 Task: Compose an email with the signature Lauren Sanchez with the subject Feedback on a resume and the message Can you provide me with an update on the status of the project risks? from softage.9@softage.net to softage.4@softage.netSelect the entire message and remove all formatting, select the entire message Undo Send the email. Finally, move the email from Sent Items to the label Tools
Action: Mouse moved to (919, 57)
Screenshot: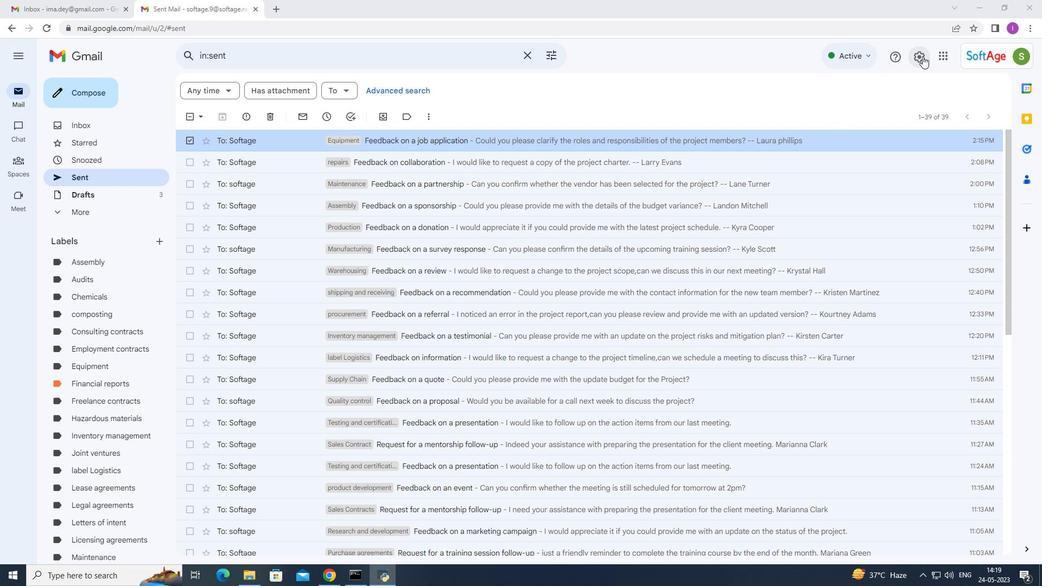 
Action: Mouse pressed left at (919, 57)
Screenshot: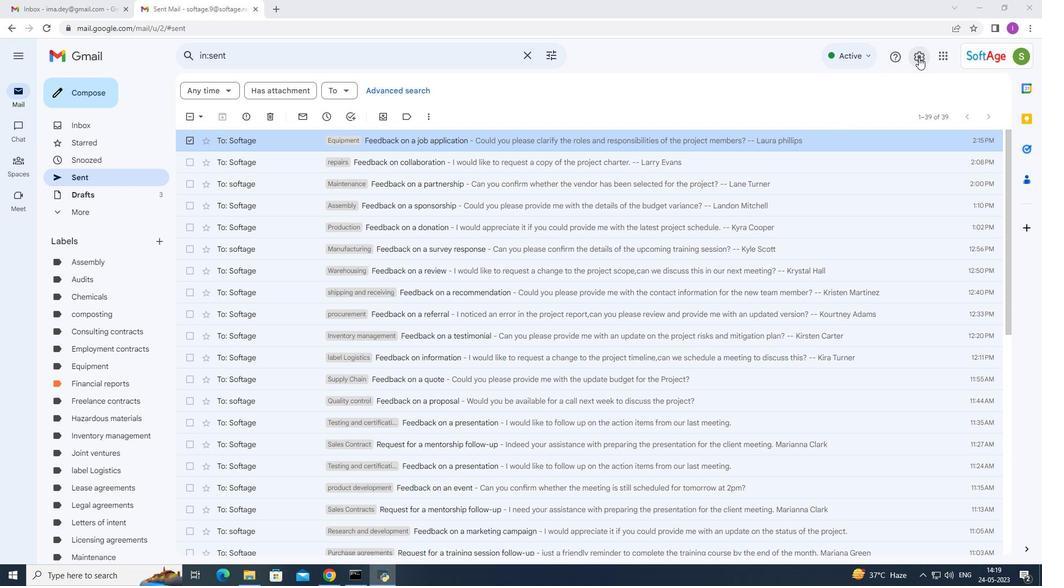 
Action: Mouse moved to (885, 114)
Screenshot: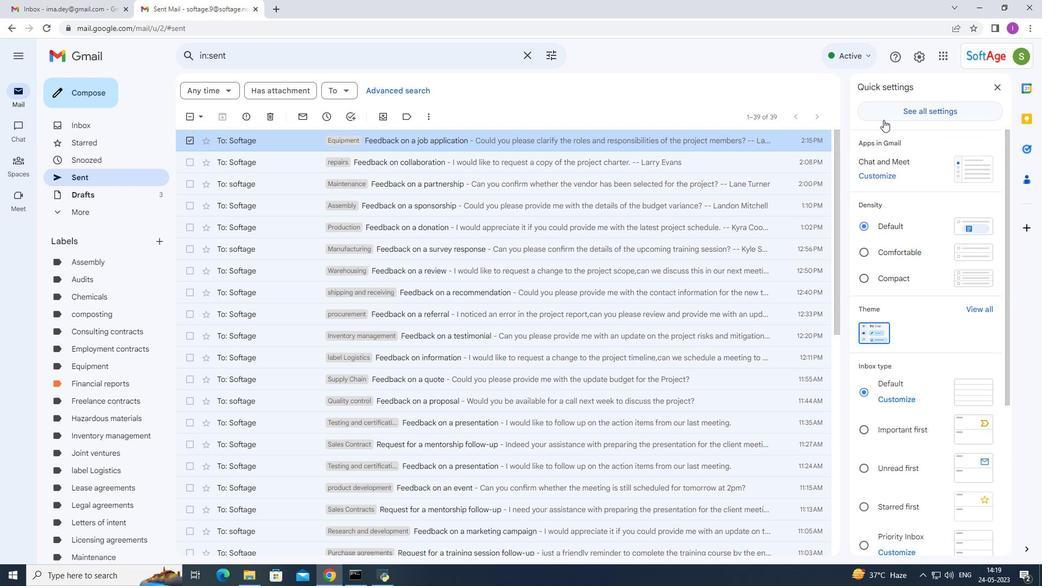 
Action: Mouse pressed left at (885, 114)
Screenshot: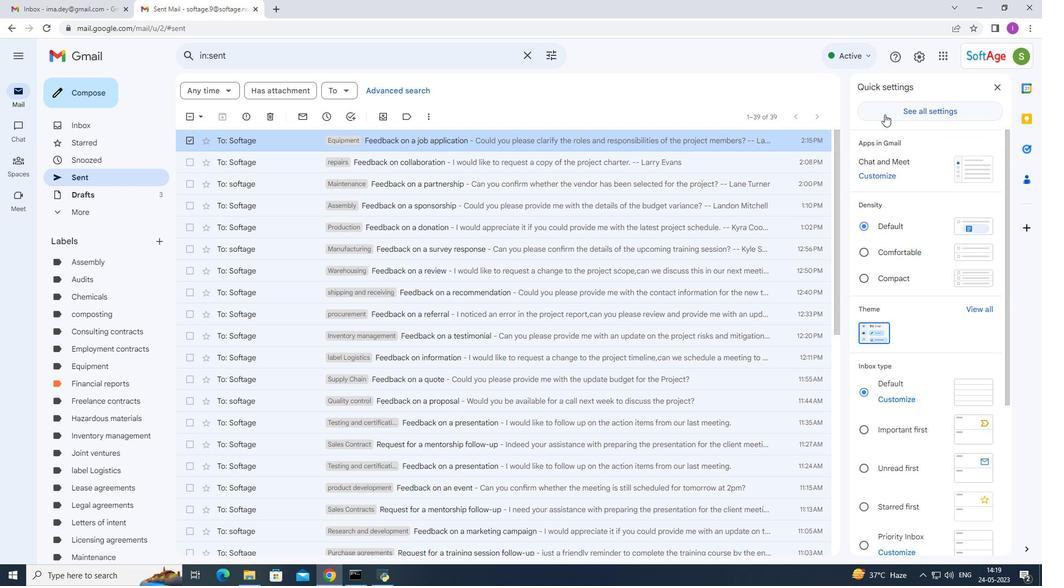 
Action: Mouse moved to (589, 356)
Screenshot: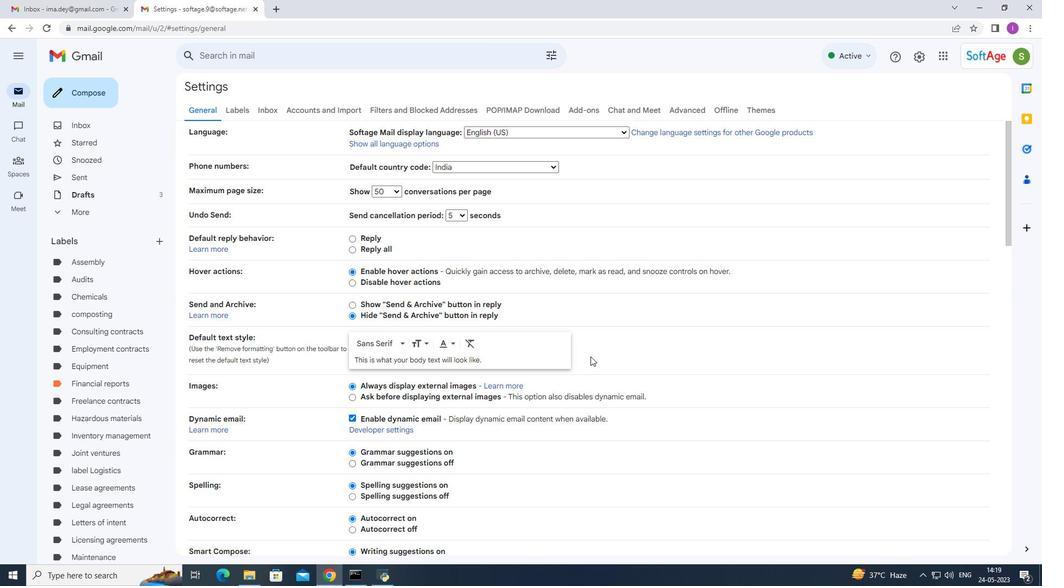 
Action: Mouse scrolled (589, 356) with delta (0, 0)
Screenshot: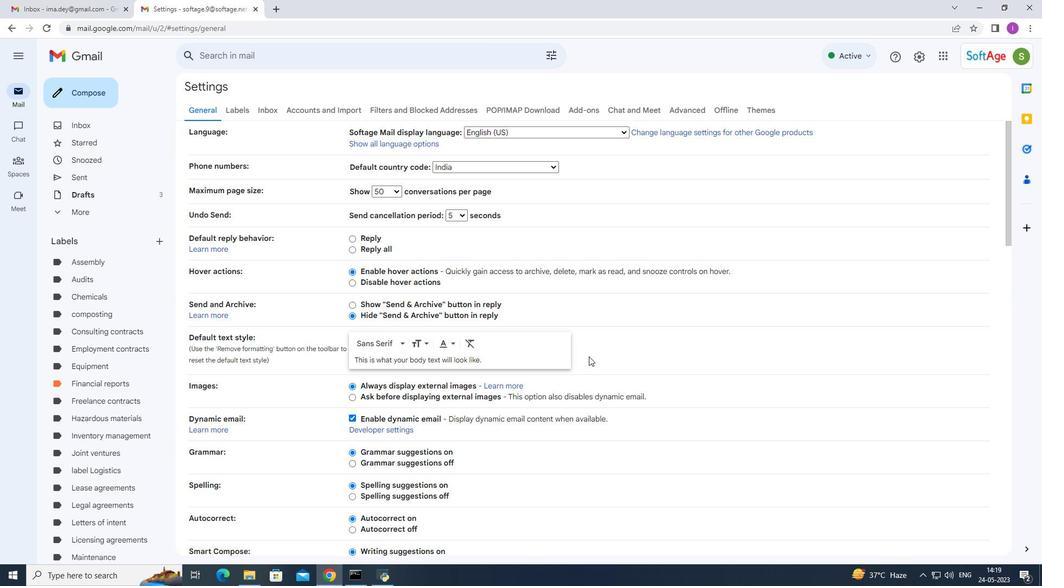 
Action: Mouse scrolled (589, 356) with delta (0, 0)
Screenshot: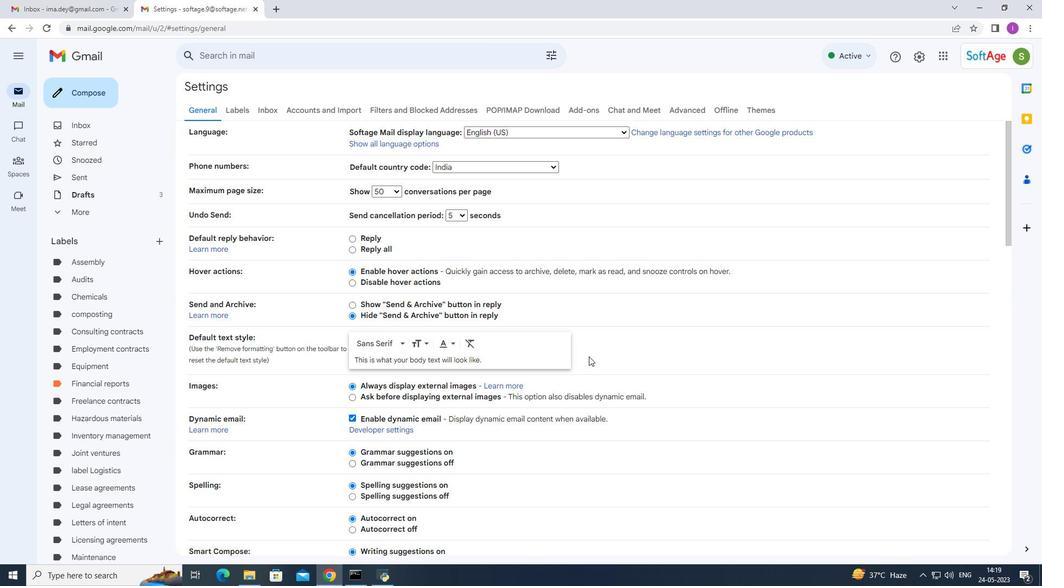 
Action: Mouse scrolled (589, 356) with delta (0, 0)
Screenshot: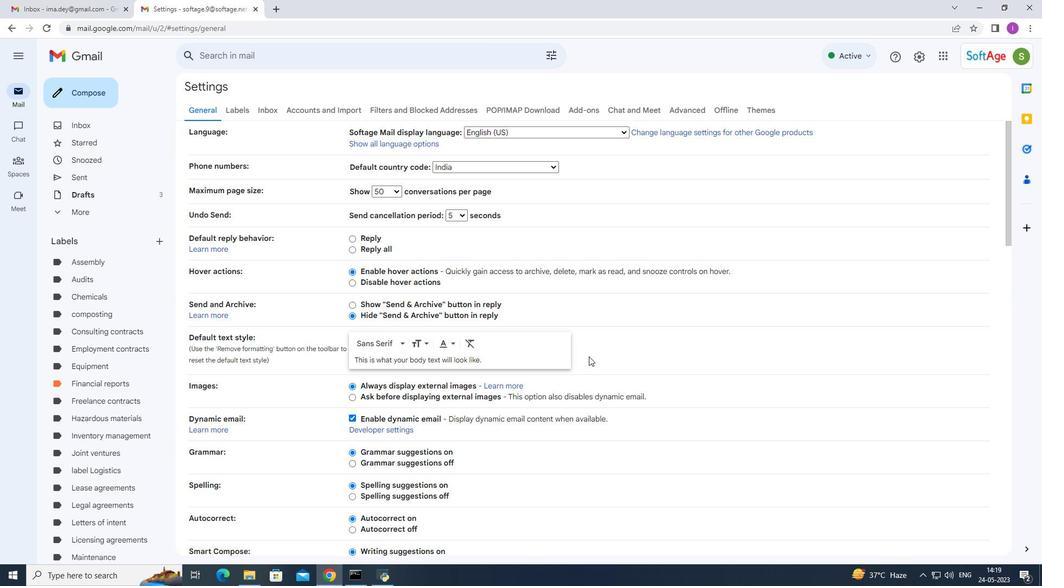 
Action: Mouse moved to (589, 356)
Screenshot: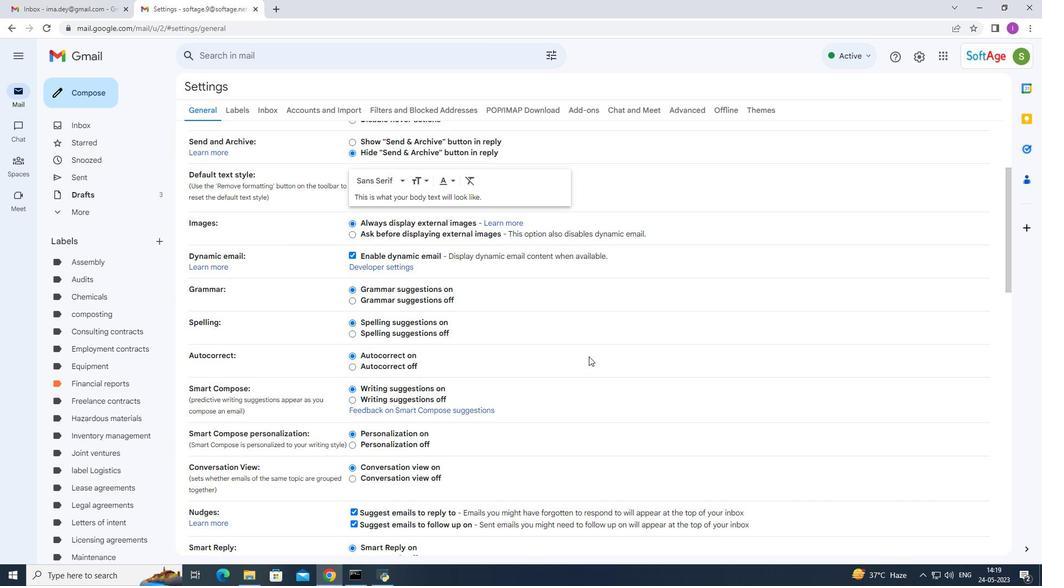 
Action: Mouse scrolled (589, 356) with delta (0, 0)
Screenshot: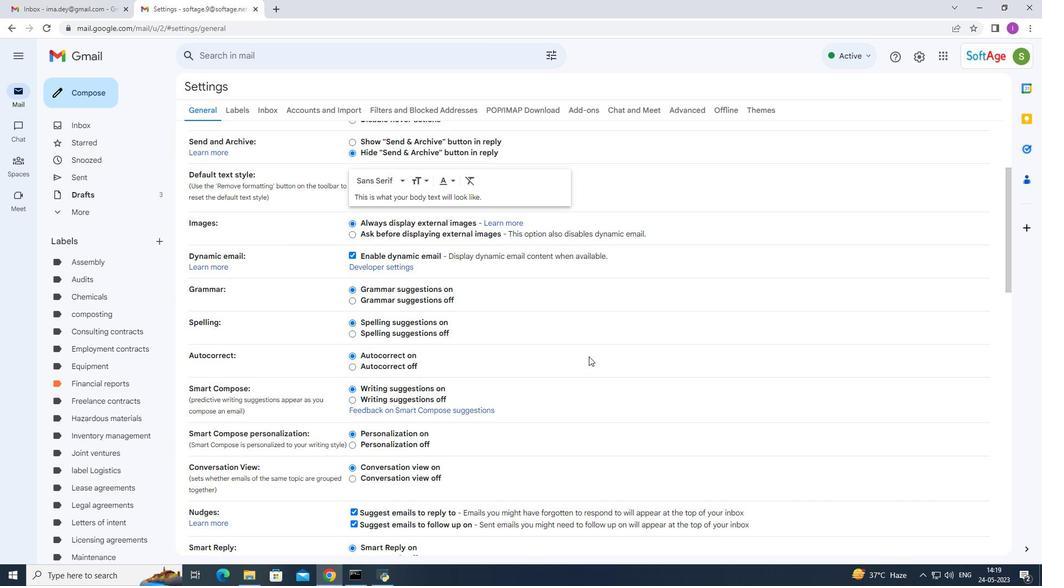 
Action: Mouse scrolled (589, 356) with delta (0, 0)
Screenshot: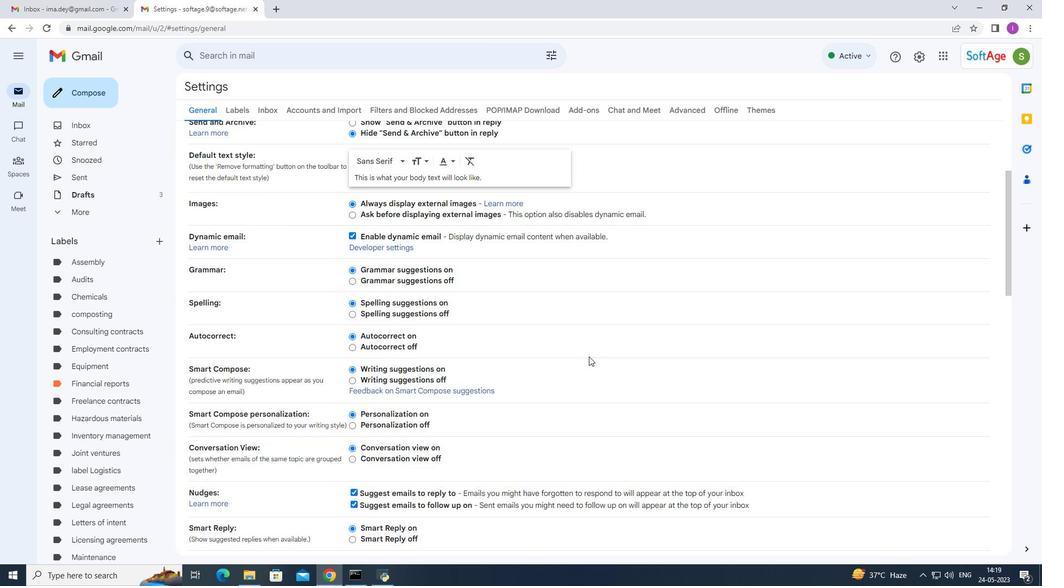 
Action: Mouse scrolled (589, 356) with delta (0, 0)
Screenshot: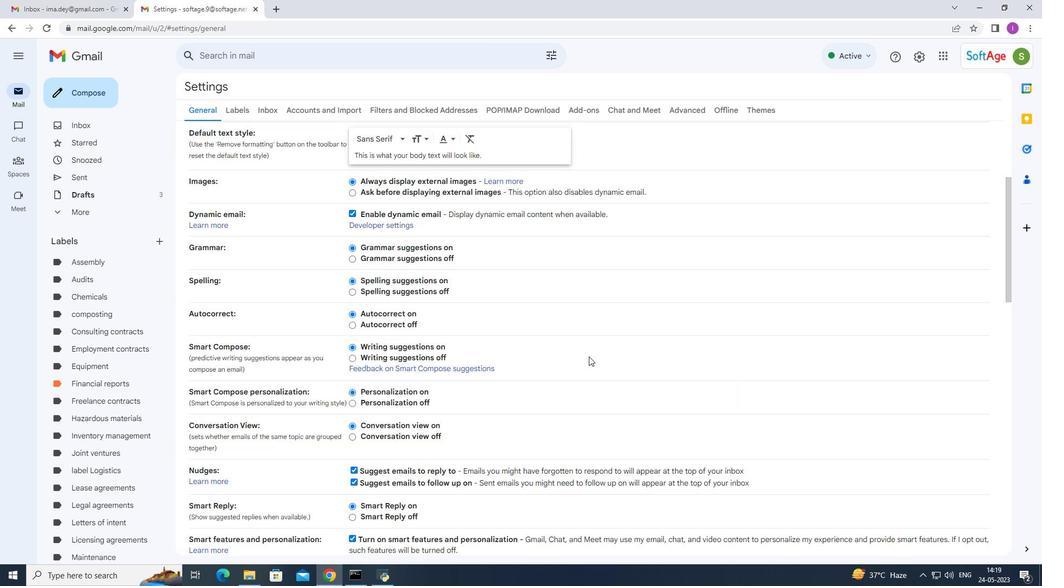 
Action: Mouse scrolled (589, 356) with delta (0, 0)
Screenshot: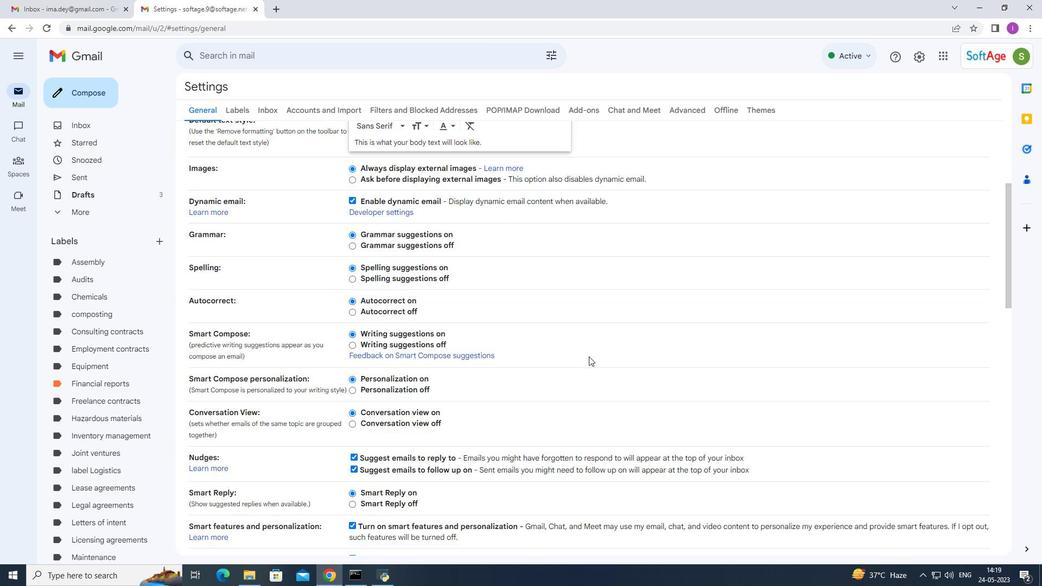 
Action: Mouse moved to (564, 358)
Screenshot: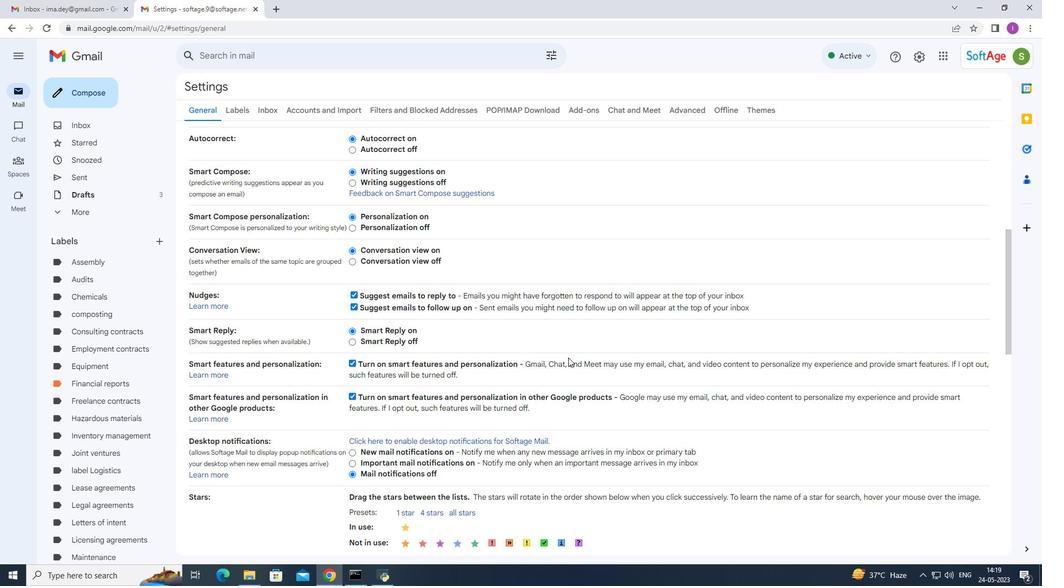 
Action: Mouse scrolled (564, 357) with delta (0, 0)
Screenshot: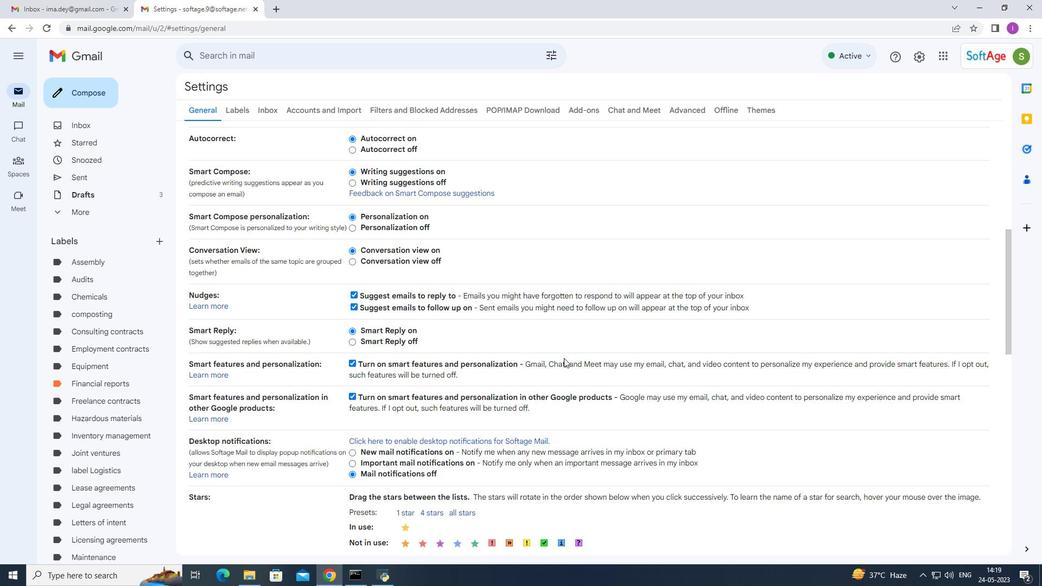 
Action: Mouse scrolled (564, 357) with delta (0, 0)
Screenshot: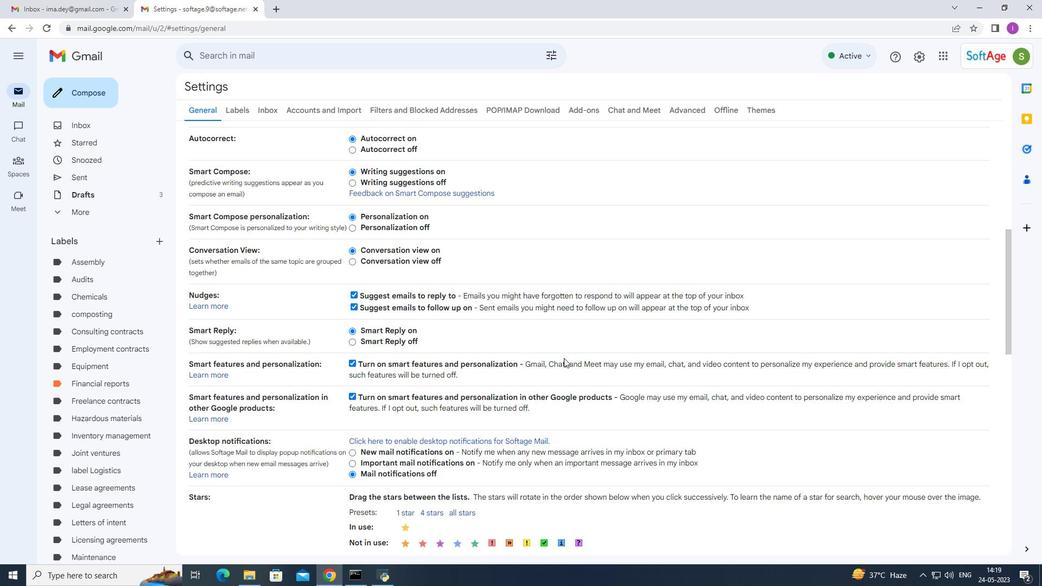 
Action: Mouse scrolled (564, 357) with delta (0, 0)
Screenshot: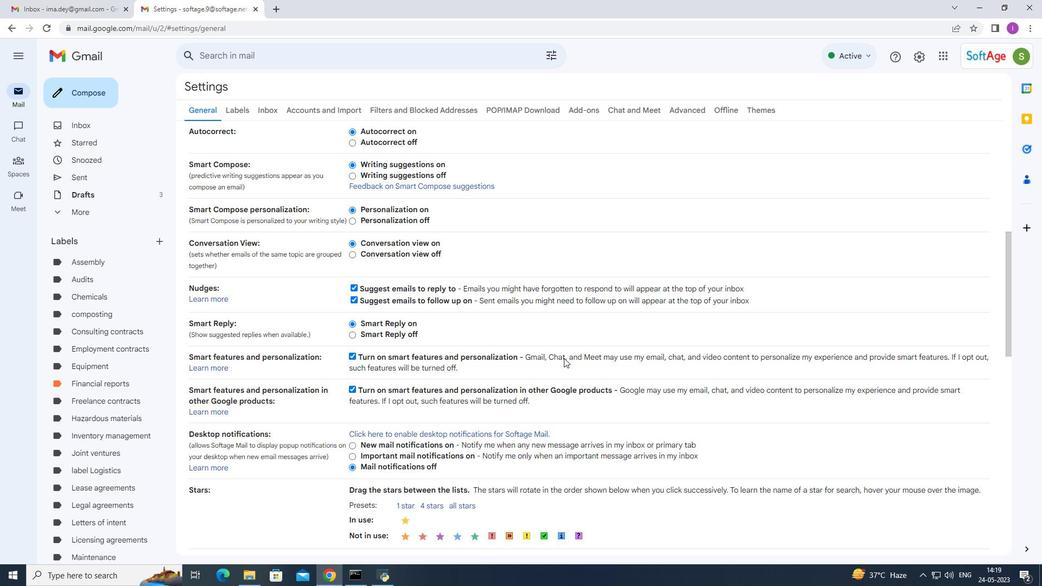 
Action: Mouse moved to (559, 366)
Screenshot: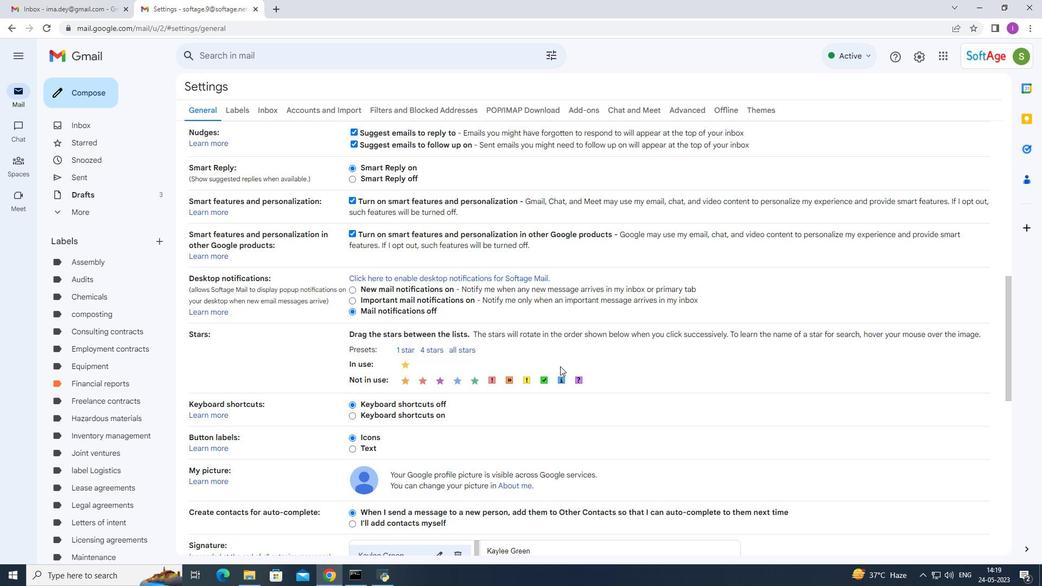 
Action: Mouse scrolled (559, 366) with delta (0, 0)
Screenshot: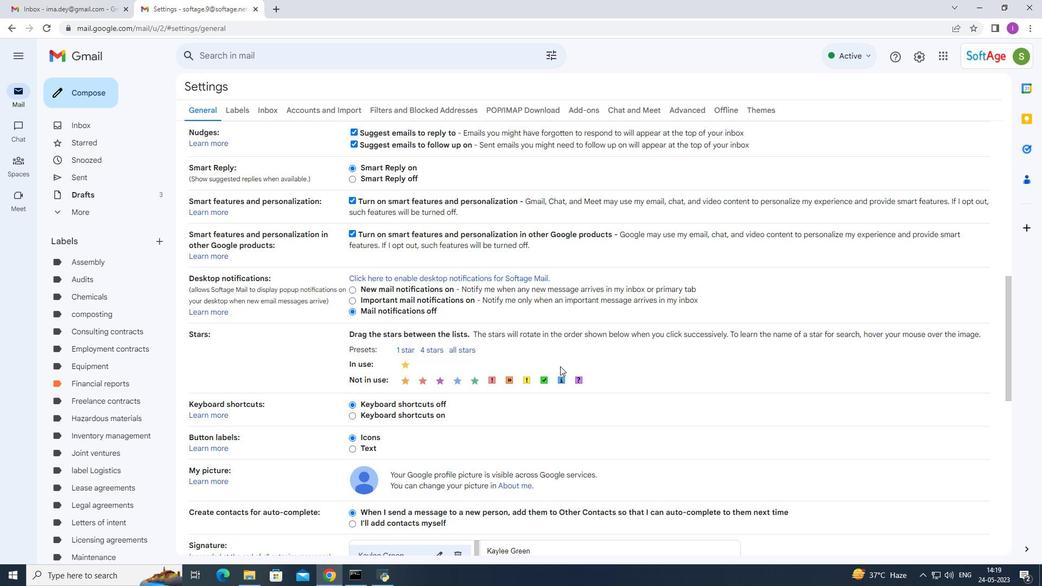 
Action: Mouse scrolled (559, 366) with delta (0, 0)
Screenshot: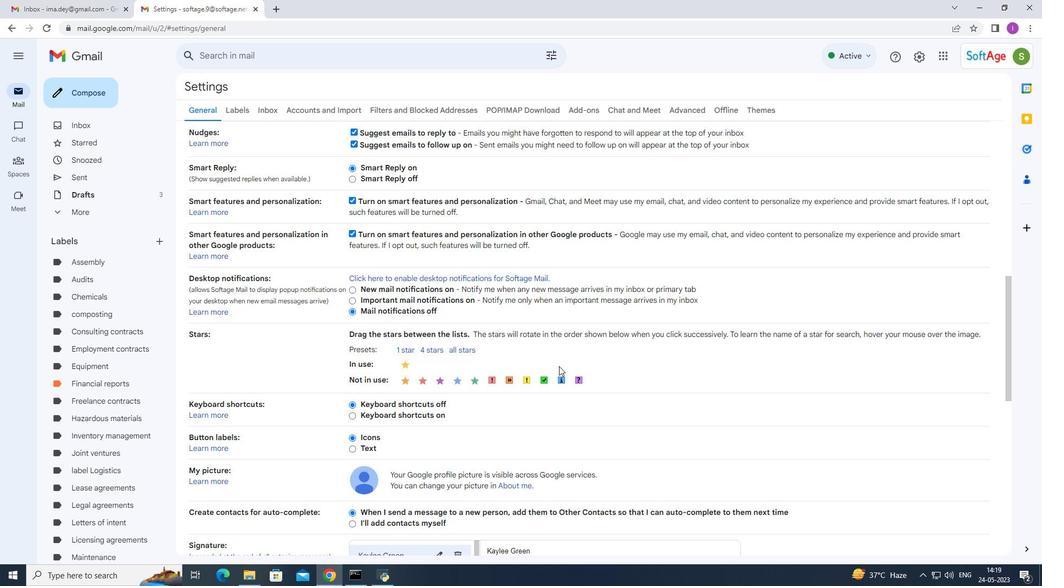 
Action: Mouse scrolled (559, 366) with delta (0, 0)
Screenshot: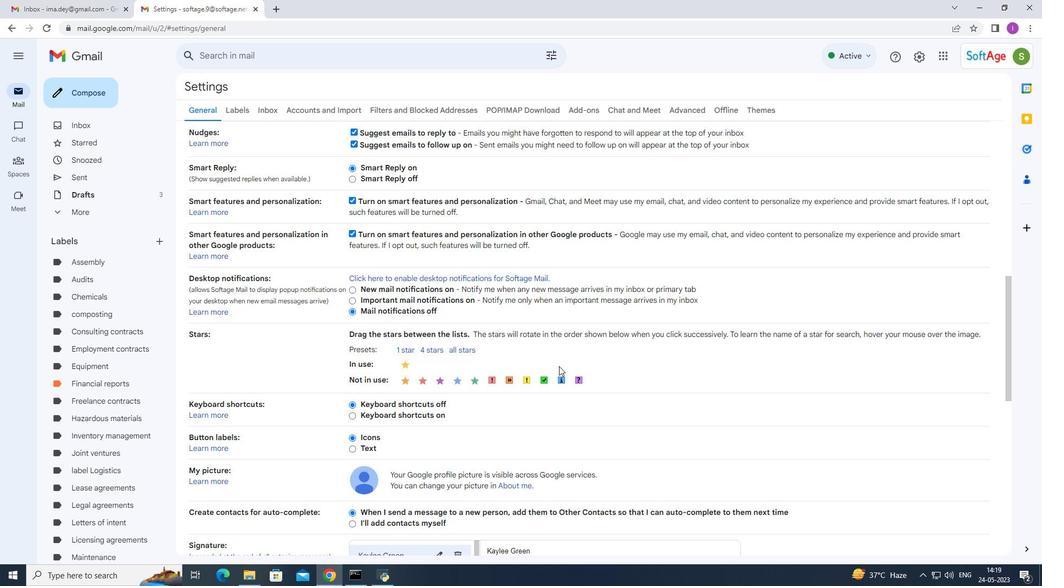 
Action: Mouse moved to (558, 366)
Screenshot: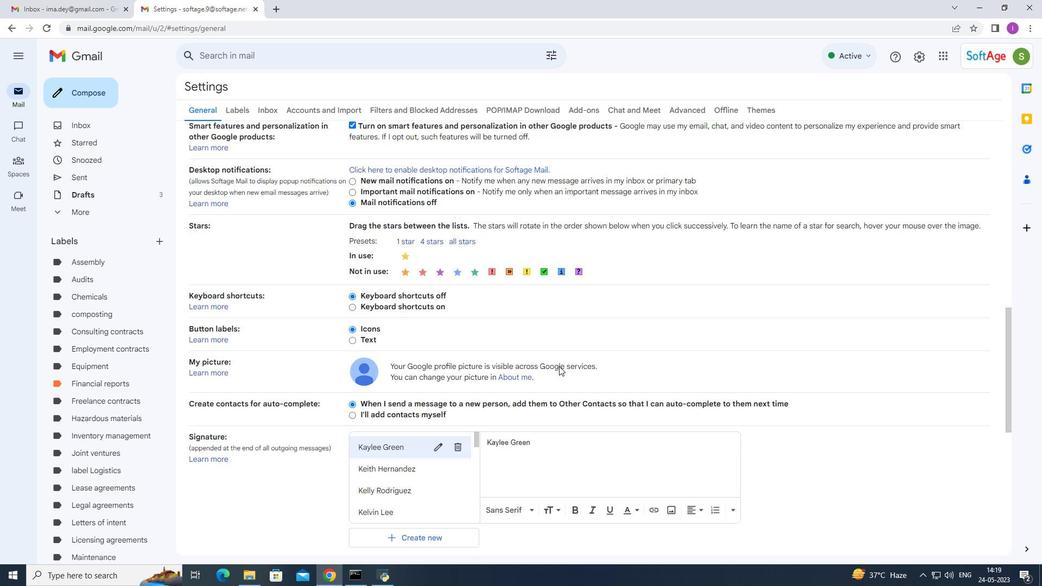
Action: Mouse scrolled (558, 366) with delta (0, 0)
Screenshot: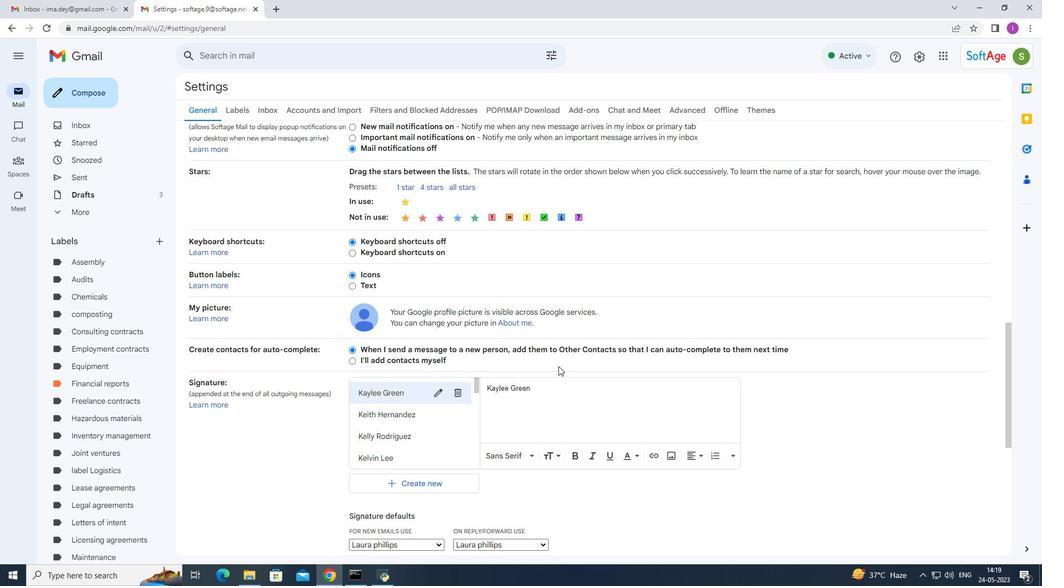 
Action: Mouse scrolled (558, 366) with delta (0, 0)
Screenshot: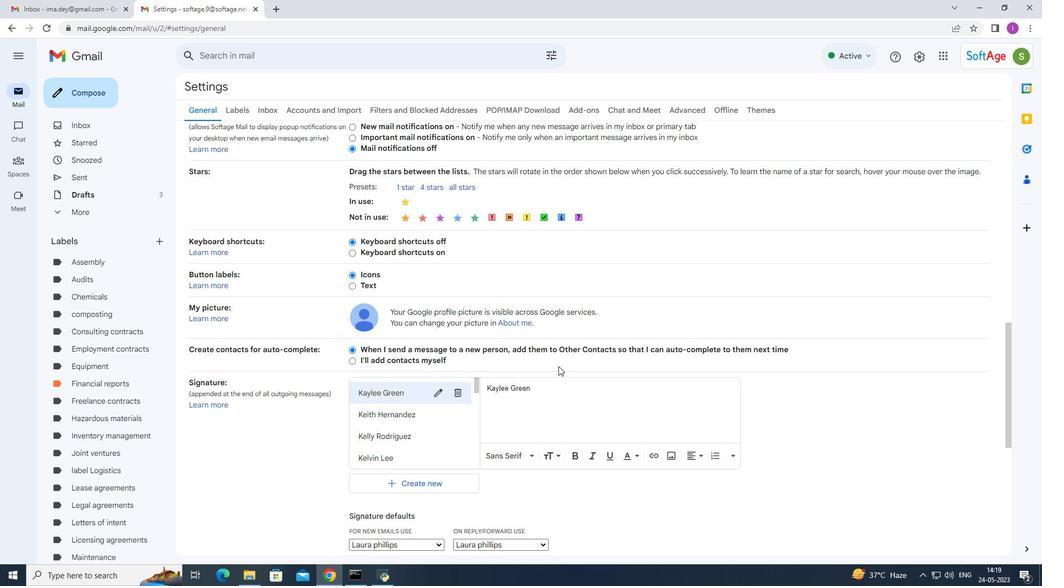 
Action: Mouse moved to (436, 376)
Screenshot: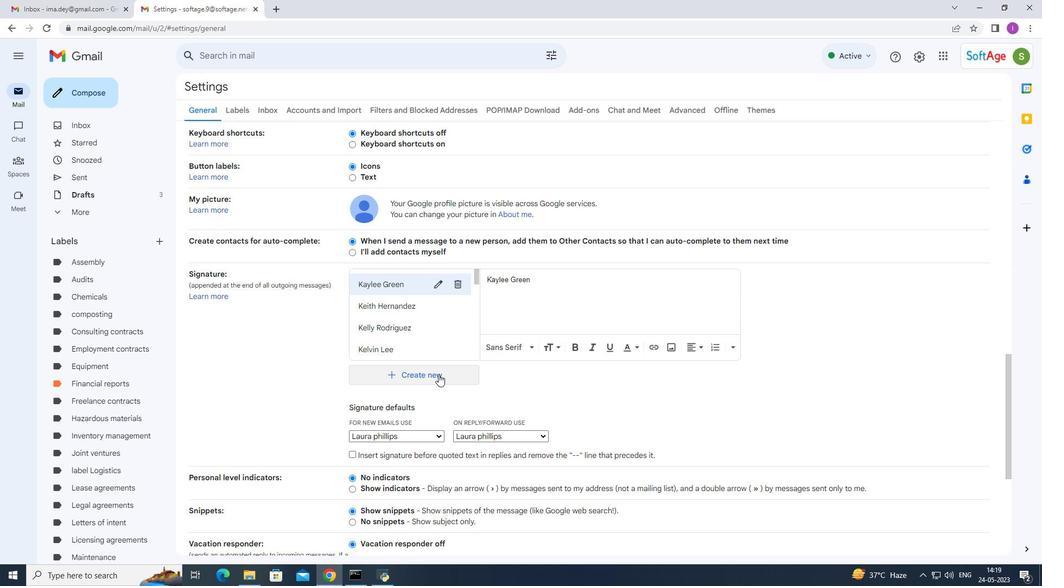 
Action: Mouse pressed left at (436, 376)
Screenshot: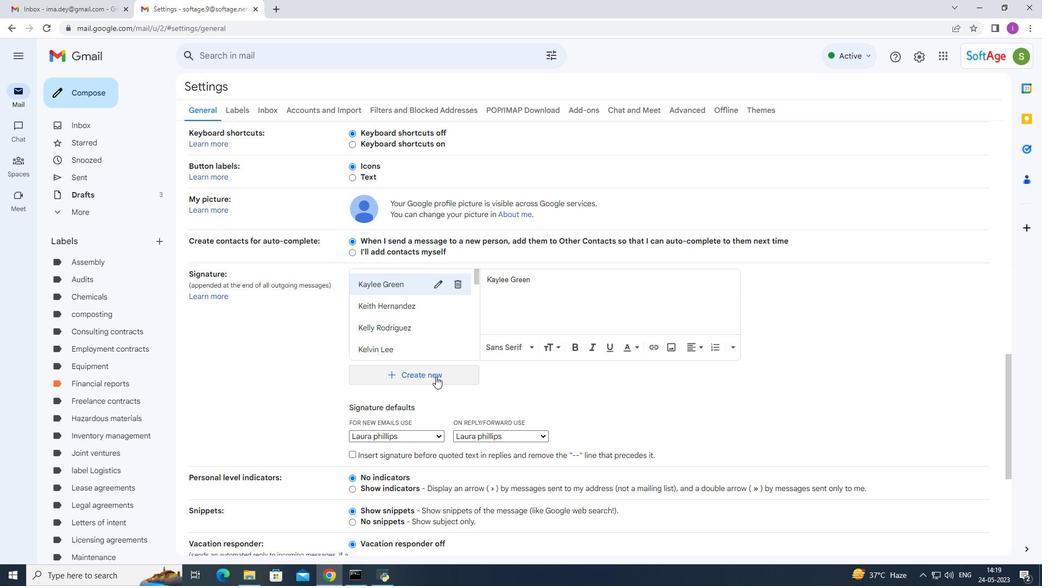 
Action: Mouse moved to (417, 300)
Screenshot: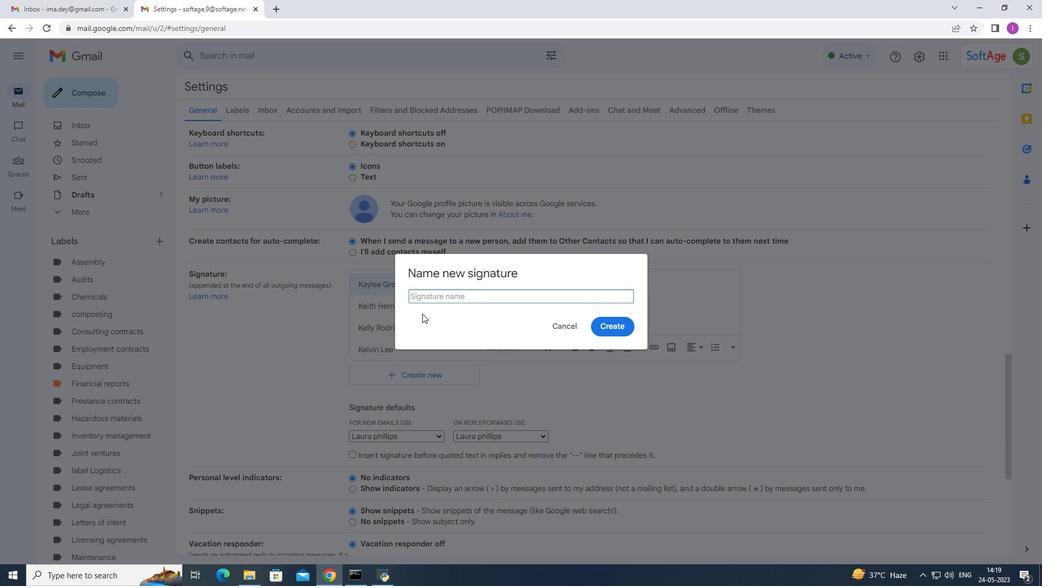 
Action: Mouse pressed left at (417, 300)
Screenshot: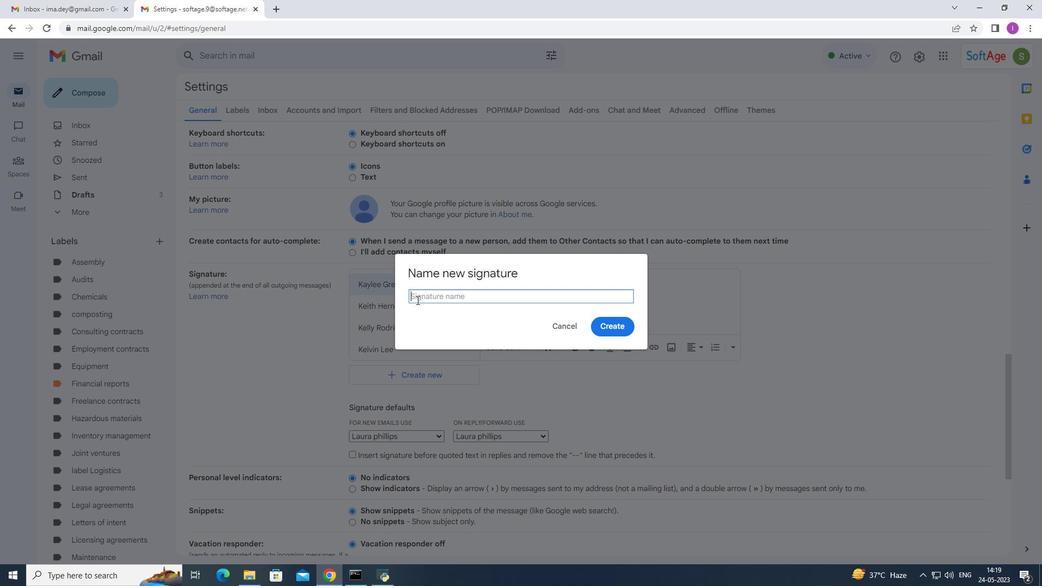 
Action: Mouse moved to (440, 296)
Screenshot: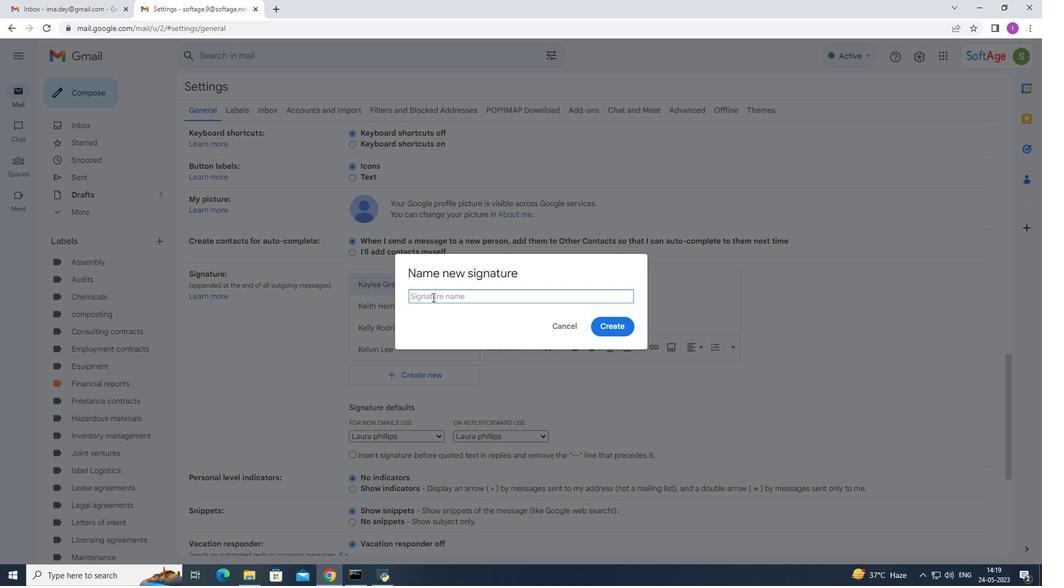 
Action: Key pressed <Key.shift><Key.shift><Key.shift><Key.shift><Key.shift><Key.shift><Key.shift><Key.shift><Key.shift><Key.shift><Key.shift><Key.shift><Key.shift><Key.shift><Key.shift><Key.shift><Key.shift><Key.shift><Key.shift><Key.shift><Key.shift><Key.shift><Key.shift><Key.shift><Key.shift><Key.shift><Key.shift><Key.shift><Key.shift><Key.shift><Key.shift><Key.shift><Key.shift><Key.shift><Key.shift><Key.shift><Key.shift><Key.shift><Key.shift><Key.shift><Key.shift><Key.shift><Key.shift><Key.shift><Key.shift><Key.shift><Key.shift><Key.shift><Key.shift><Key.shift><Key.shift><Key.shift><Key.shift><Key.shift><Key.shift><Key.shift><Key.shift><Key.shift>L
Screenshot: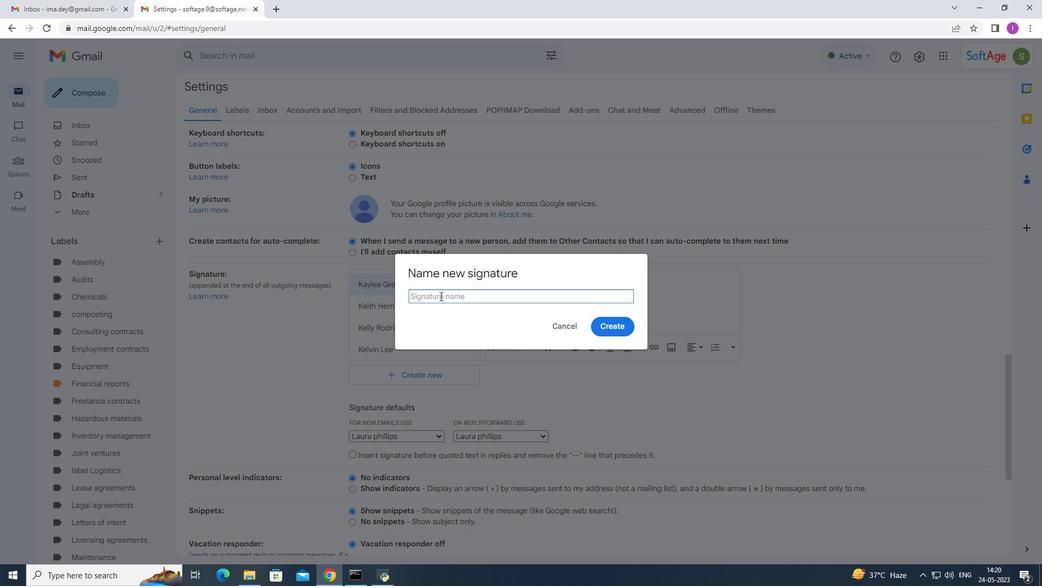 
Action: Mouse moved to (440, 296)
Screenshot: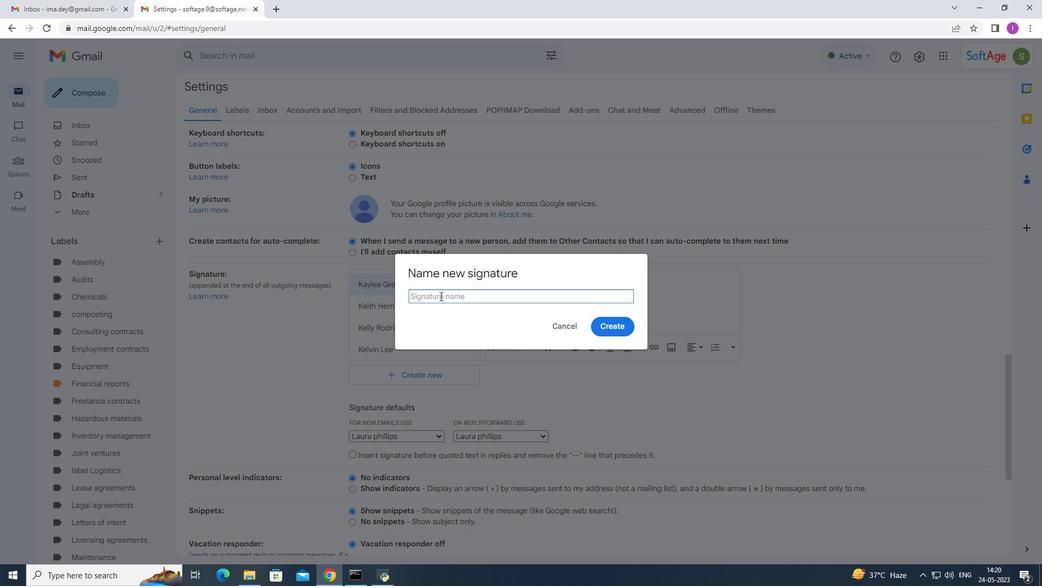 
Action: Key pressed aurensanchez
Screenshot: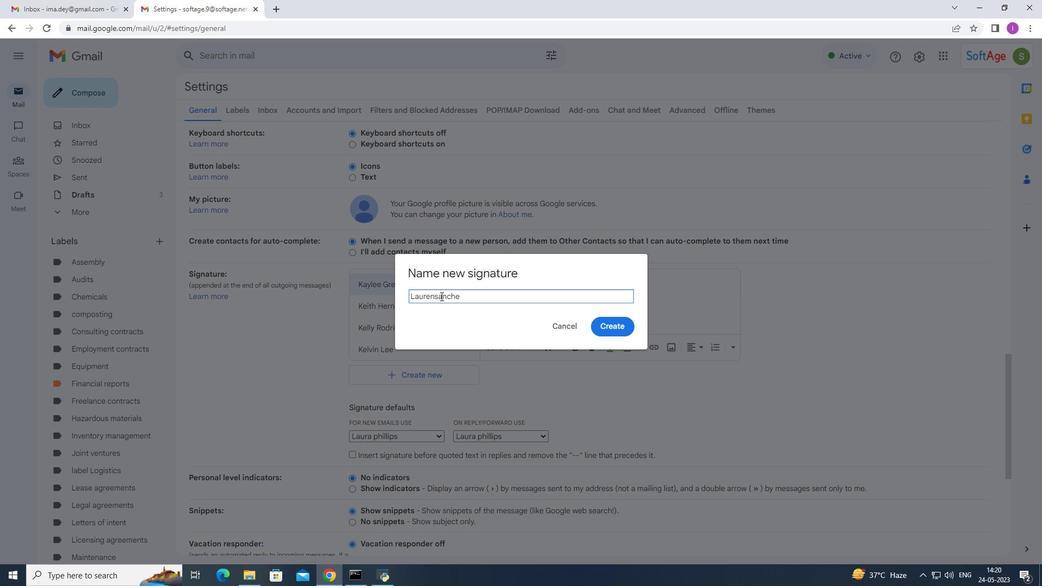 
Action: Mouse moved to (433, 297)
Screenshot: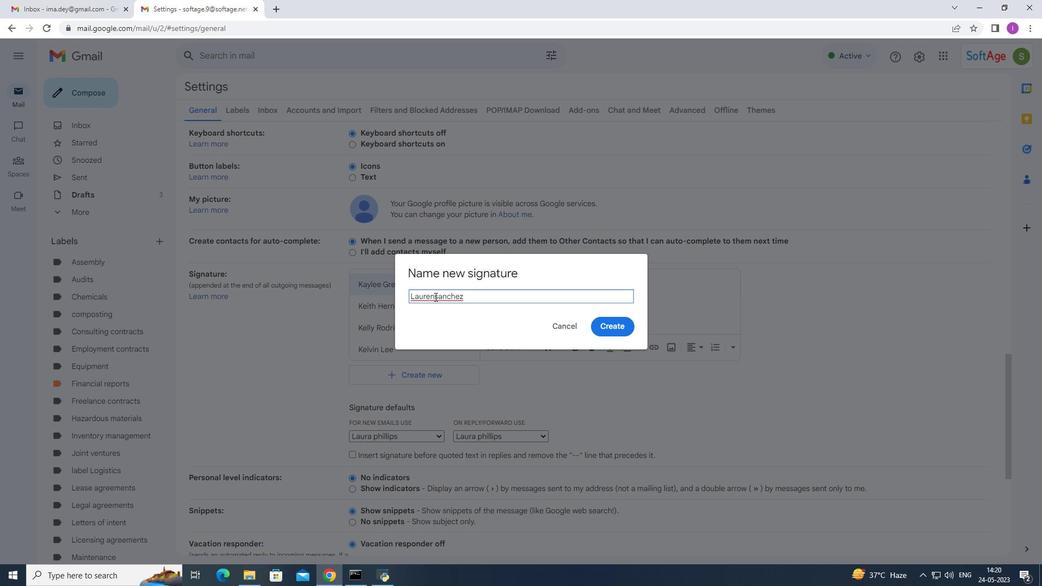 
Action: Mouse pressed left at (433, 297)
Screenshot: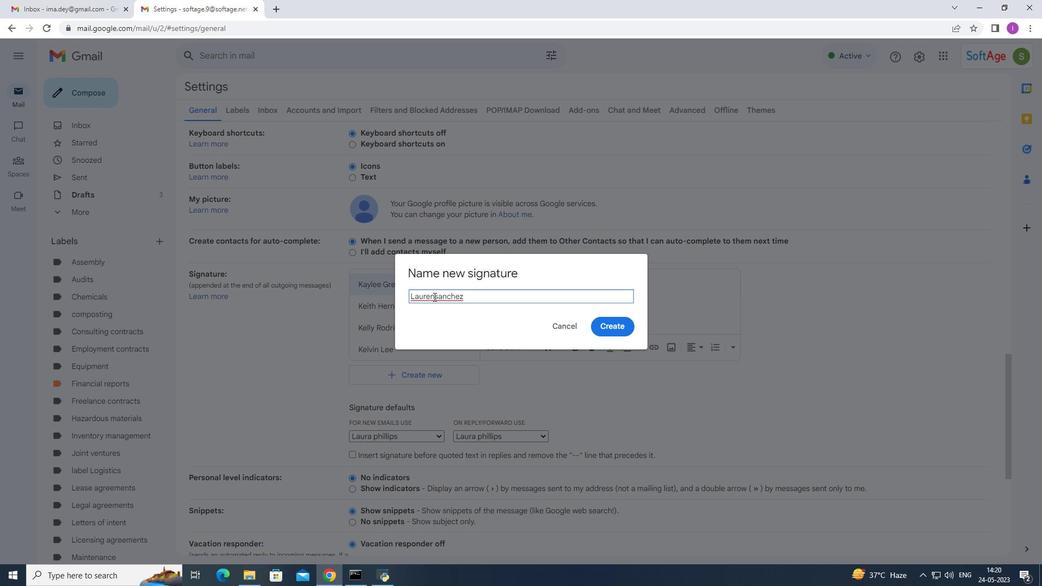
Action: Mouse moved to (447, 300)
Screenshot: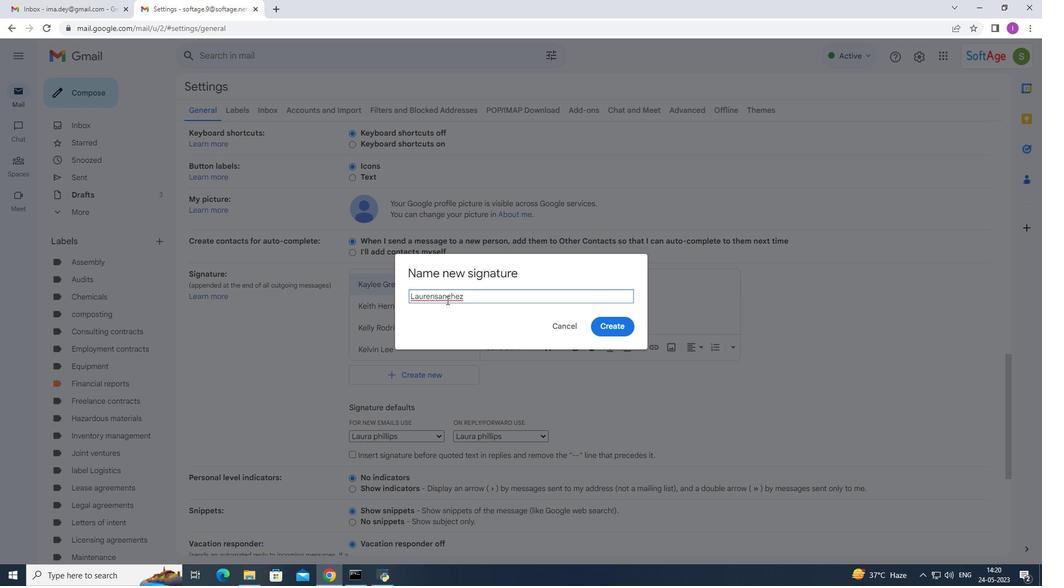
Action: Key pressed <Key.space>
Screenshot: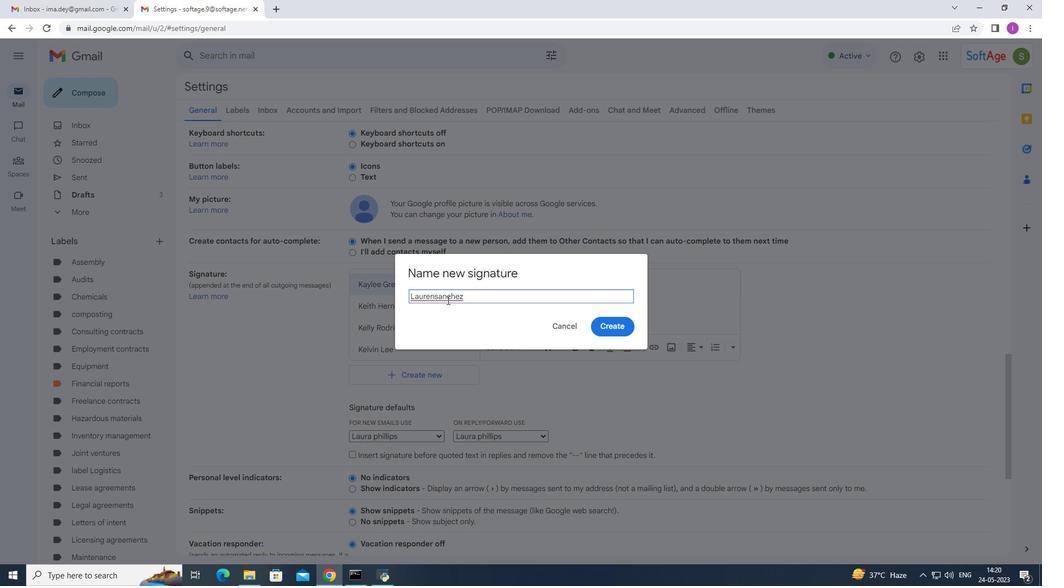
Action: Mouse moved to (439, 296)
Screenshot: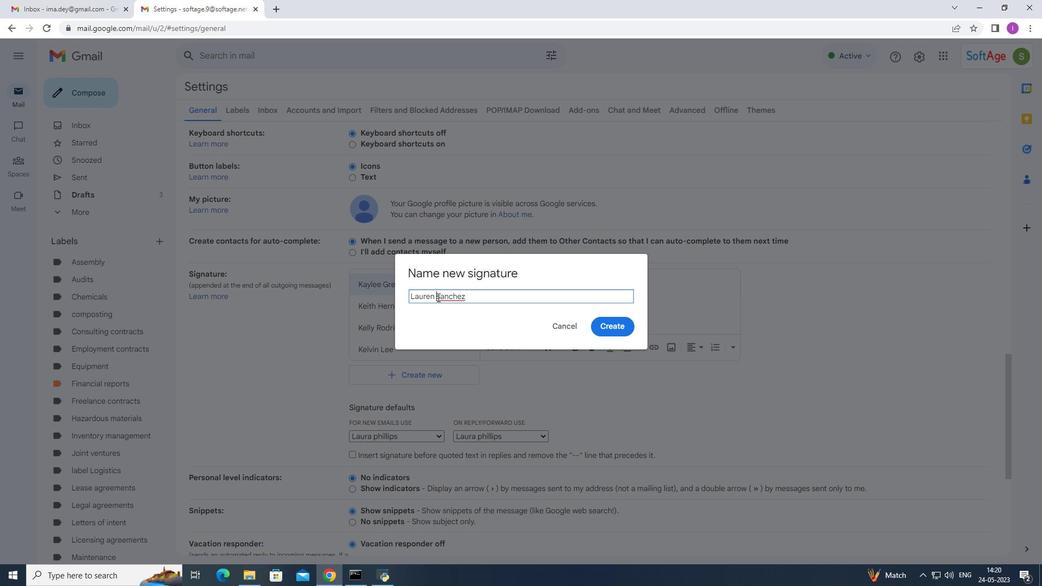 
Action: Mouse pressed left at (439, 296)
Screenshot: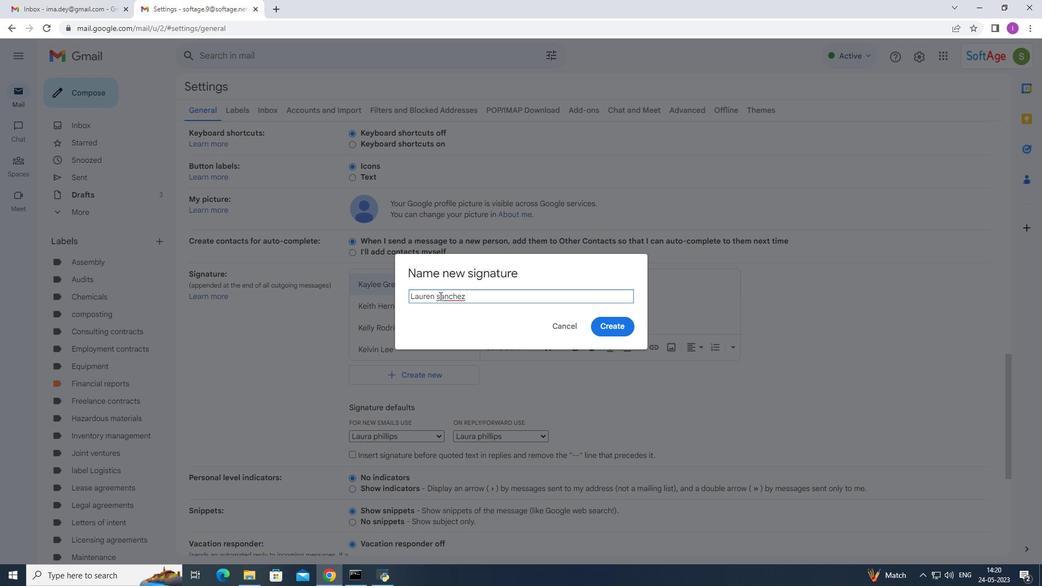 
Action: Mouse moved to (475, 295)
Screenshot: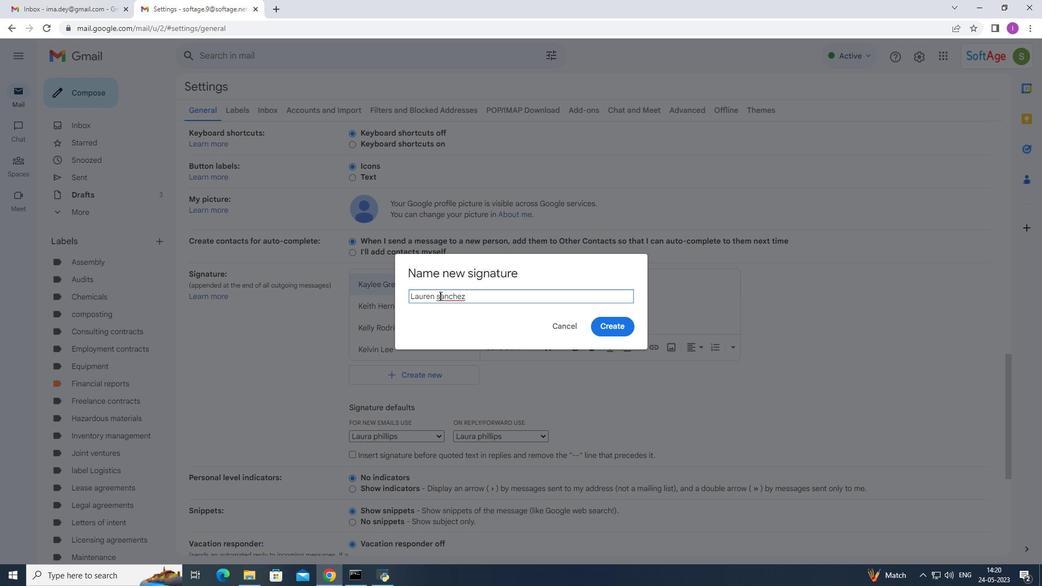 
Action: Key pressed <Key.backspace><Key.shift>S
Screenshot: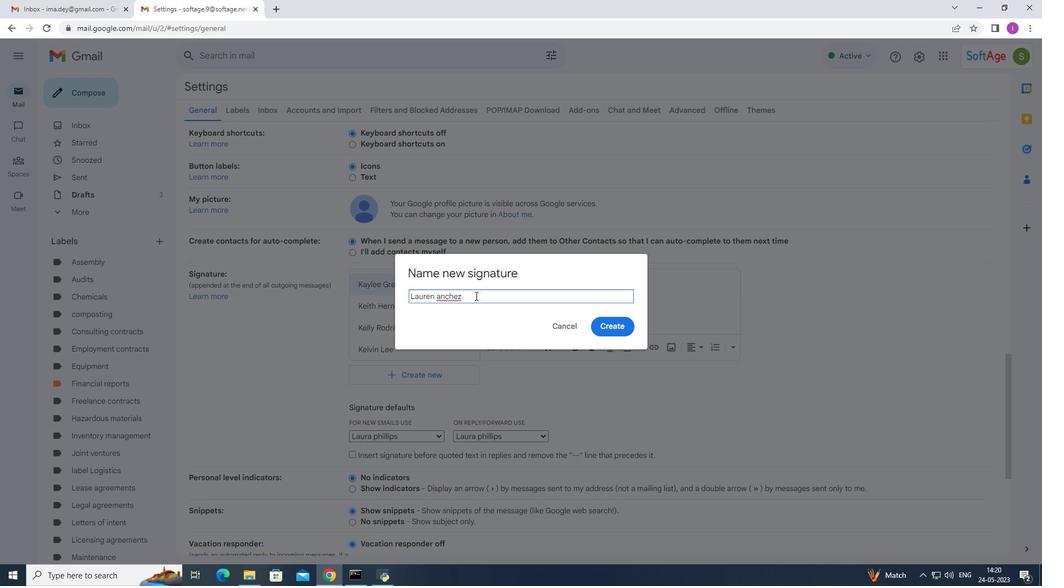 
Action: Mouse moved to (602, 328)
Screenshot: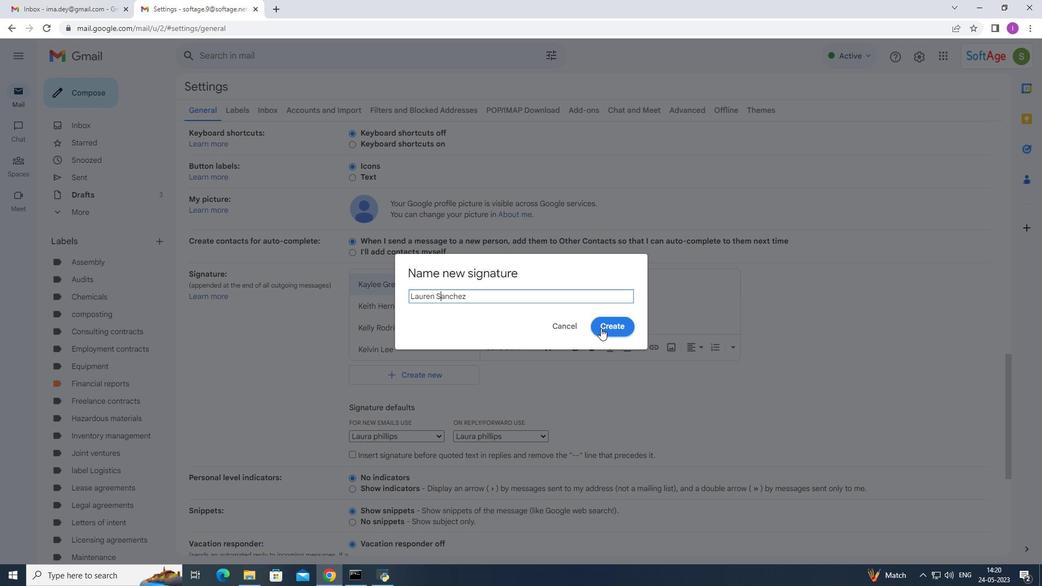 
Action: Mouse pressed left at (602, 328)
Screenshot: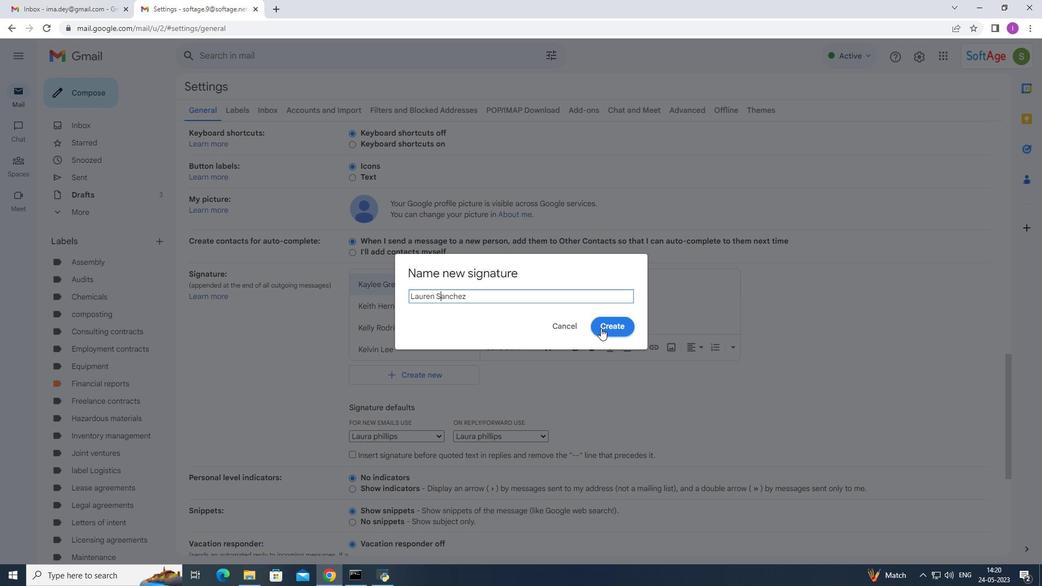
Action: Mouse moved to (476, 280)
Screenshot: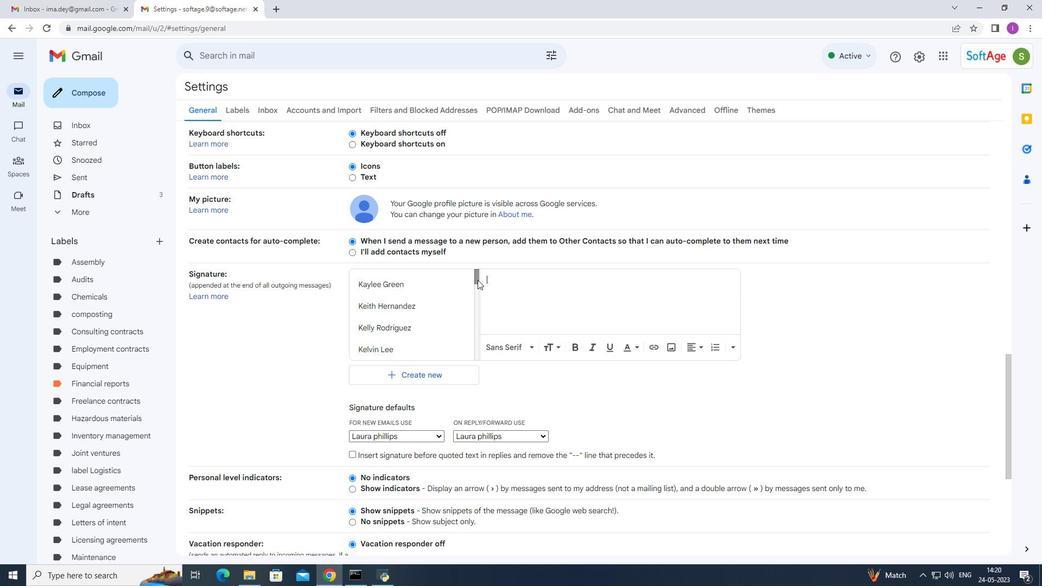
Action: Mouse pressed left at (476, 280)
Screenshot: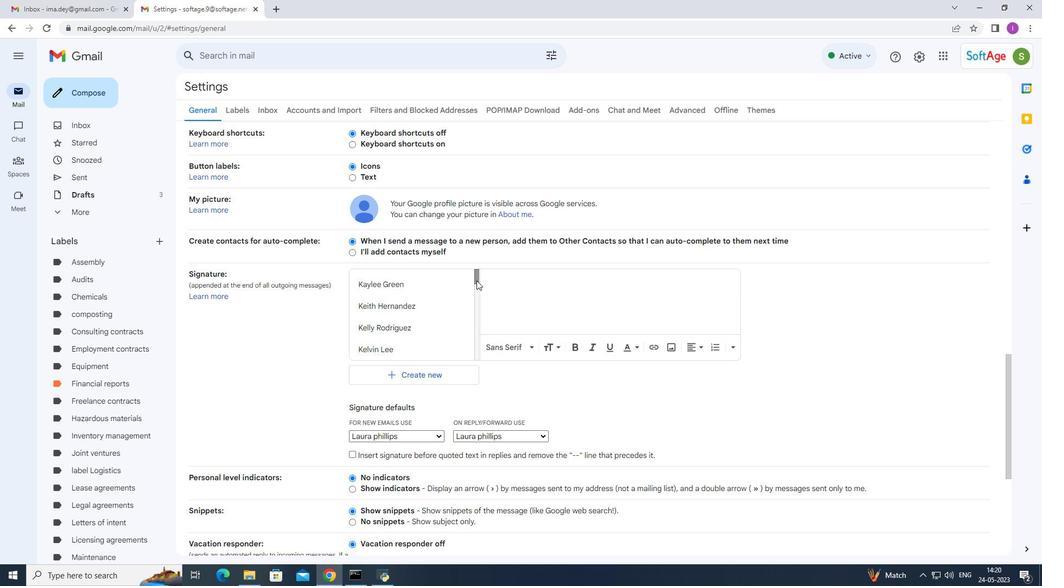 
Action: Mouse moved to (420, 289)
Screenshot: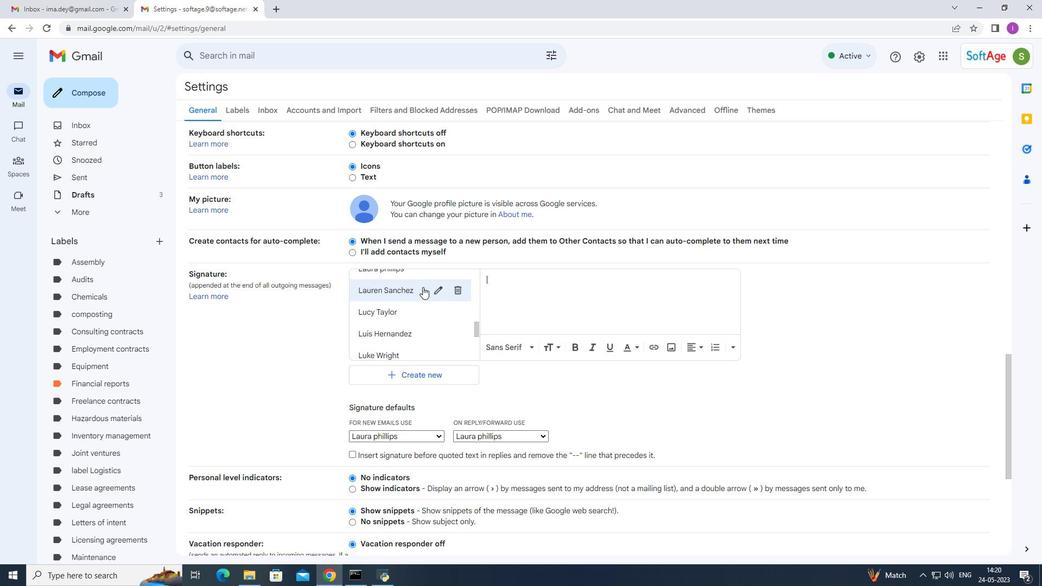 
Action: Mouse pressed left at (420, 289)
Screenshot: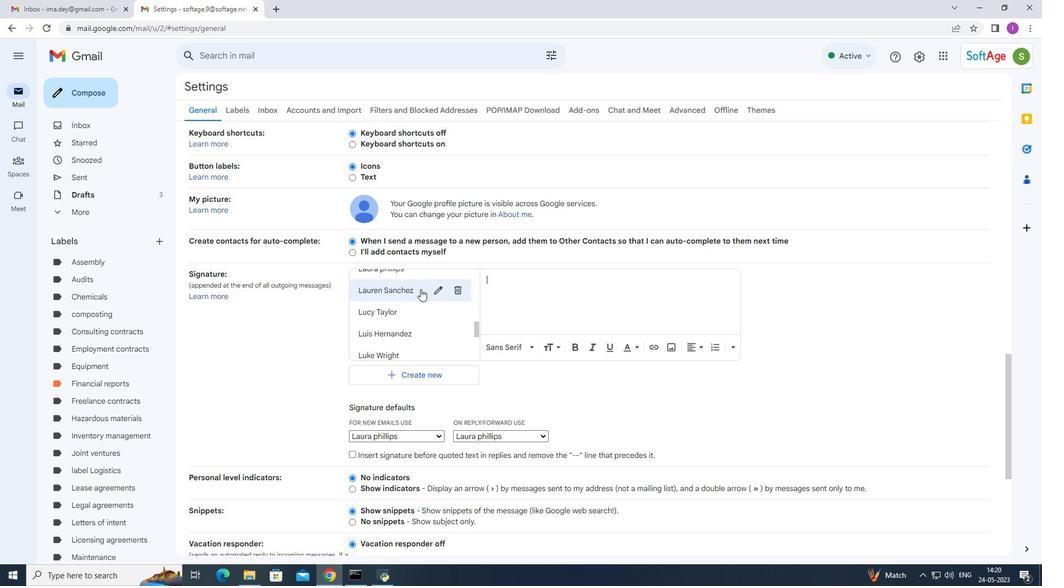 
Action: Mouse moved to (350, 295)
Screenshot: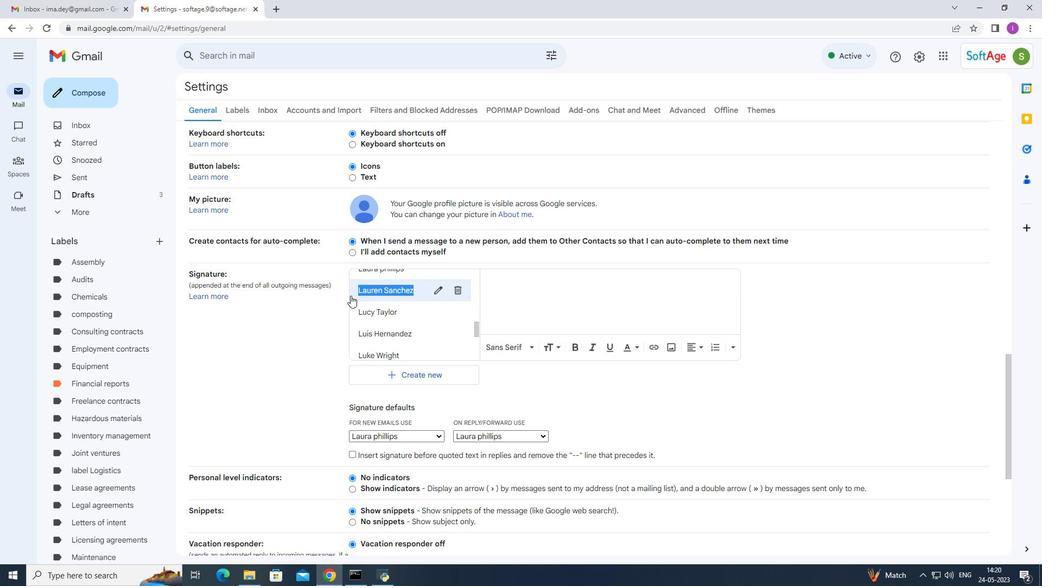 
Action: Key pressed ctrl+C
Screenshot: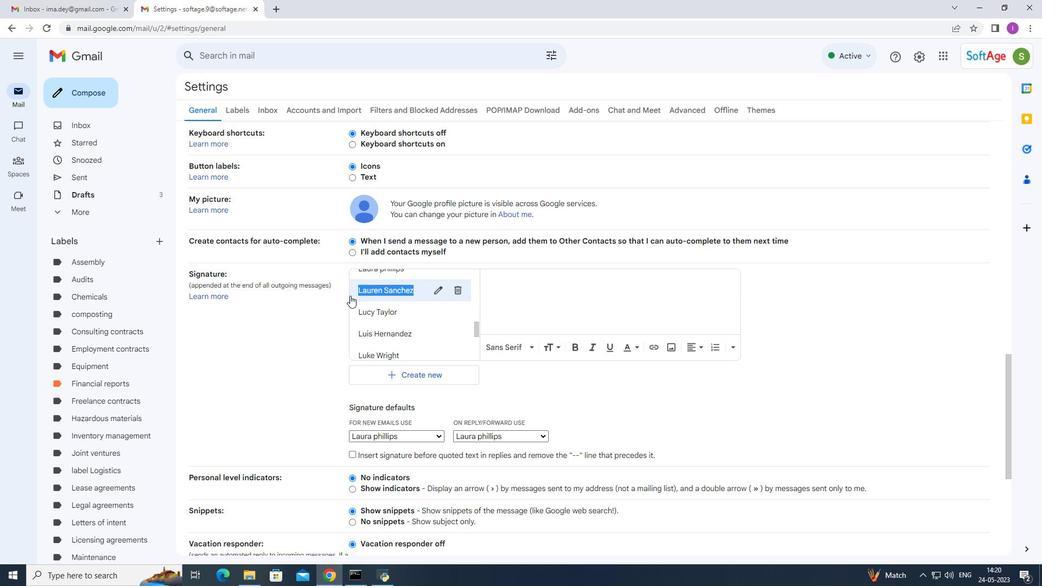
Action: Mouse moved to (492, 280)
Screenshot: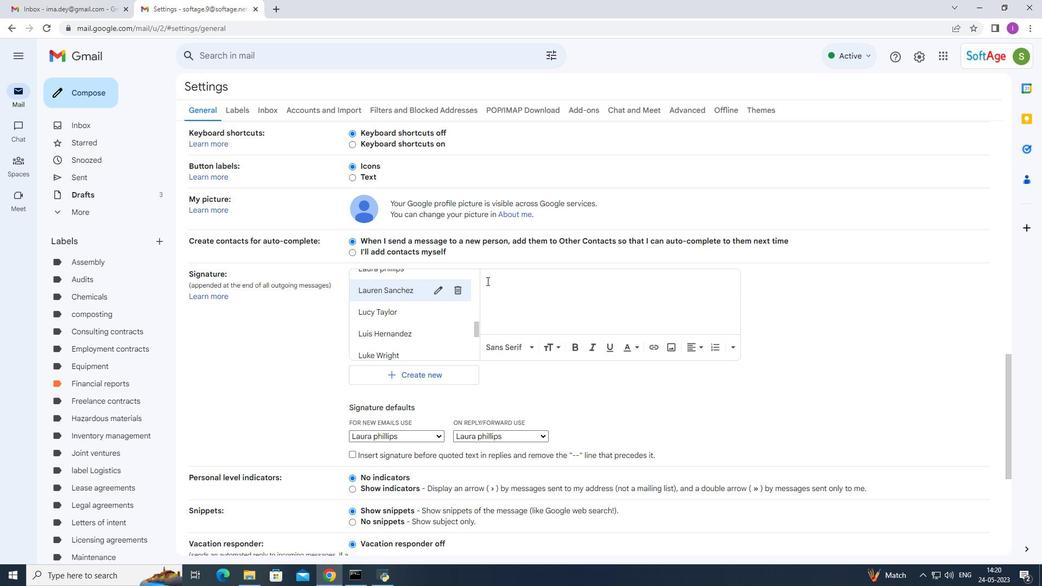 
Action: Mouse pressed left at (492, 280)
Screenshot: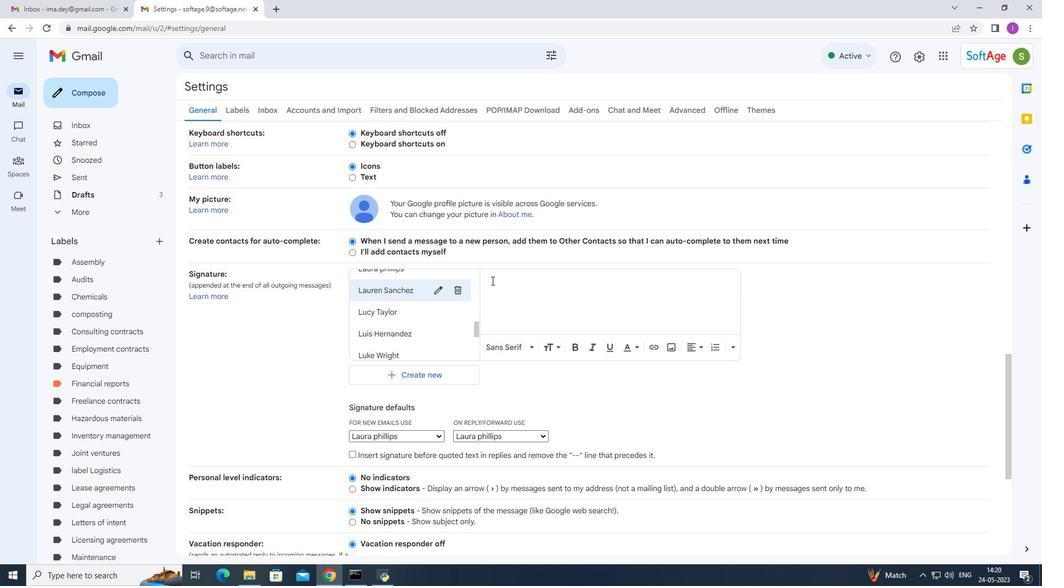 
Action: Key pressed ctrl+V
Screenshot: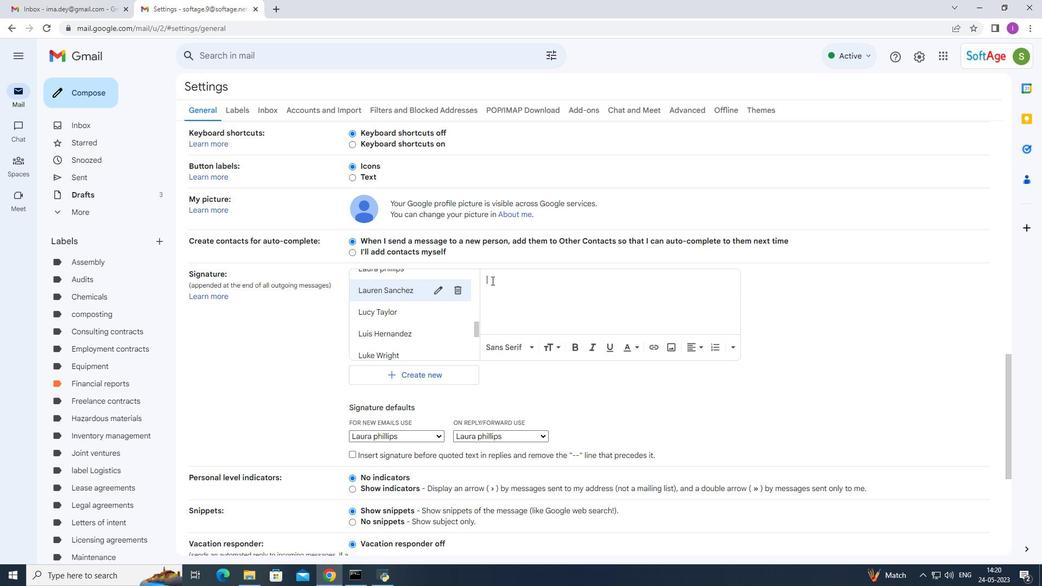 
Action: Mouse moved to (438, 437)
Screenshot: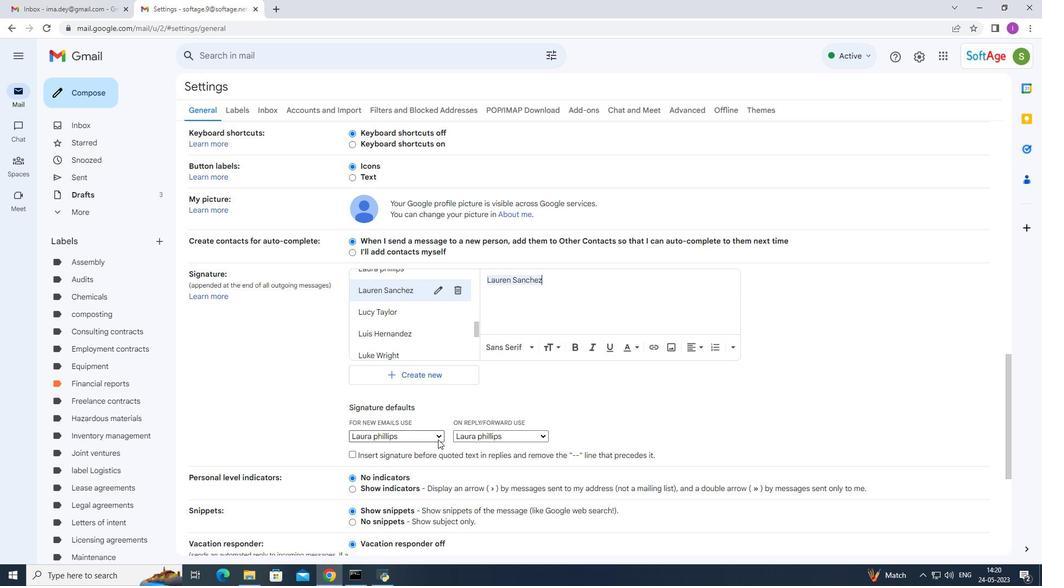 
Action: Mouse pressed left at (438, 437)
Screenshot: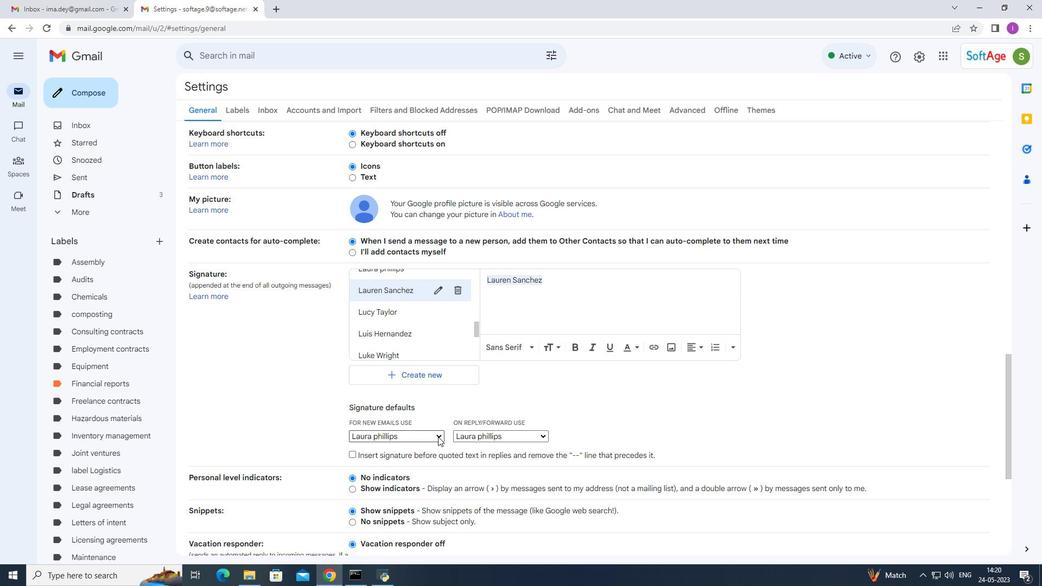 
Action: Mouse moved to (442, 345)
Screenshot: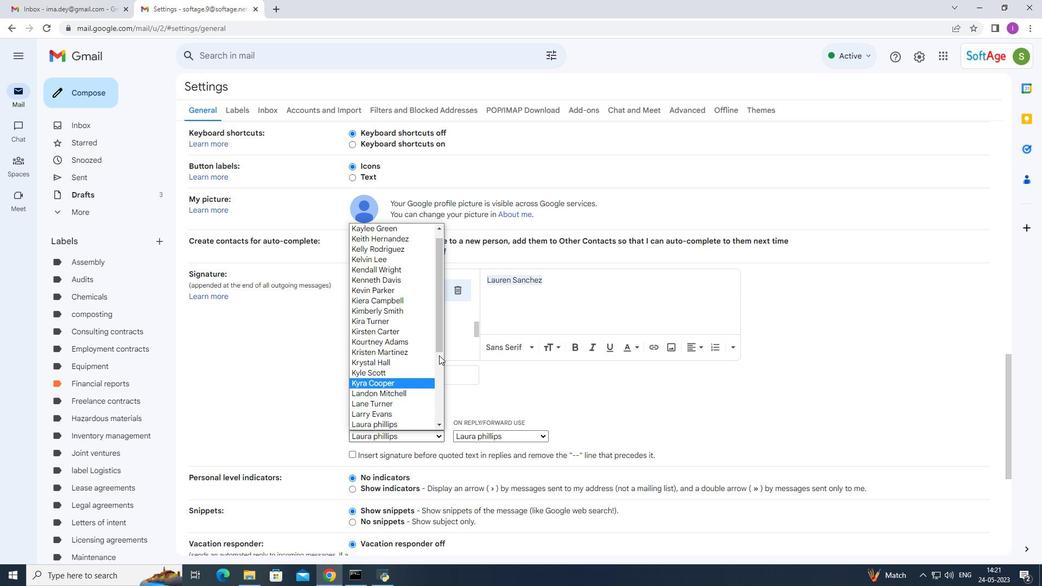 
Action: Mouse pressed left at (442, 345)
Screenshot: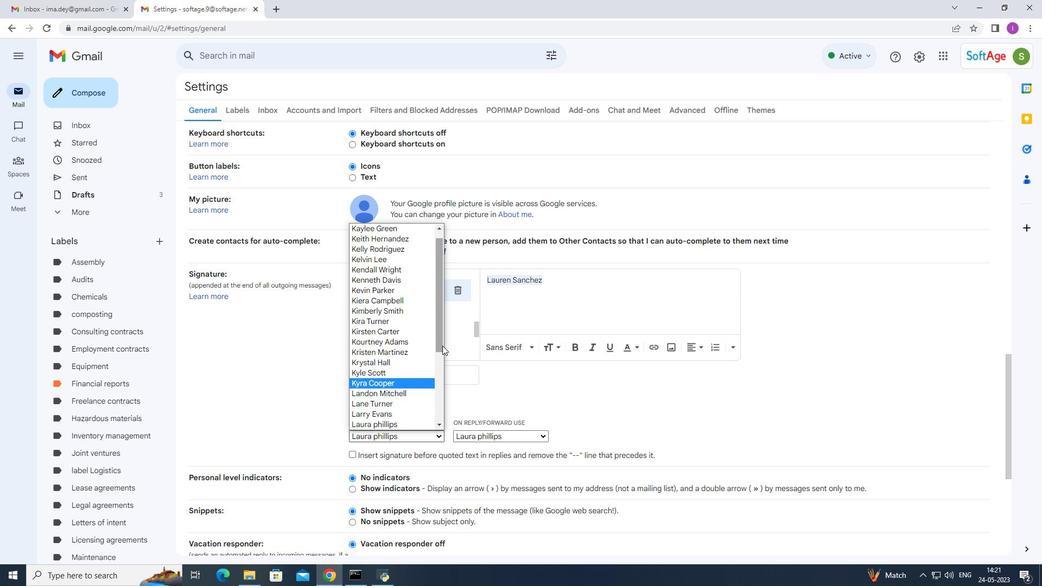 
Action: Mouse moved to (409, 394)
Screenshot: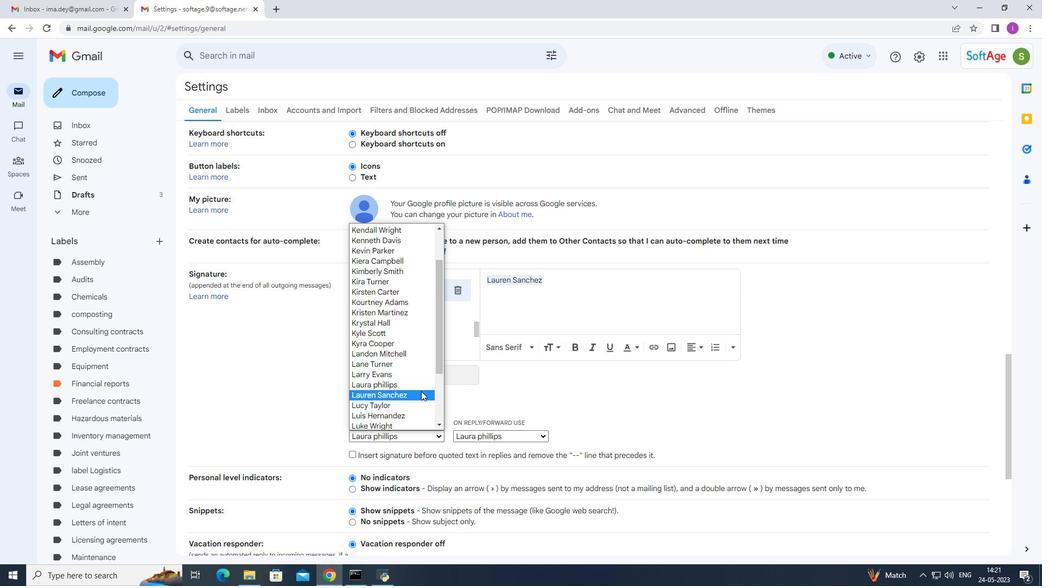 
Action: Mouse pressed left at (409, 394)
Screenshot: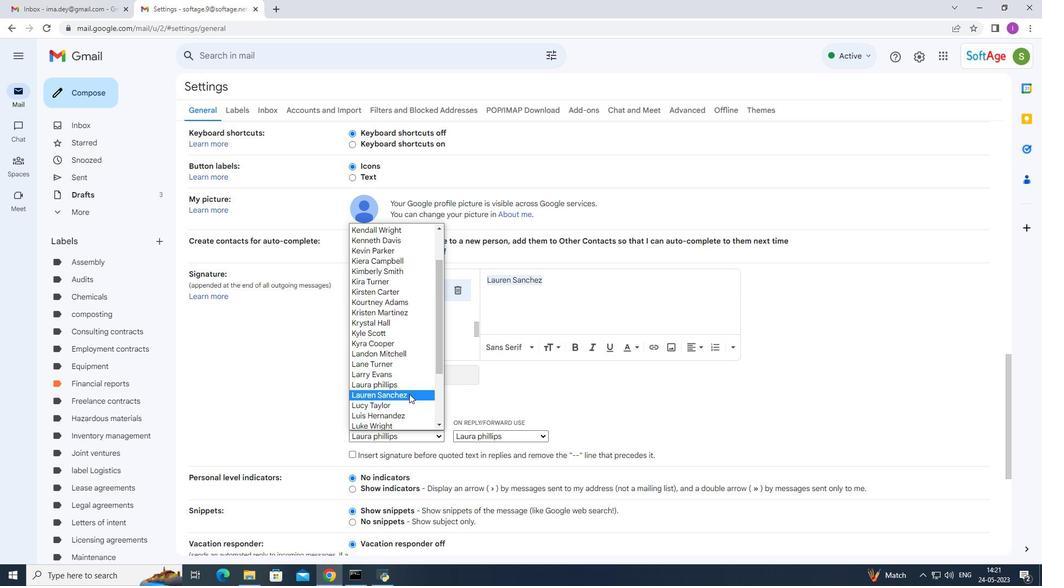 
Action: Mouse moved to (544, 436)
Screenshot: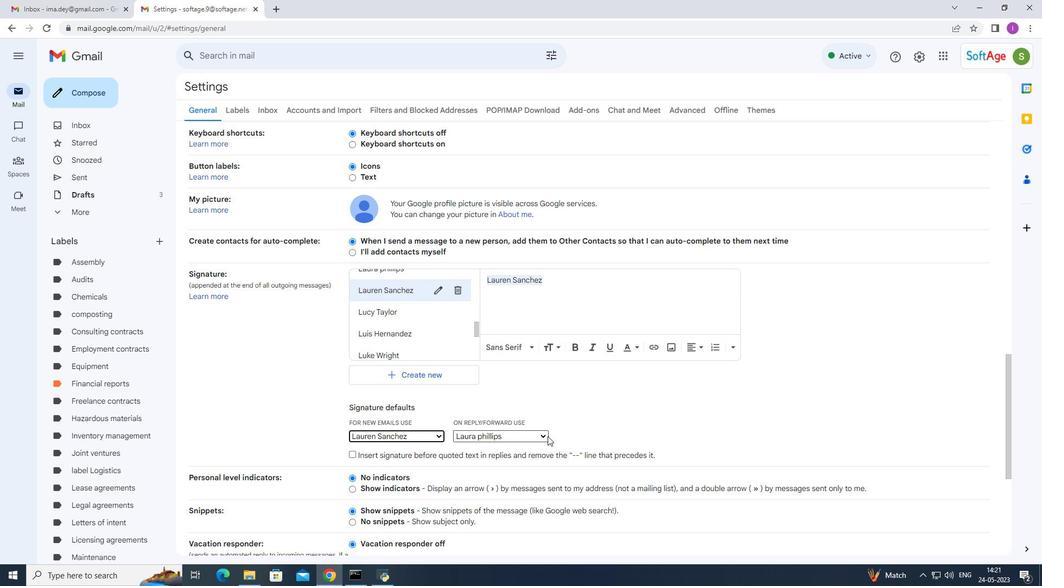 
Action: Mouse pressed left at (544, 436)
Screenshot: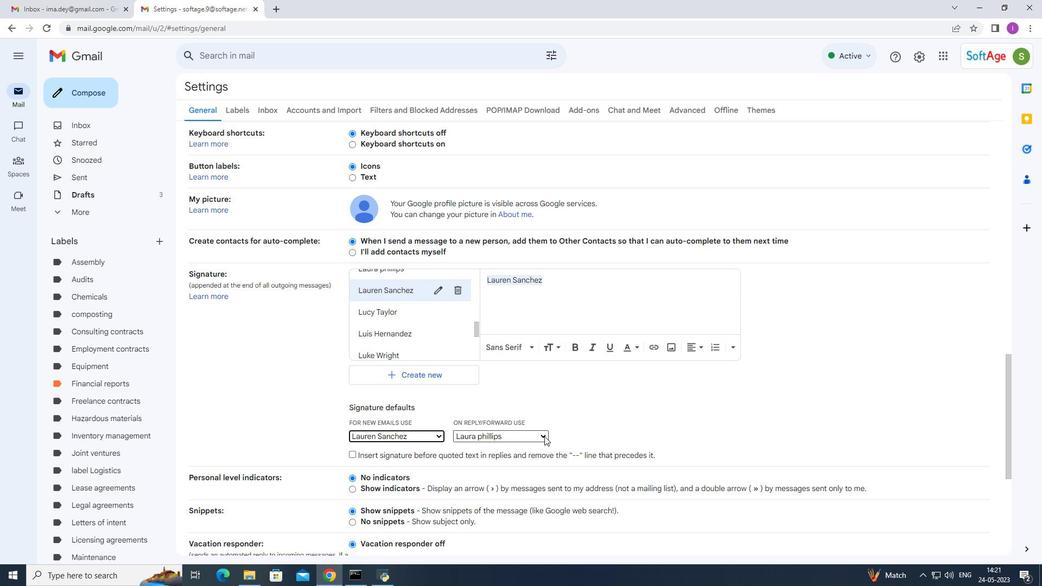 
Action: Mouse moved to (542, 348)
Screenshot: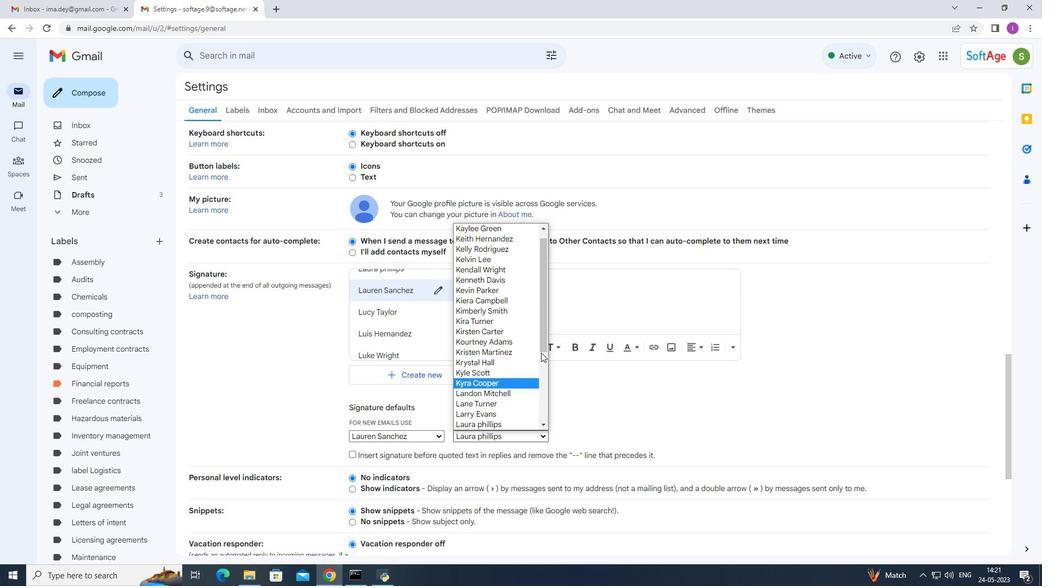 
Action: Mouse pressed left at (542, 348)
Screenshot: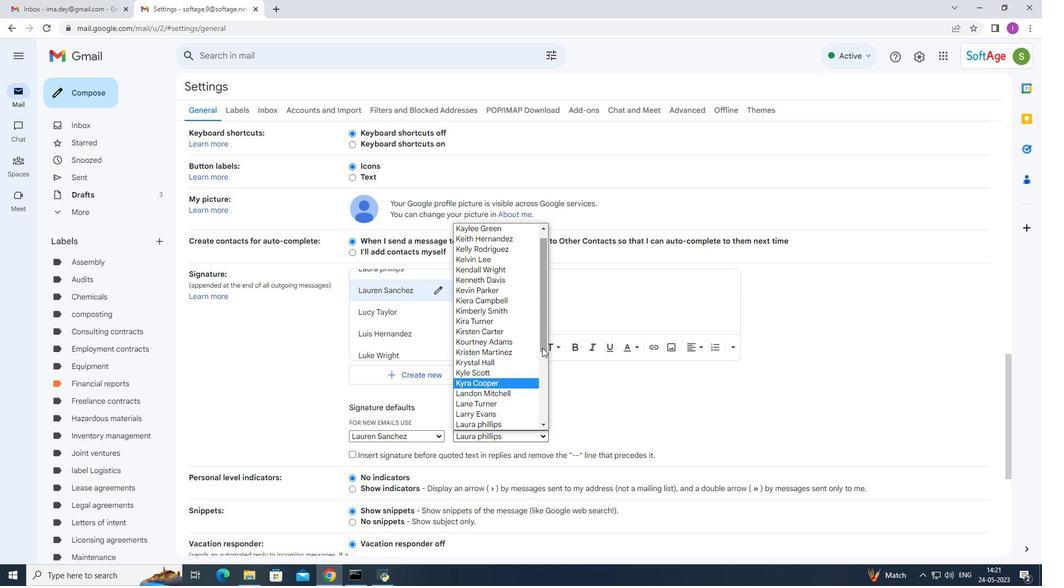 
Action: Mouse moved to (544, 364)
Screenshot: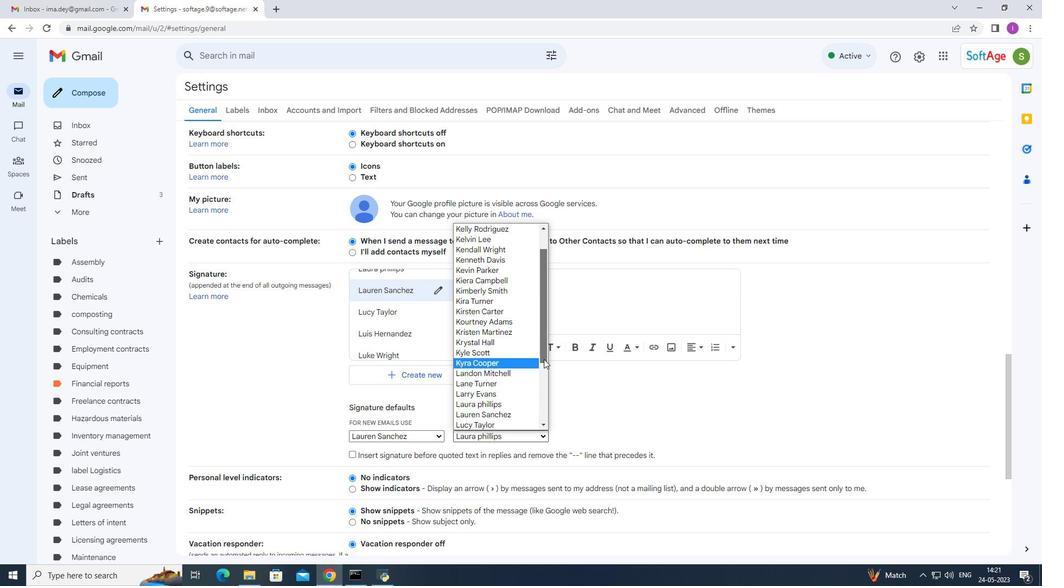 
Action: Mouse pressed left at (544, 364)
Screenshot: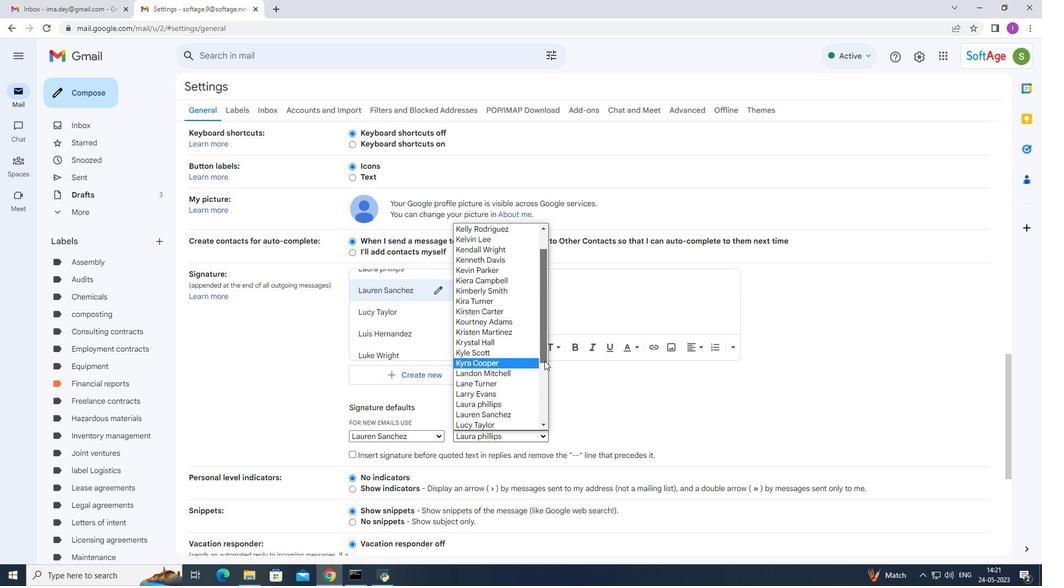 
Action: Mouse moved to (498, 408)
Screenshot: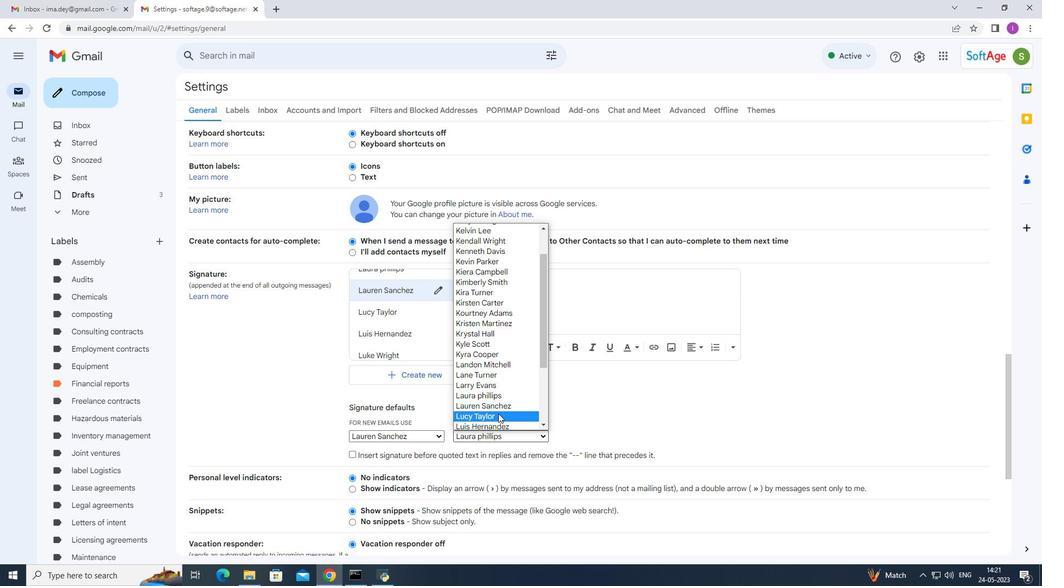 
Action: Mouse pressed left at (498, 408)
Screenshot: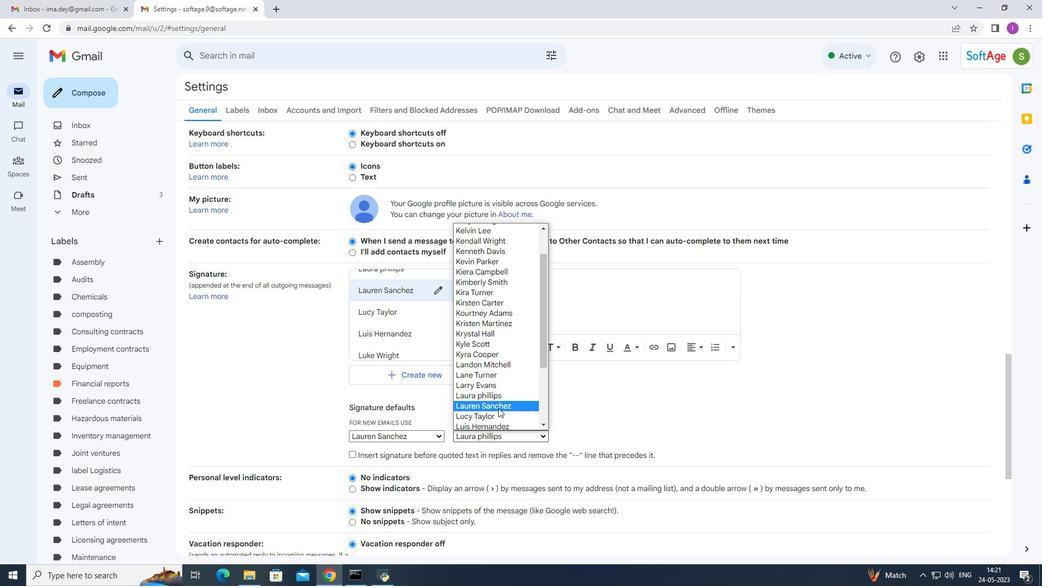 
Action: Mouse moved to (452, 379)
Screenshot: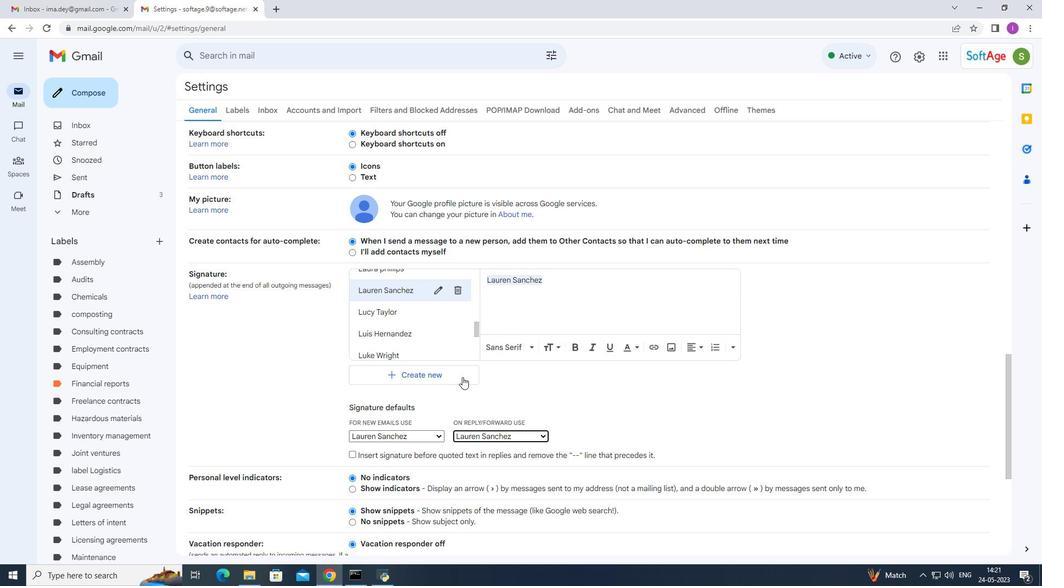 
Action: Mouse scrolled (452, 378) with delta (0, 0)
Screenshot: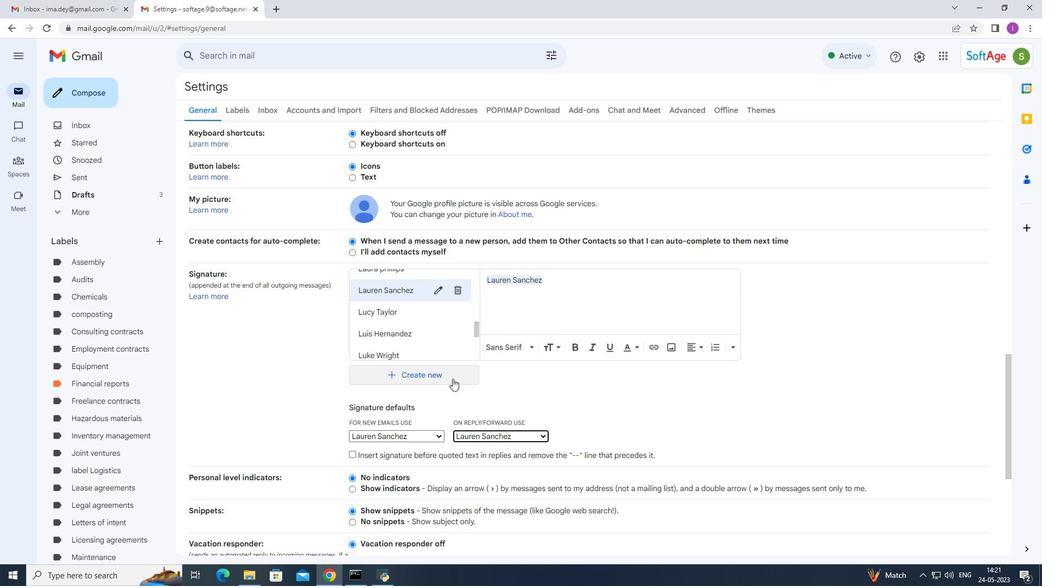 
Action: Mouse scrolled (452, 378) with delta (0, 0)
Screenshot: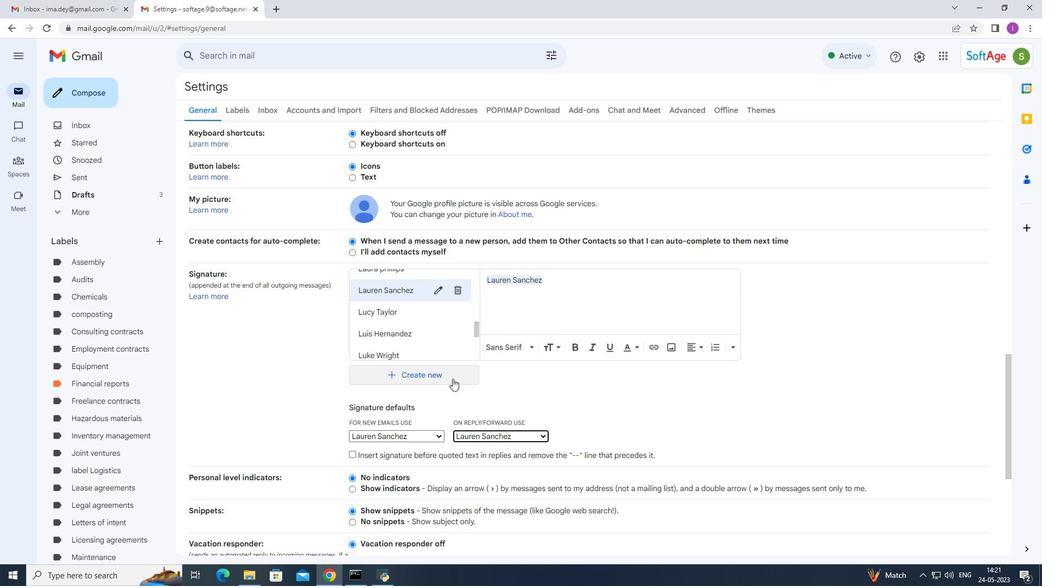 
Action: Mouse scrolled (452, 378) with delta (0, 0)
Screenshot: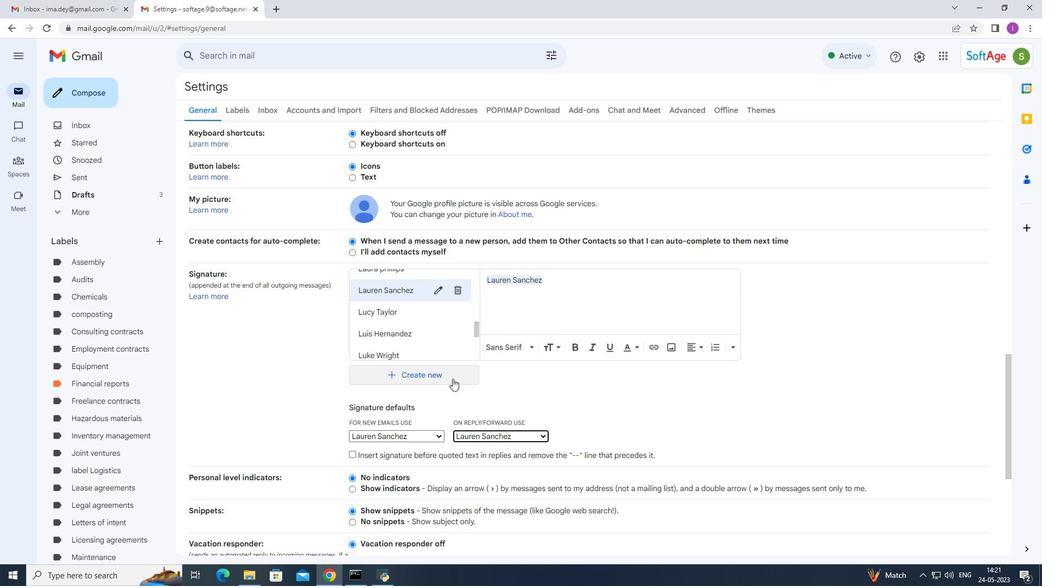 
Action: Mouse scrolled (452, 378) with delta (0, 0)
Screenshot: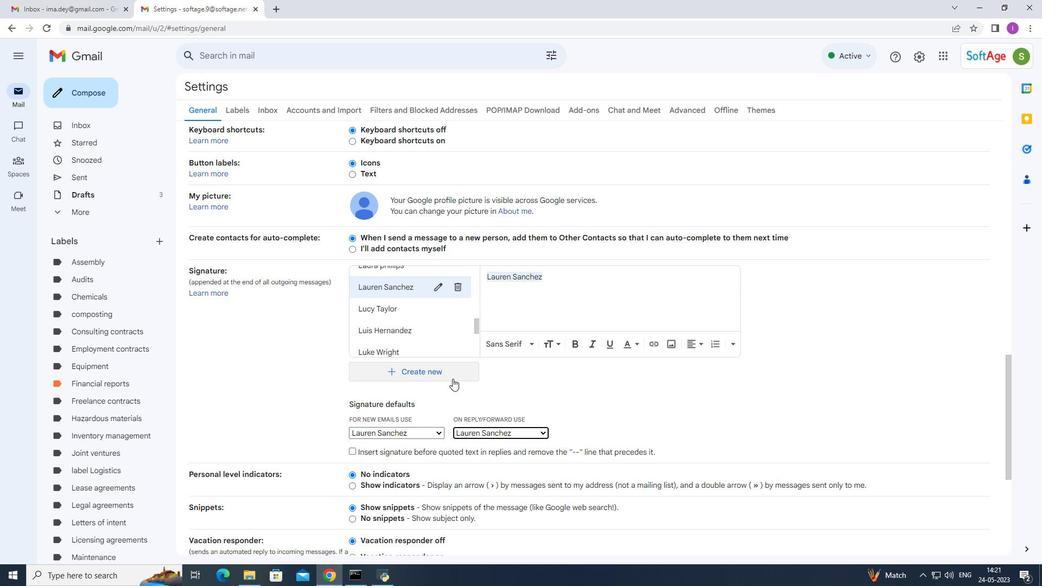 
Action: Mouse scrolled (452, 378) with delta (0, 0)
Screenshot: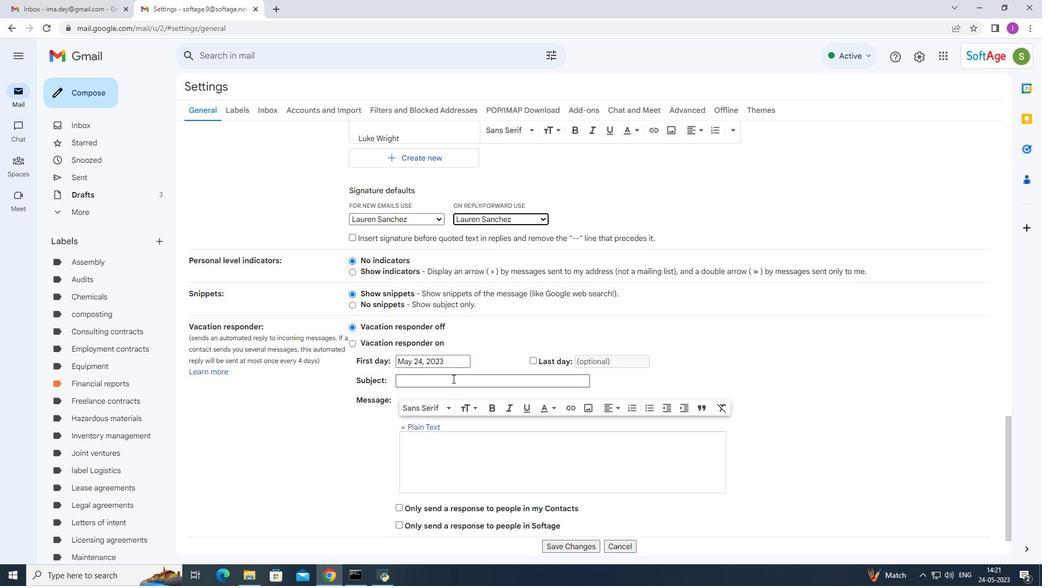 
Action: Mouse scrolled (452, 378) with delta (0, 0)
Screenshot: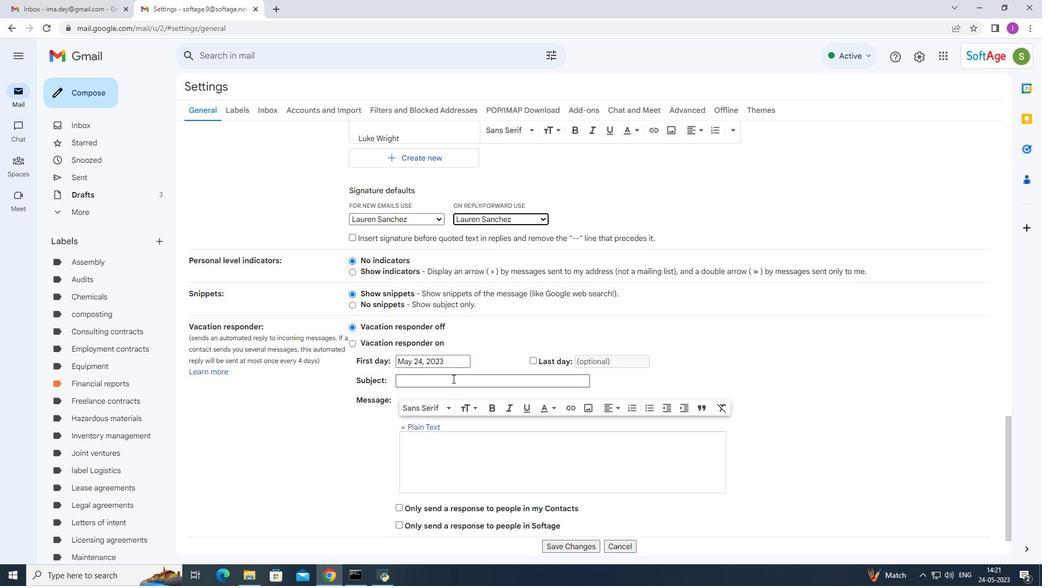 
Action: Mouse scrolled (452, 378) with delta (0, 0)
Screenshot: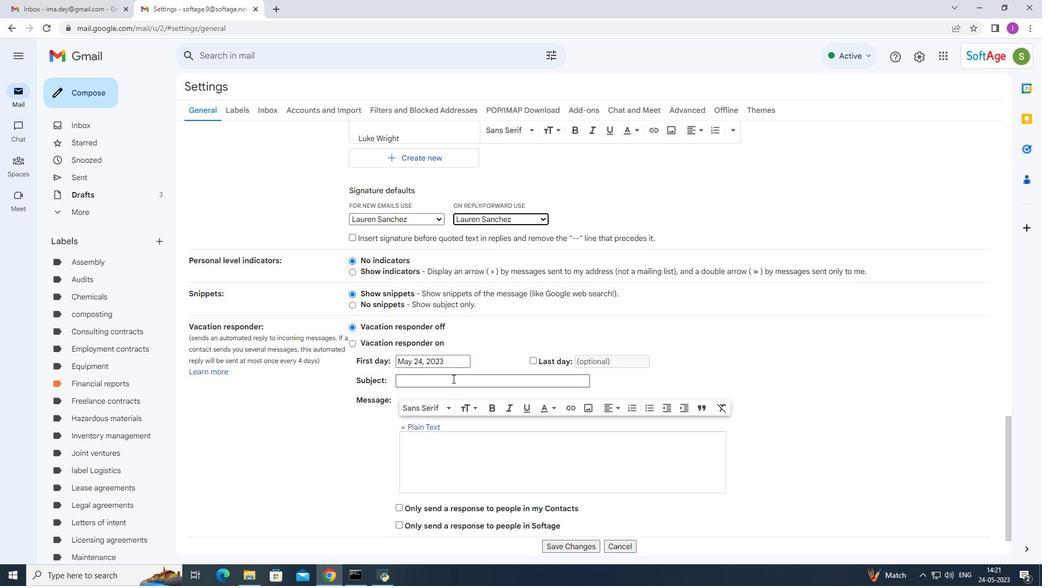 
Action: Mouse scrolled (452, 378) with delta (0, 0)
Screenshot: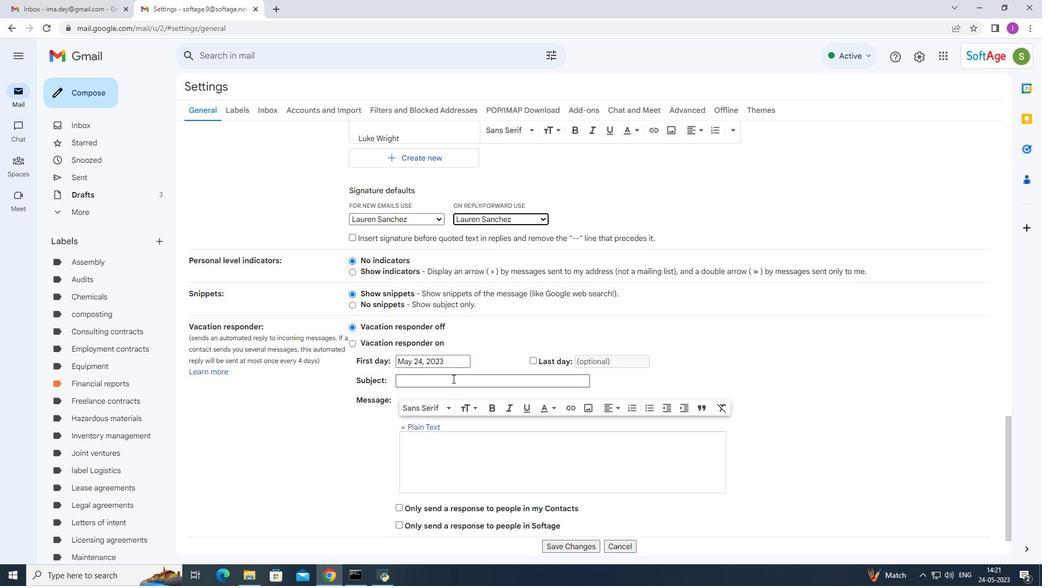 
Action: Mouse moved to (454, 377)
Screenshot: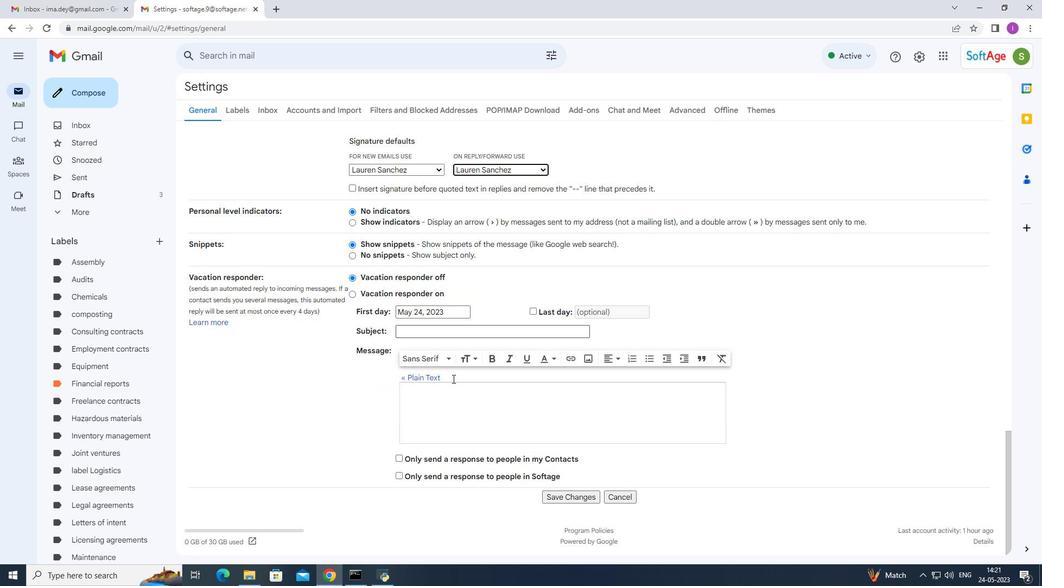 
Action: Mouse scrolled (454, 377) with delta (0, 0)
Screenshot: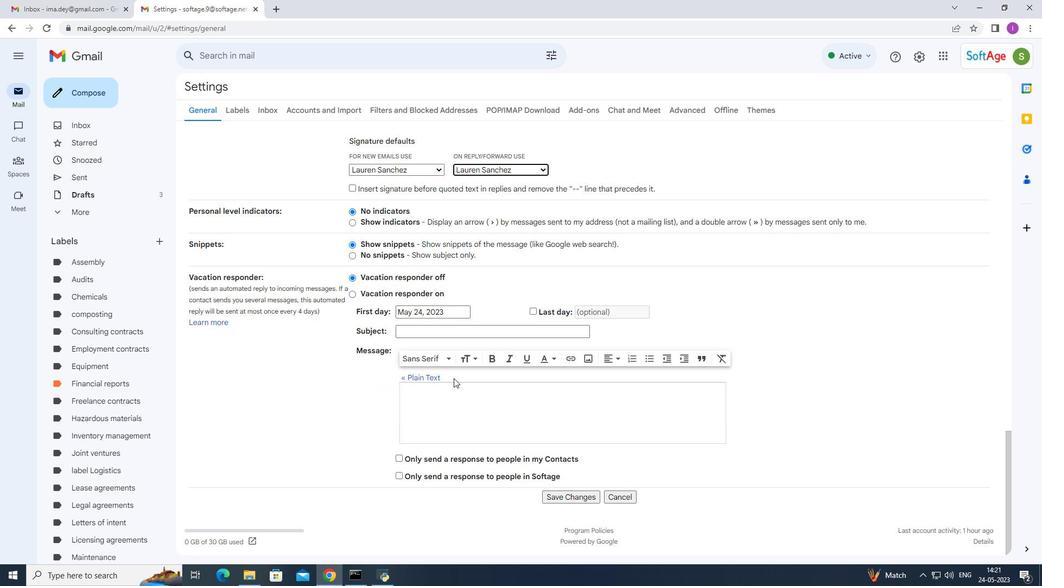 
Action: Mouse scrolled (454, 377) with delta (0, 0)
Screenshot: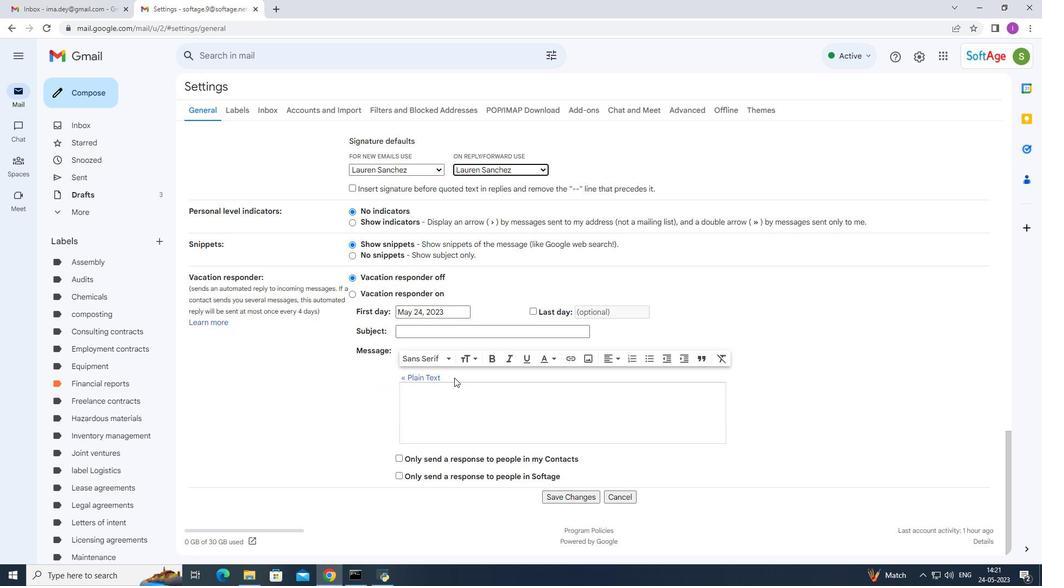 
Action: Mouse scrolled (454, 377) with delta (0, 0)
Screenshot: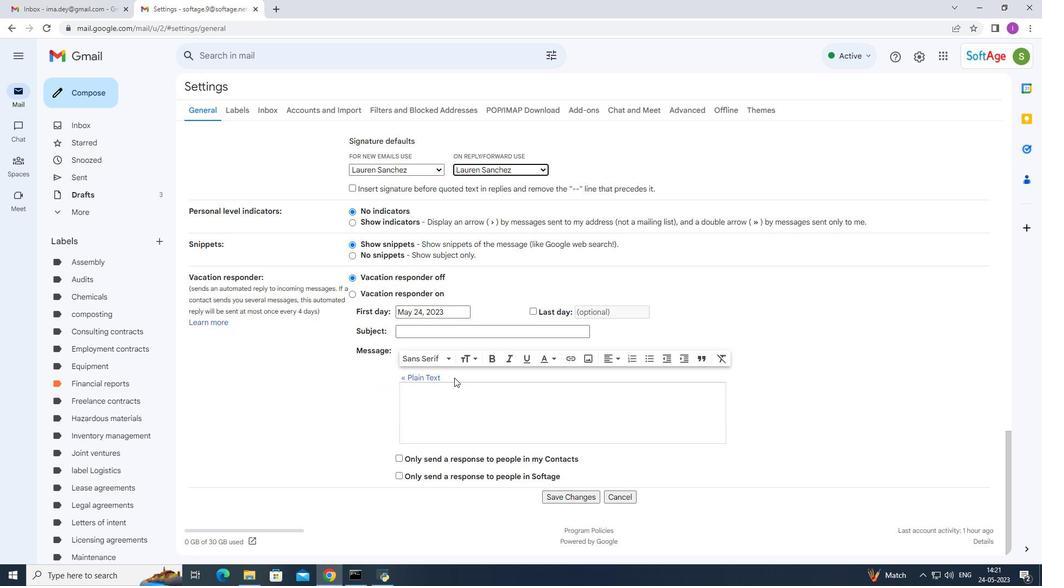 
Action: Mouse scrolled (454, 377) with delta (0, 0)
Screenshot: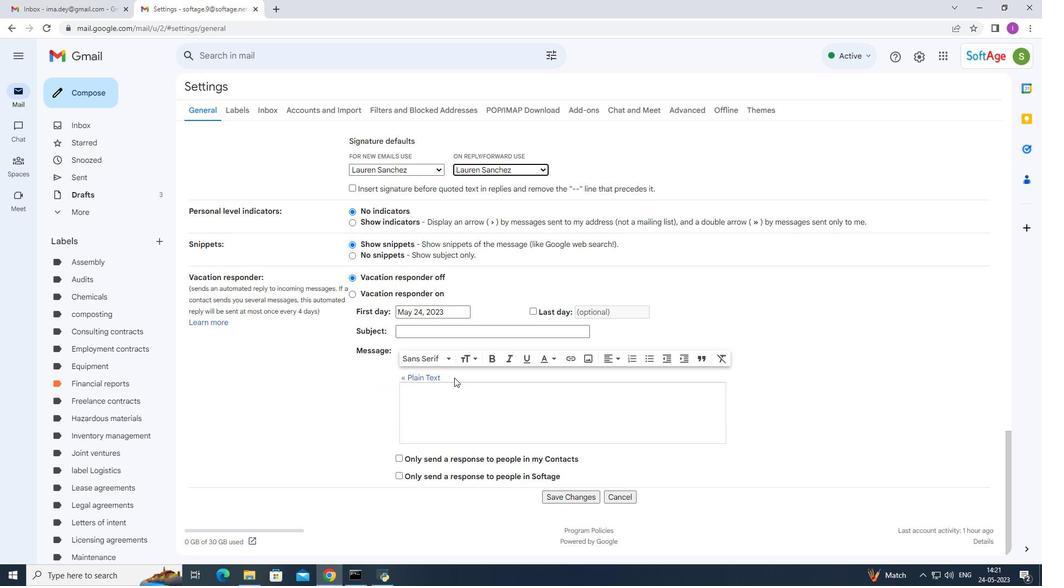 
Action: Mouse scrolled (454, 377) with delta (0, 0)
Screenshot: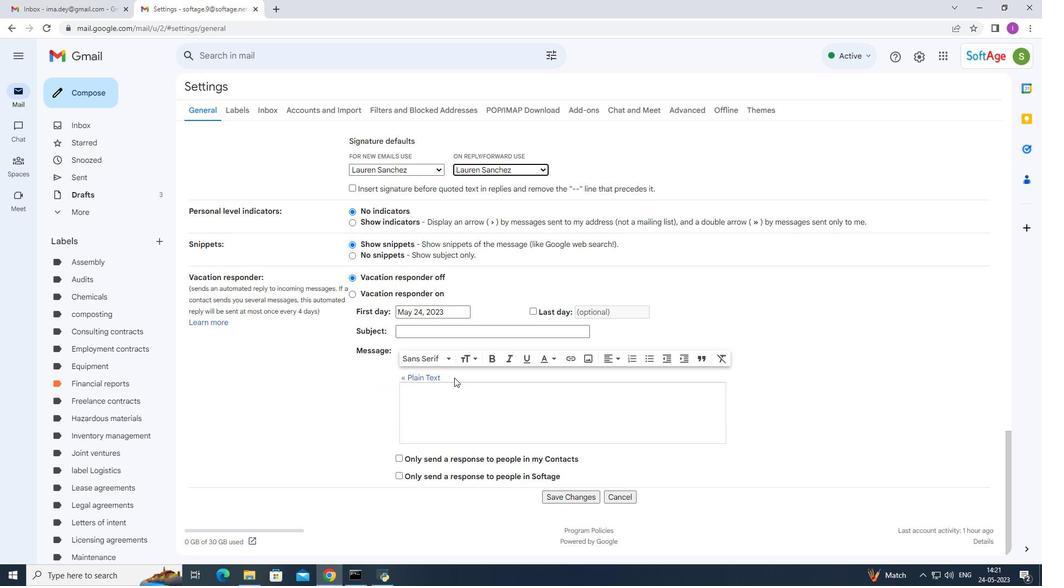 
Action: Mouse moved to (462, 373)
Screenshot: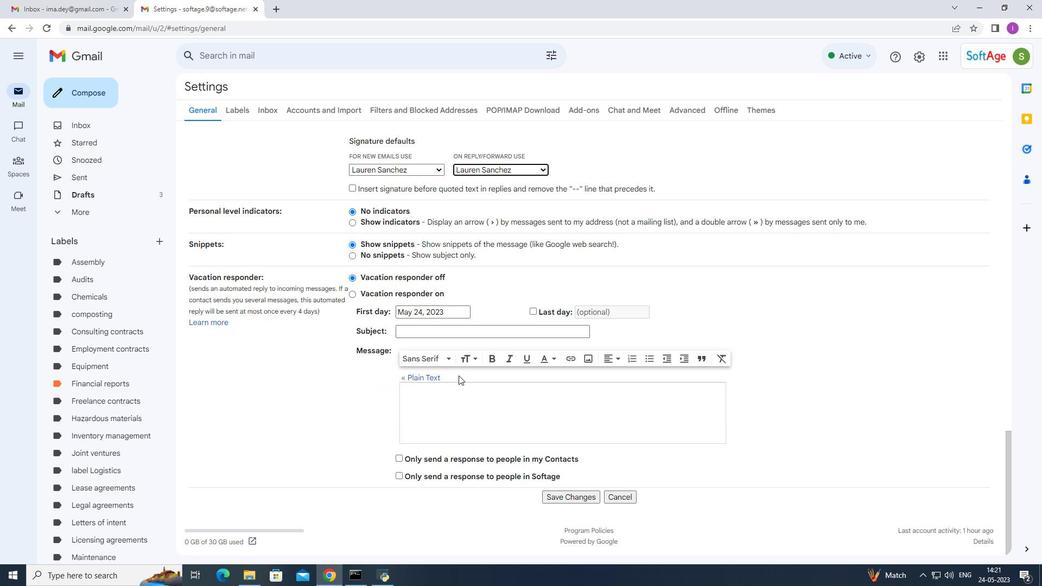 
Action: Mouse scrolled (462, 373) with delta (0, 0)
Screenshot: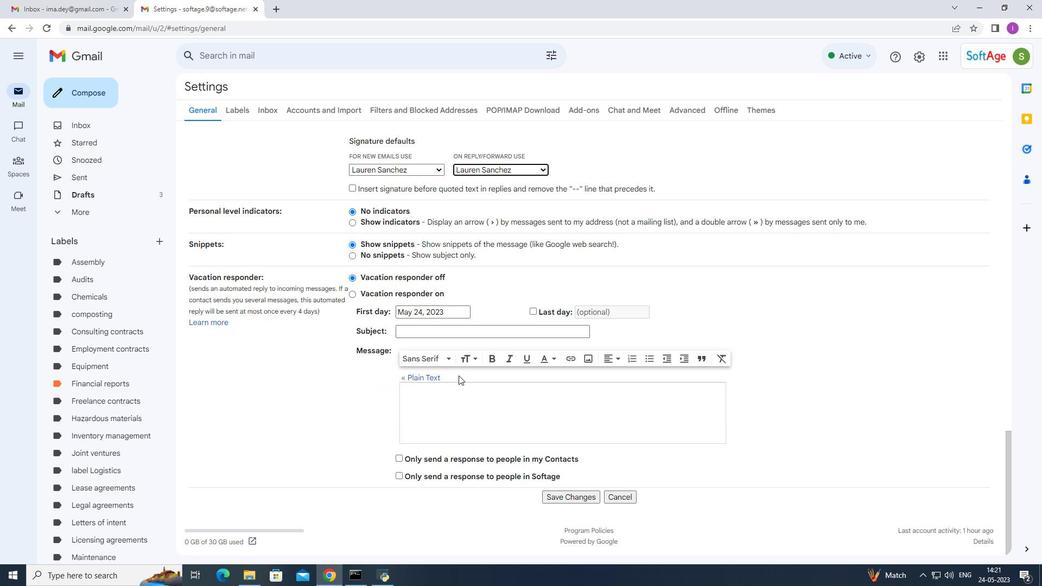 
Action: Mouse moved to (463, 372)
Screenshot: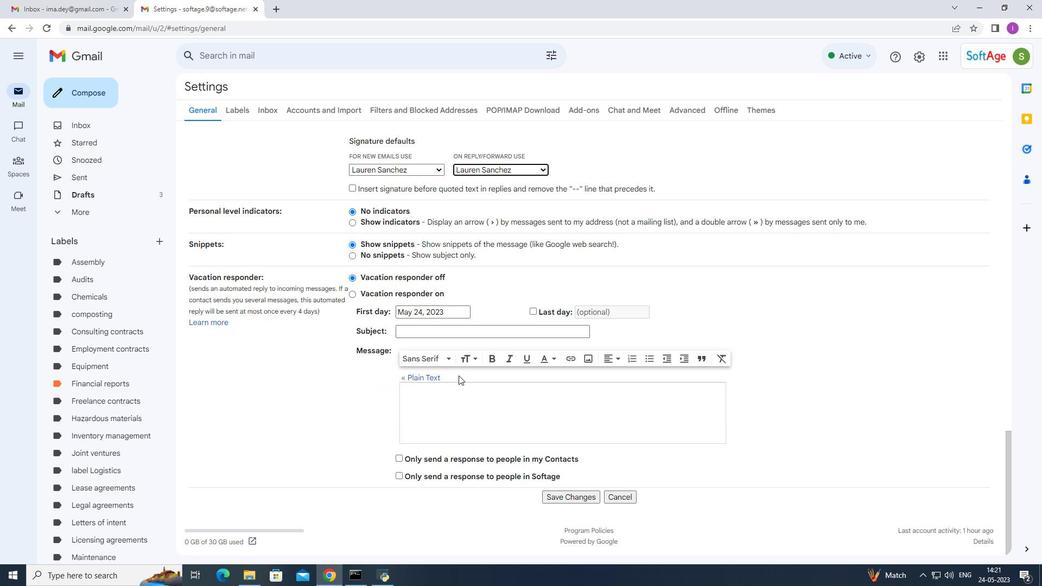 
Action: Mouse scrolled (463, 373) with delta (0, 0)
Screenshot: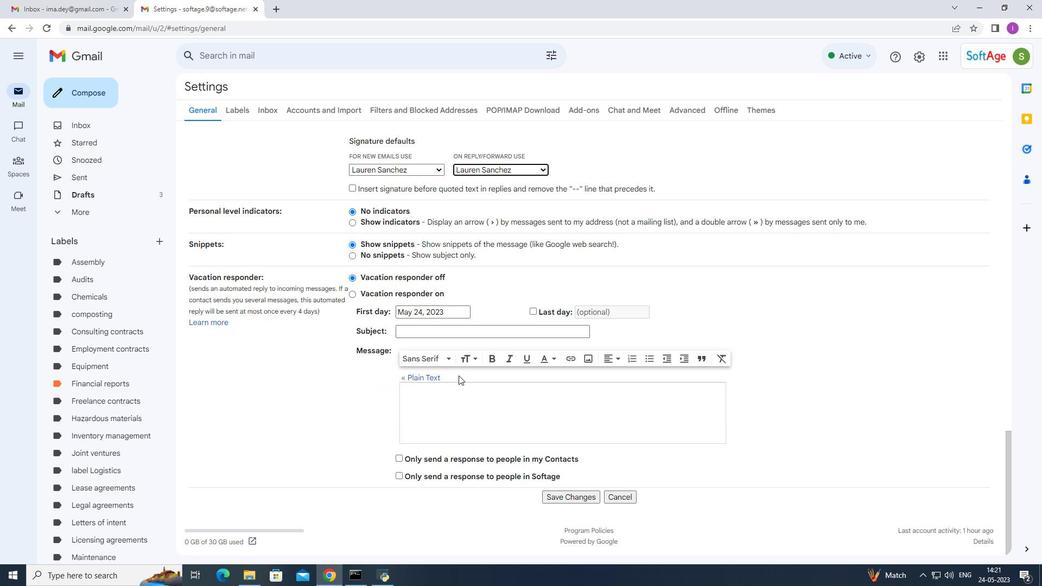 
Action: Mouse scrolled (463, 373) with delta (0, 0)
Screenshot: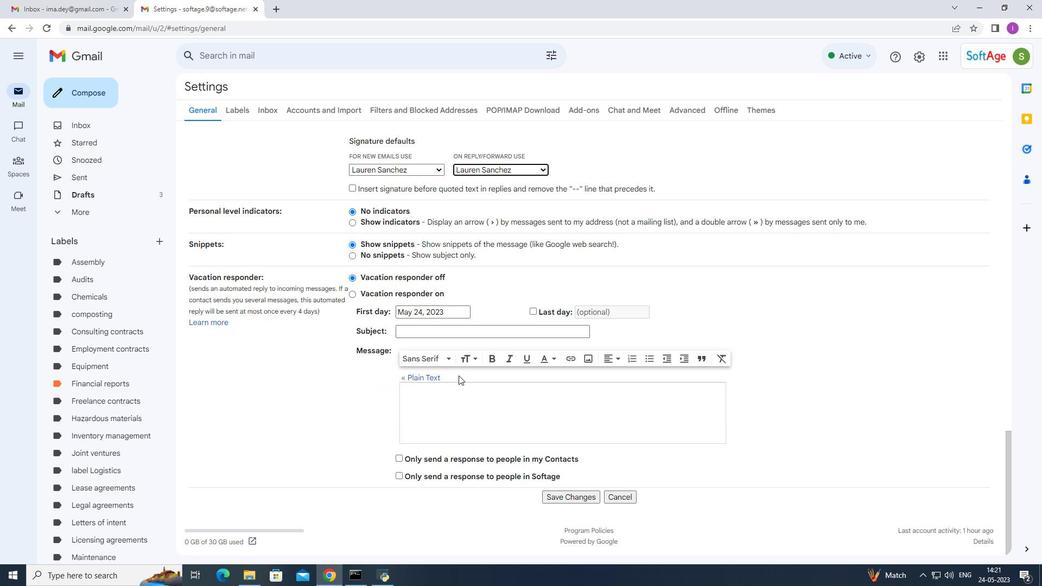 
Action: Mouse scrolled (463, 373) with delta (0, 0)
Screenshot: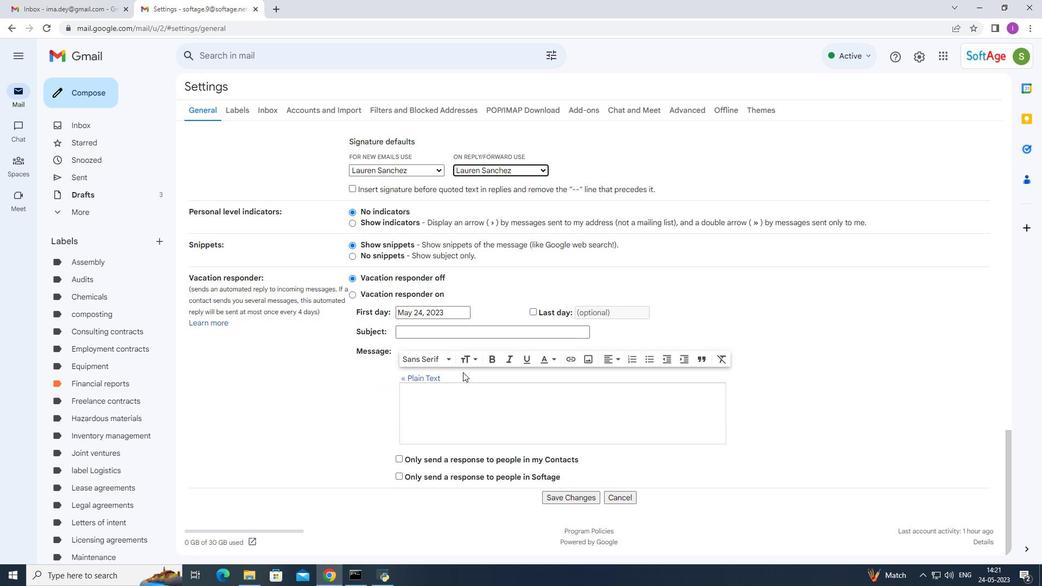 
Action: Mouse scrolled (463, 373) with delta (0, 0)
Screenshot: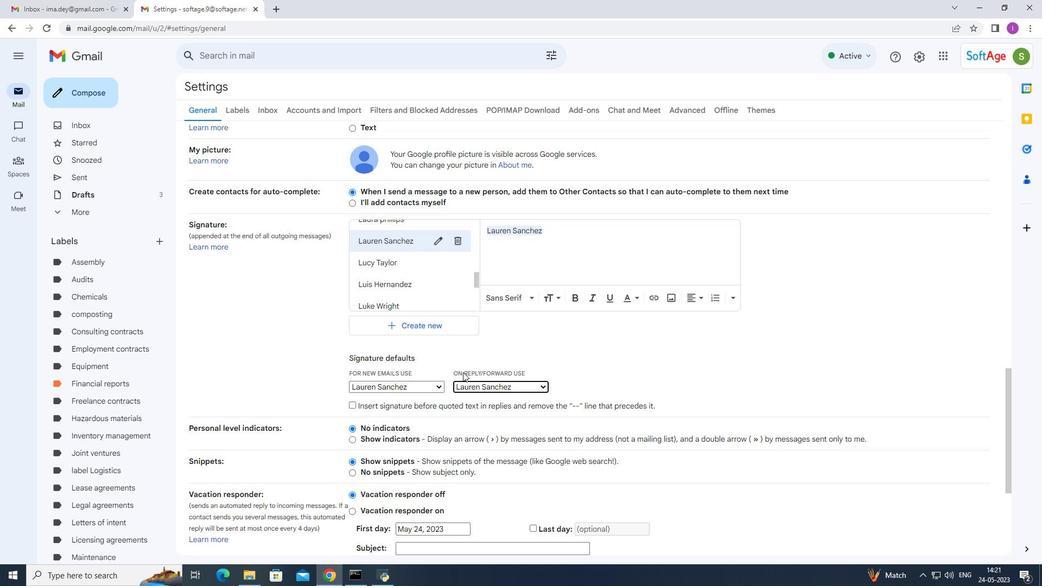 
Action: Mouse scrolled (463, 373) with delta (0, 0)
Screenshot: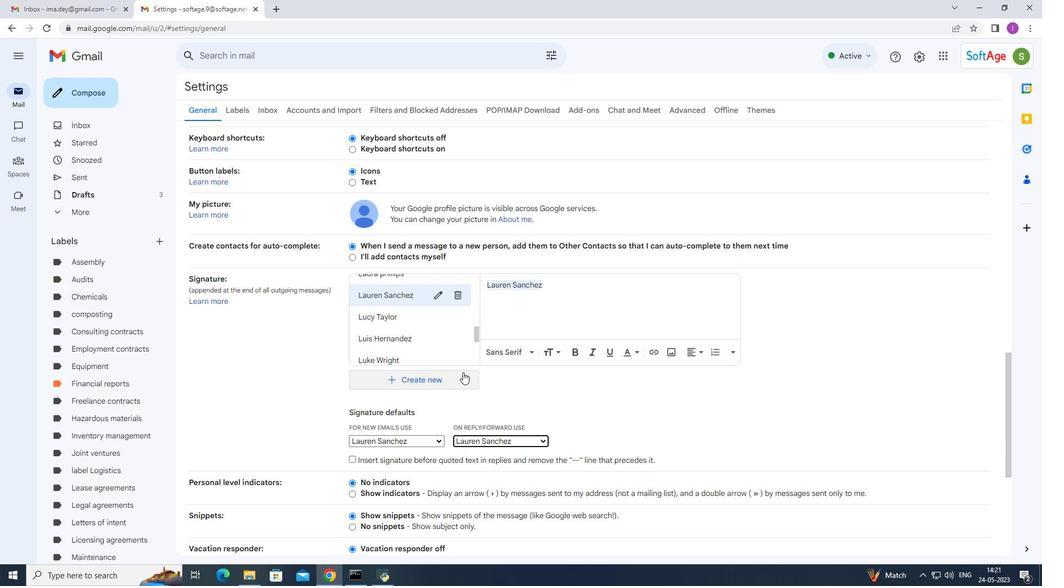 
Action: Mouse scrolled (463, 373) with delta (0, 0)
Screenshot: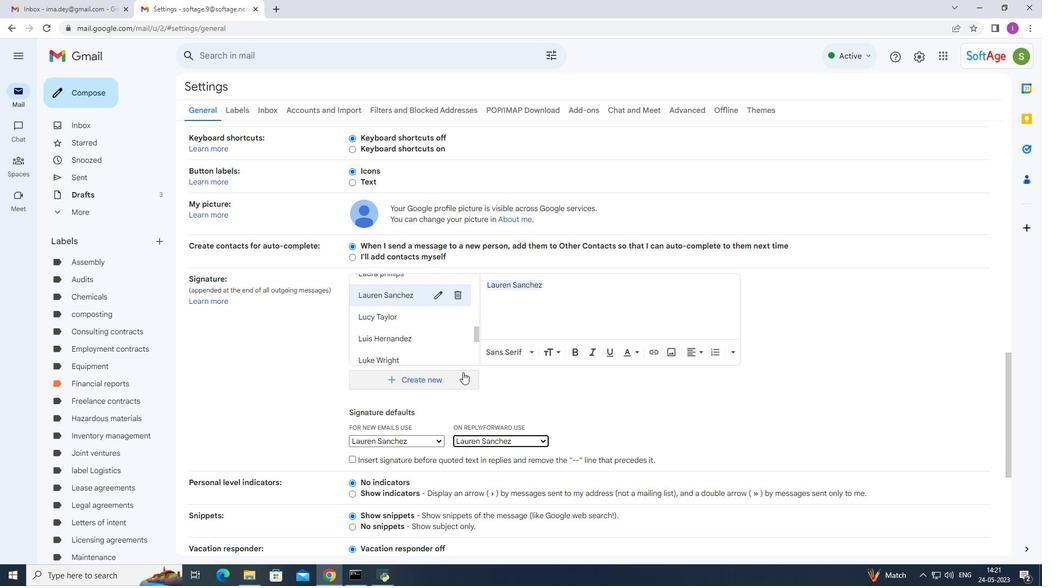 
Action: Mouse scrolled (463, 373) with delta (0, 0)
Screenshot: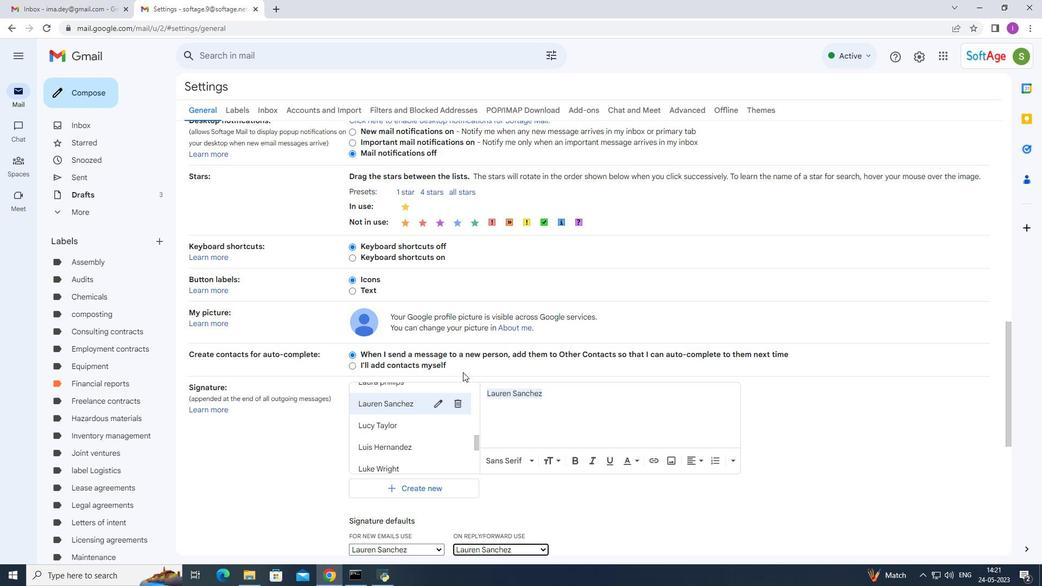 
Action: Mouse scrolled (463, 373) with delta (0, 0)
Screenshot: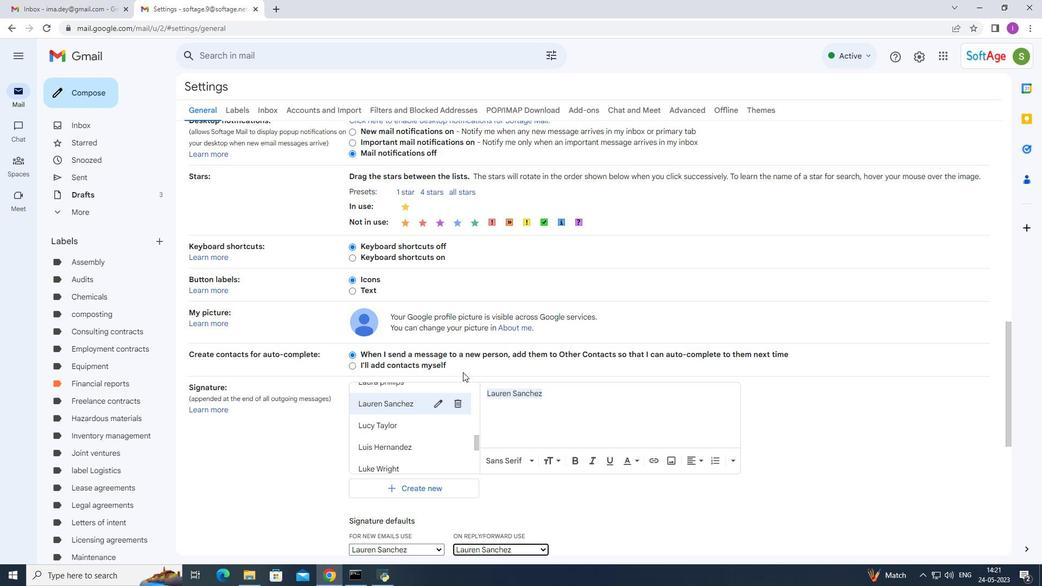 
Action: Mouse scrolled (463, 373) with delta (0, 0)
Screenshot: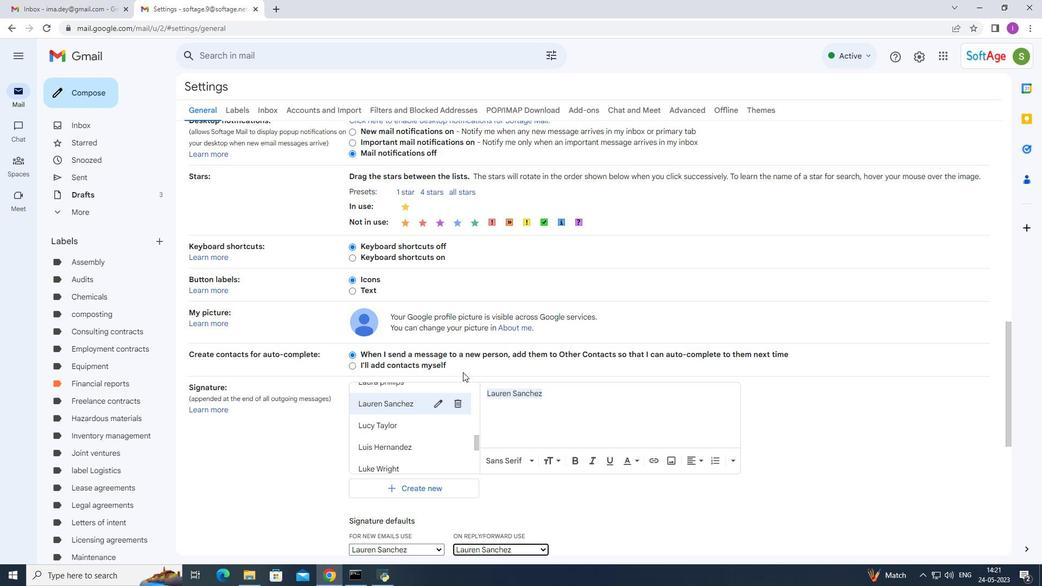 
Action: Mouse moved to (521, 355)
Screenshot: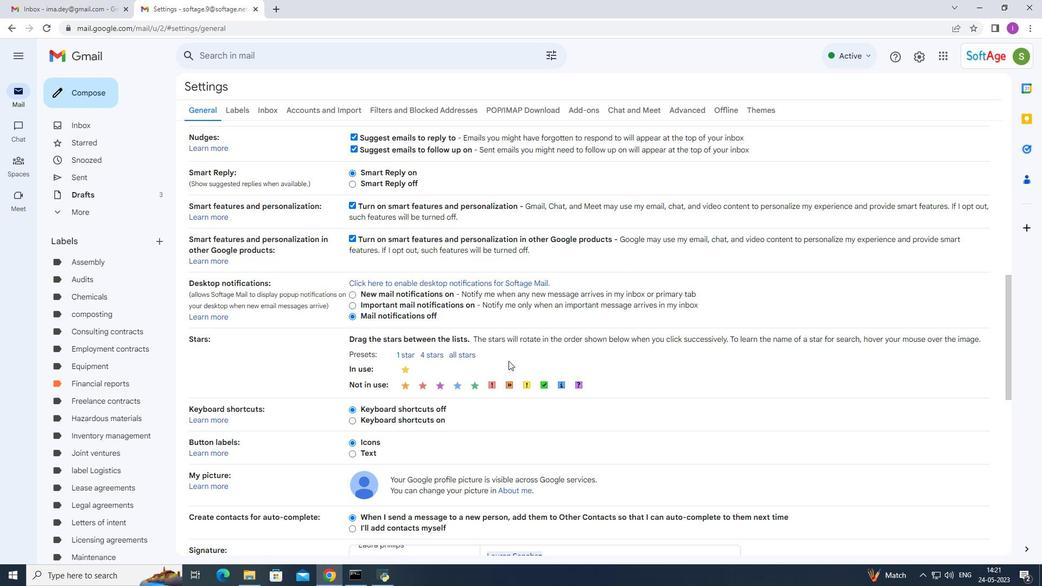 
Action: Mouse scrolled (521, 355) with delta (0, 0)
Screenshot: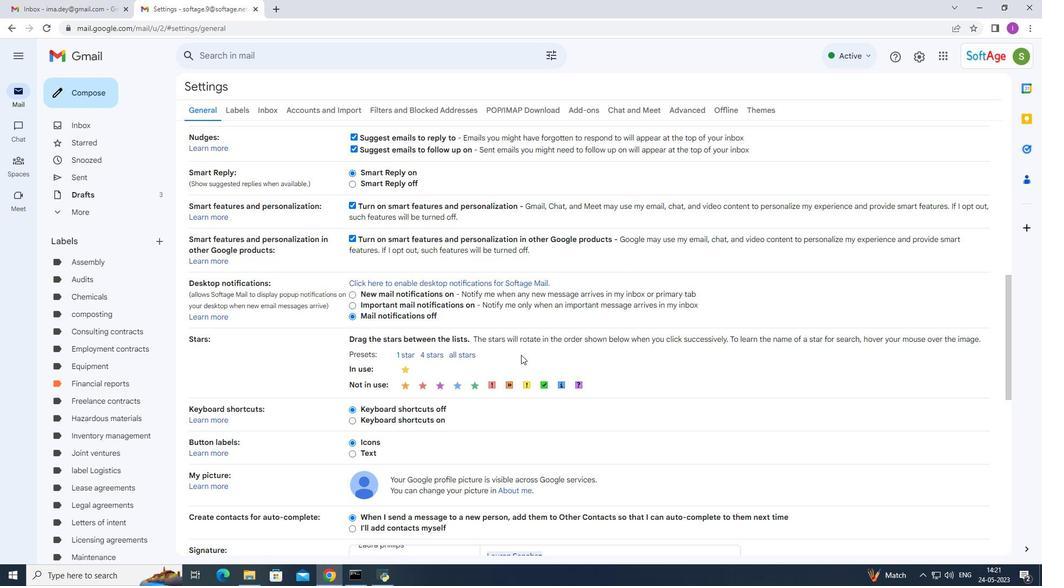 
Action: Mouse moved to (323, 249)
Screenshot: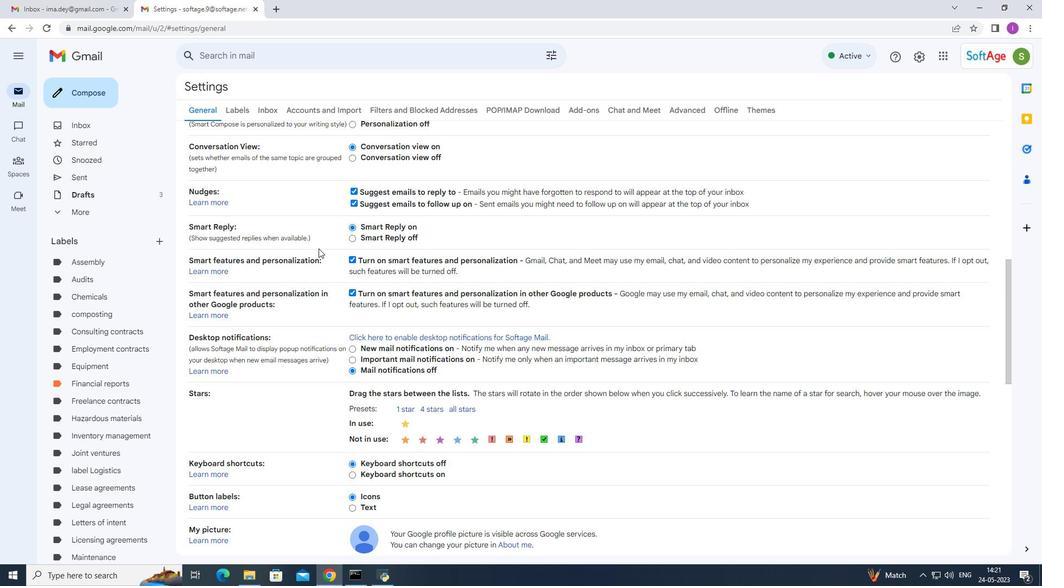 
Action: Mouse scrolled (323, 248) with delta (0, 0)
Screenshot: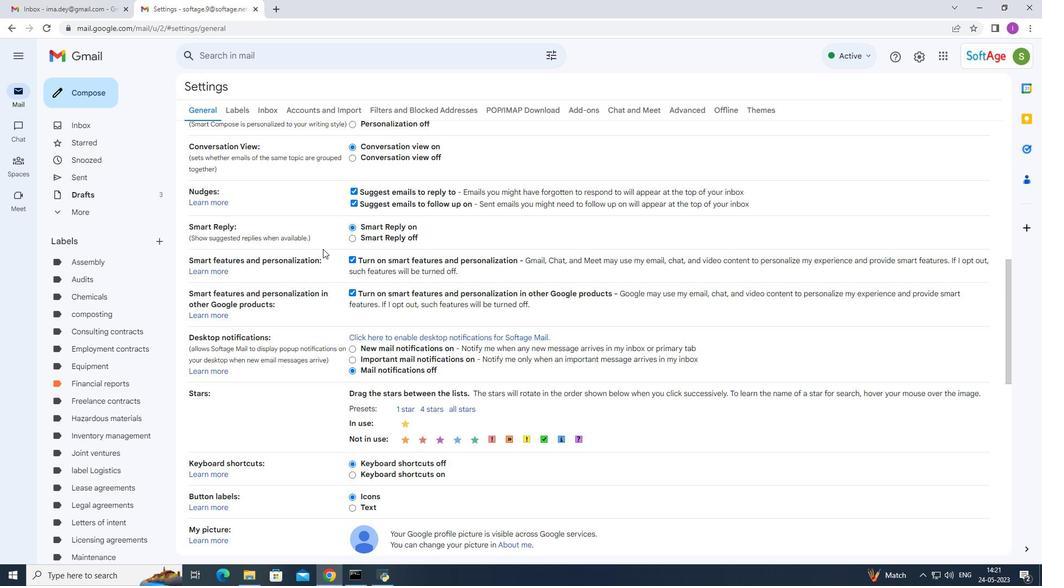 
Action: Mouse moved to (342, 292)
Screenshot: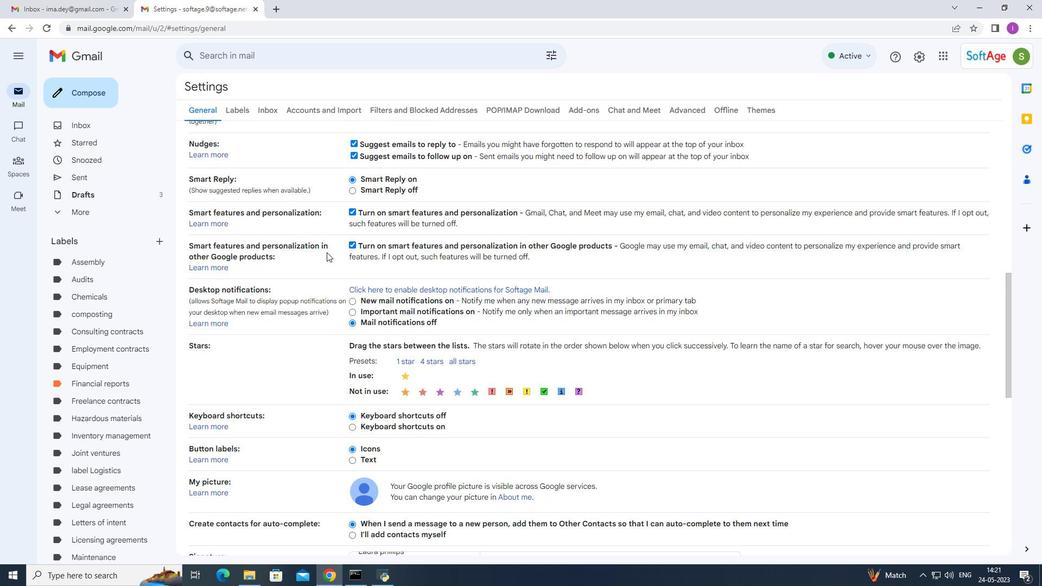 
Action: Mouse scrolled (342, 291) with delta (0, 0)
Screenshot: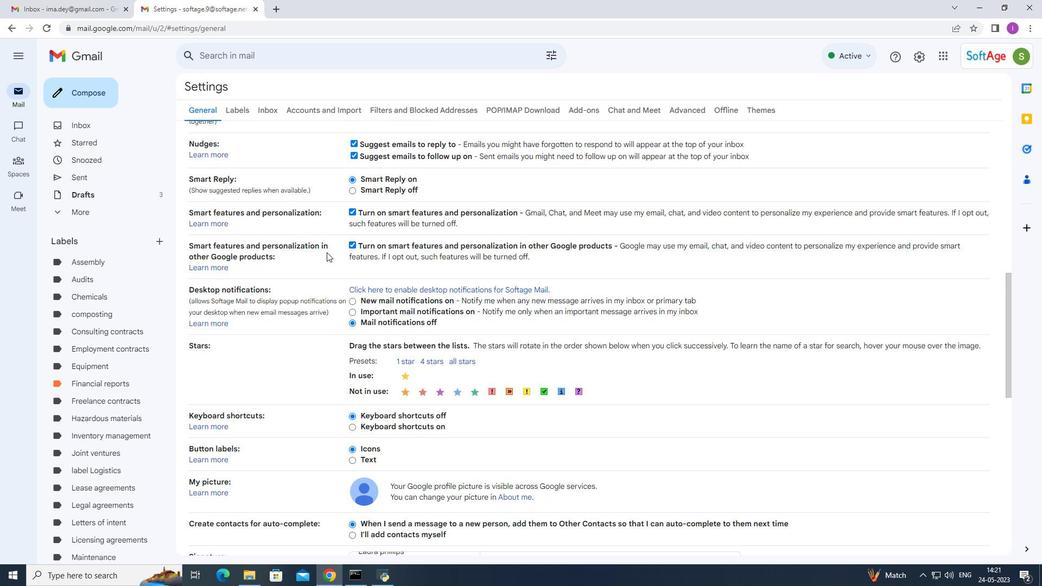 
Action: Mouse moved to (342, 299)
Screenshot: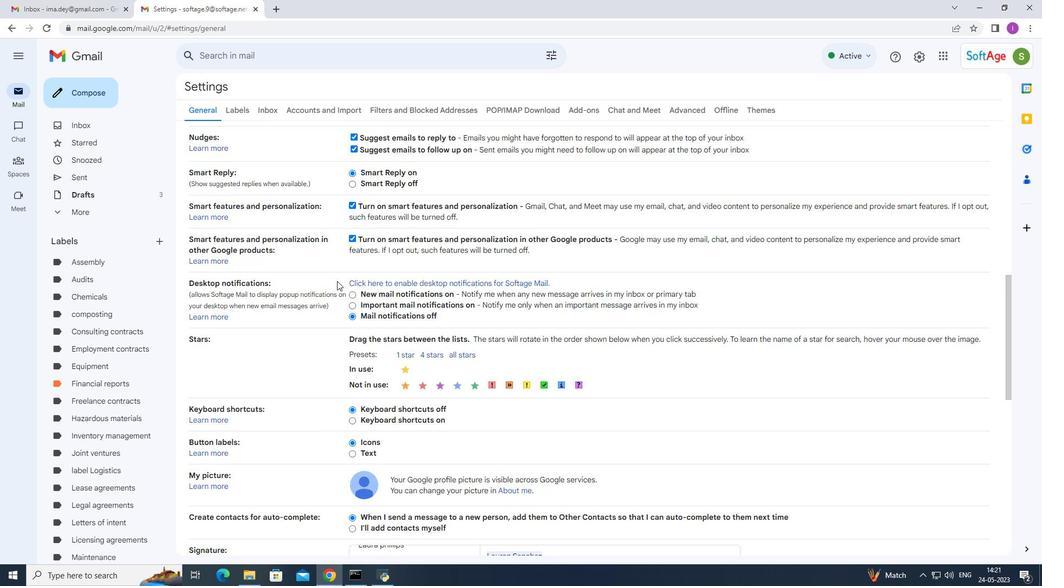 
Action: Mouse scrolled (342, 299) with delta (0, 0)
Screenshot: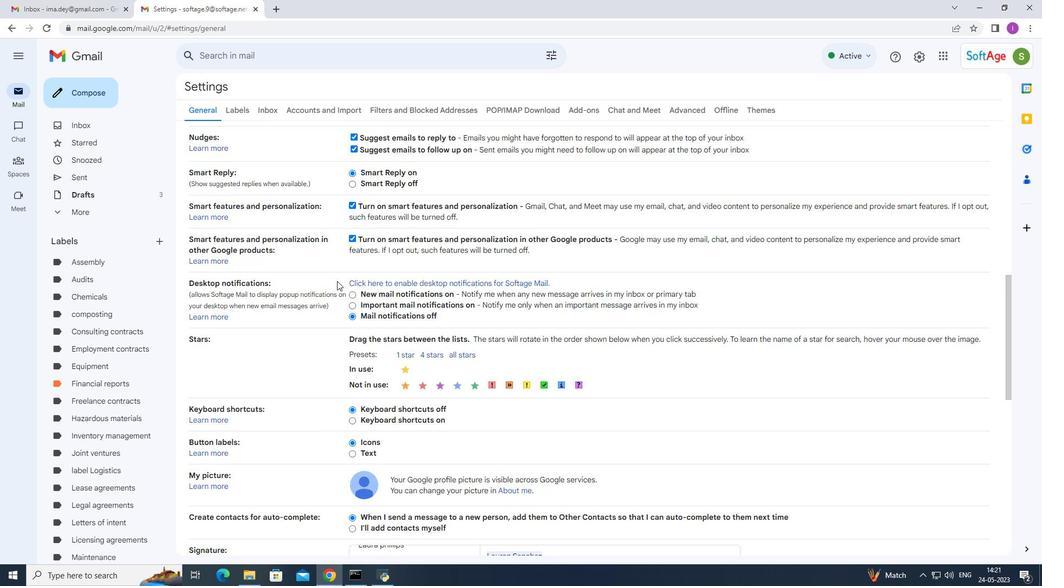 
Action: Mouse scrolled (342, 299) with delta (0, 0)
Screenshot: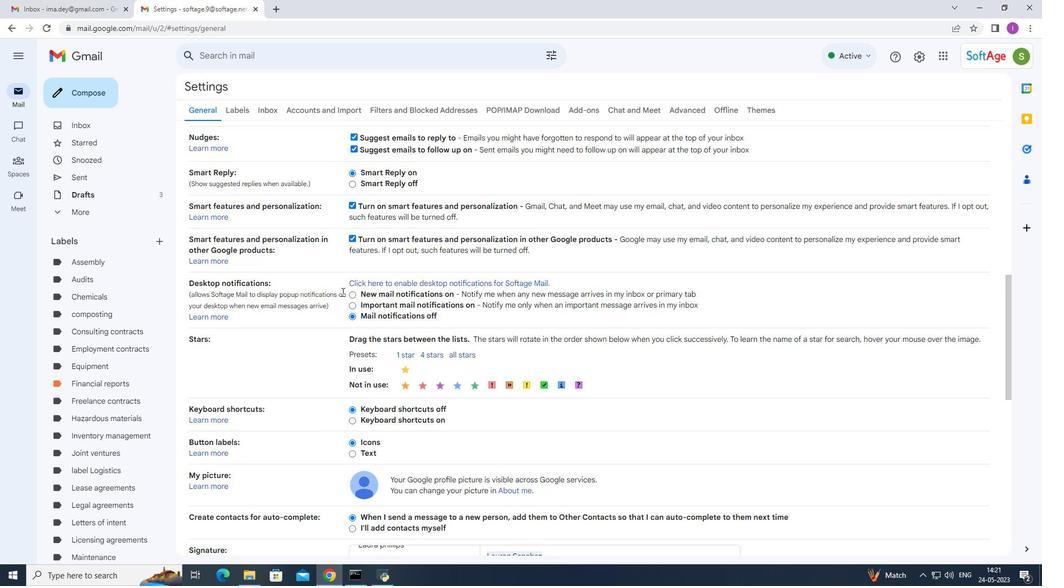 
Action: Mouse moved to (355, 309)
Screenshot: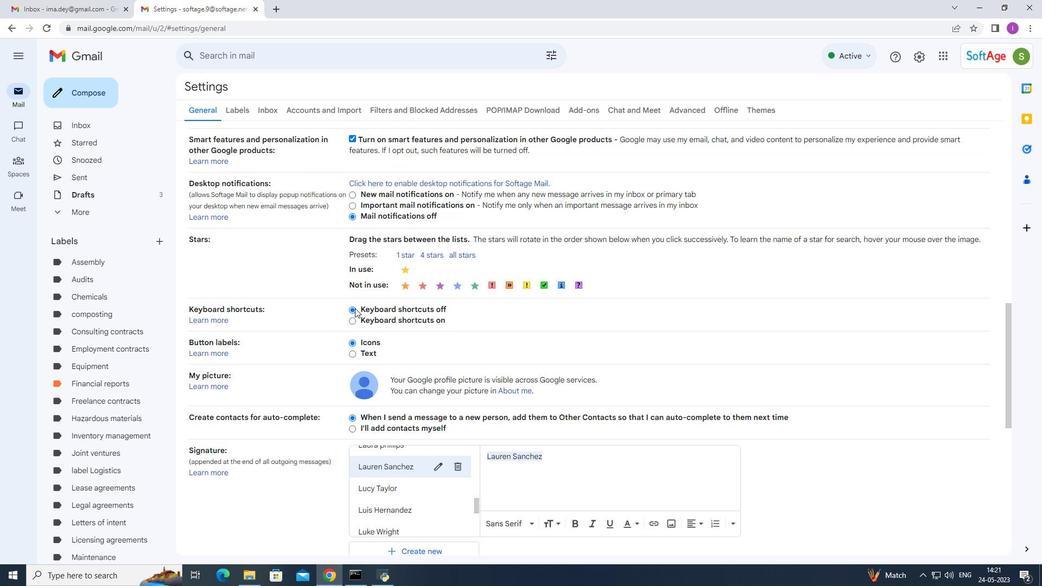 
Action: Mouse scrolled (355, 308) with delta (0, 0)
Screenshot: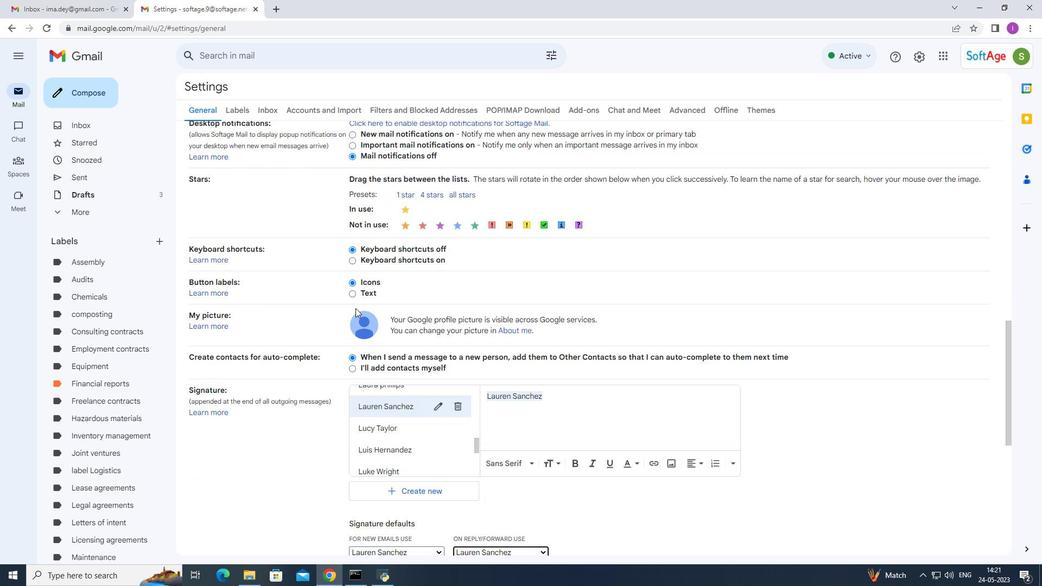 
Action: Mouse scrolled (355, 308) with delta (0, 0)
Screenshot: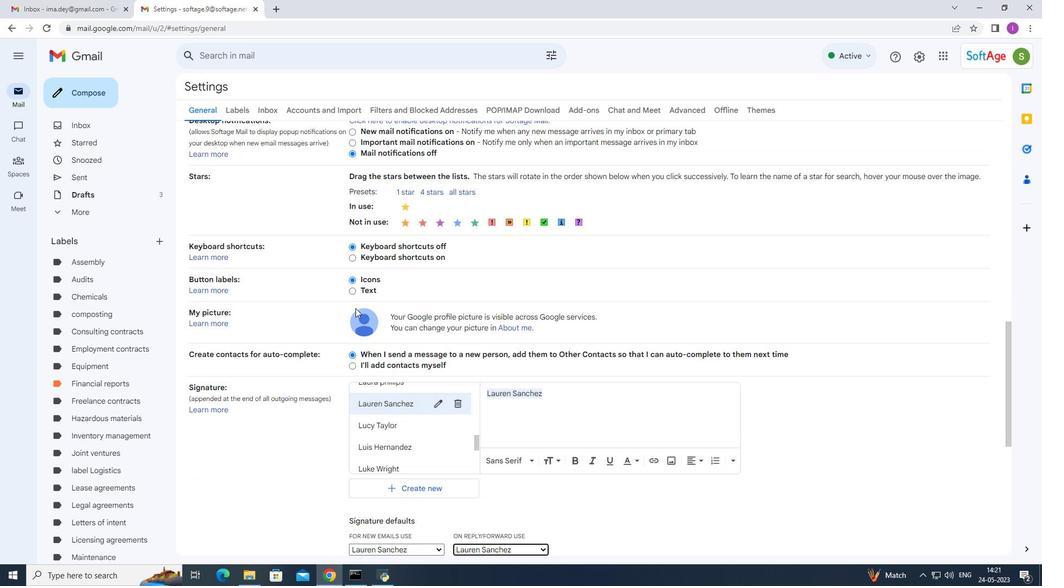
Action: Mouse scrolled (355, 308) with delta (0, 0)
Screenshot: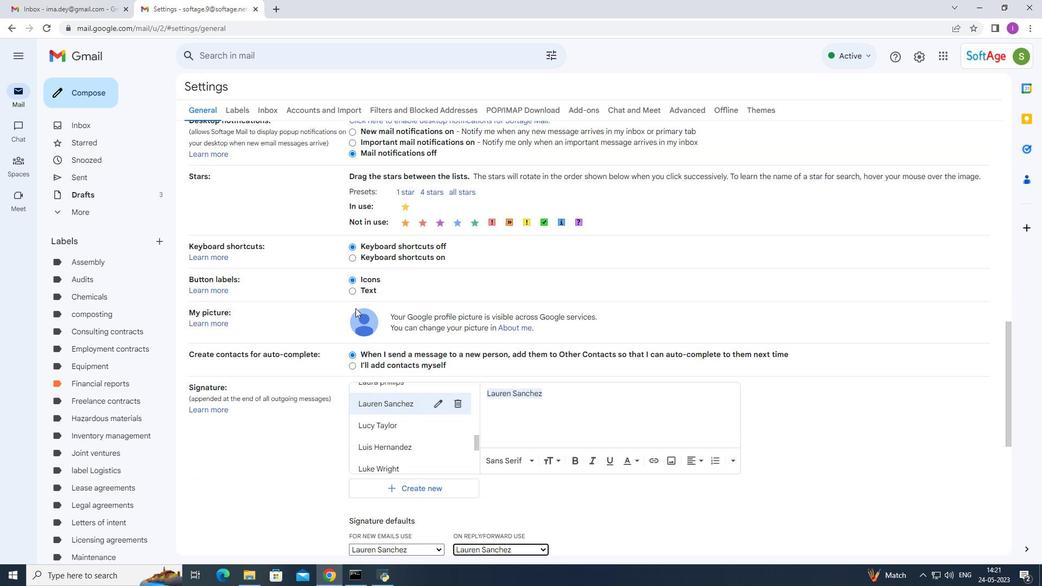 
Action: Mouse moved to (357, 307)
Screenshot: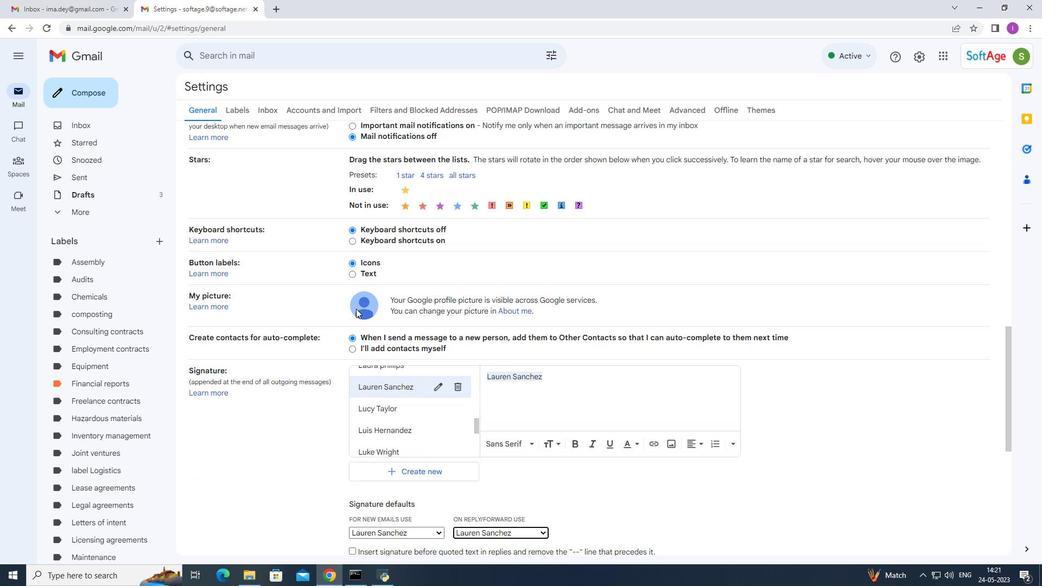 
Action: Mouse scrolled (357, 307) with delta (0, 0)
Screenshot: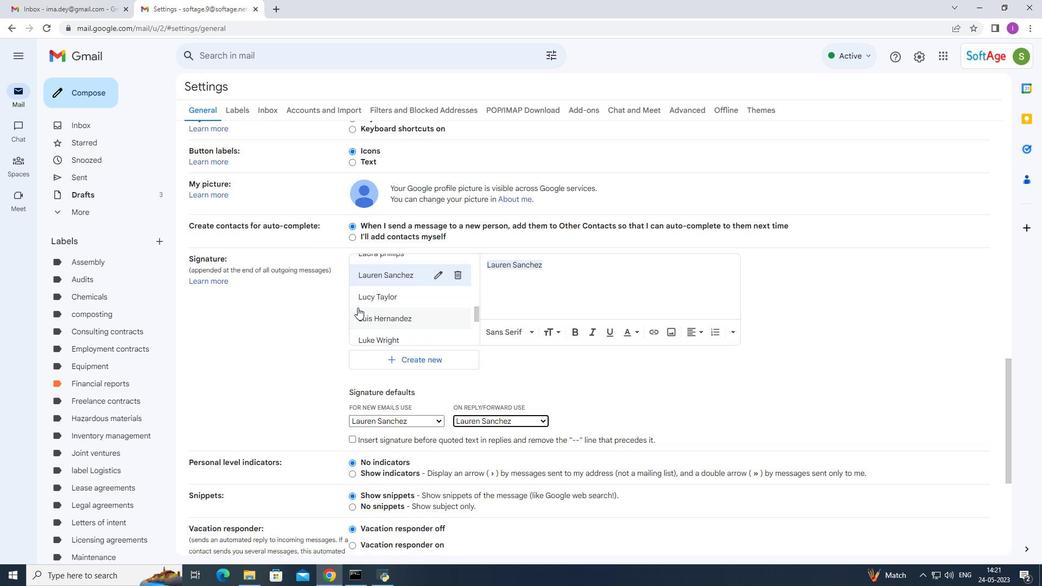 
Action: Mouse scrolled (357, 307) with delta (0, 0)
Screenshot: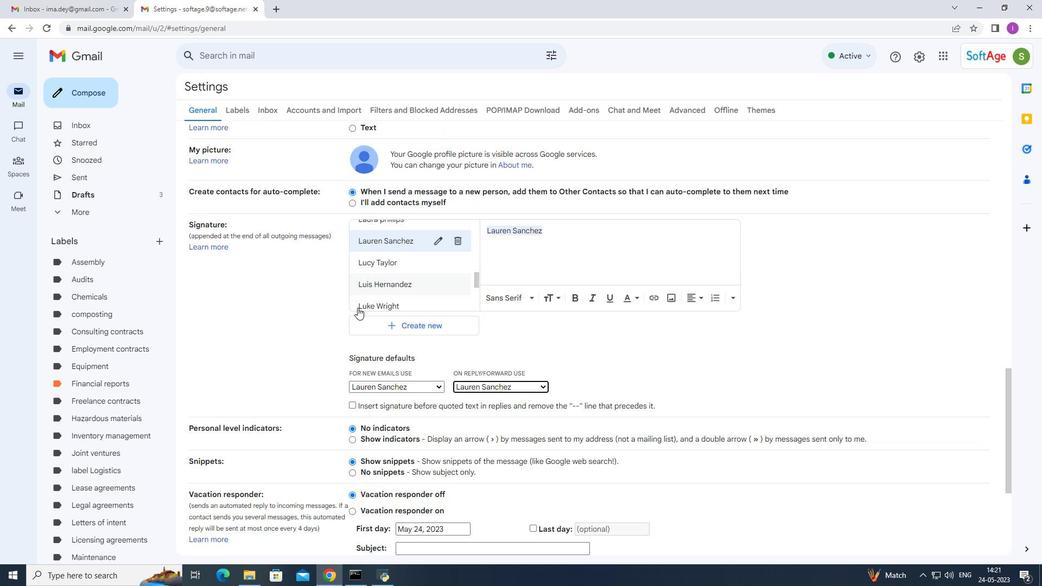 
Action: Mouse moved to (358, 307)
Screenshot: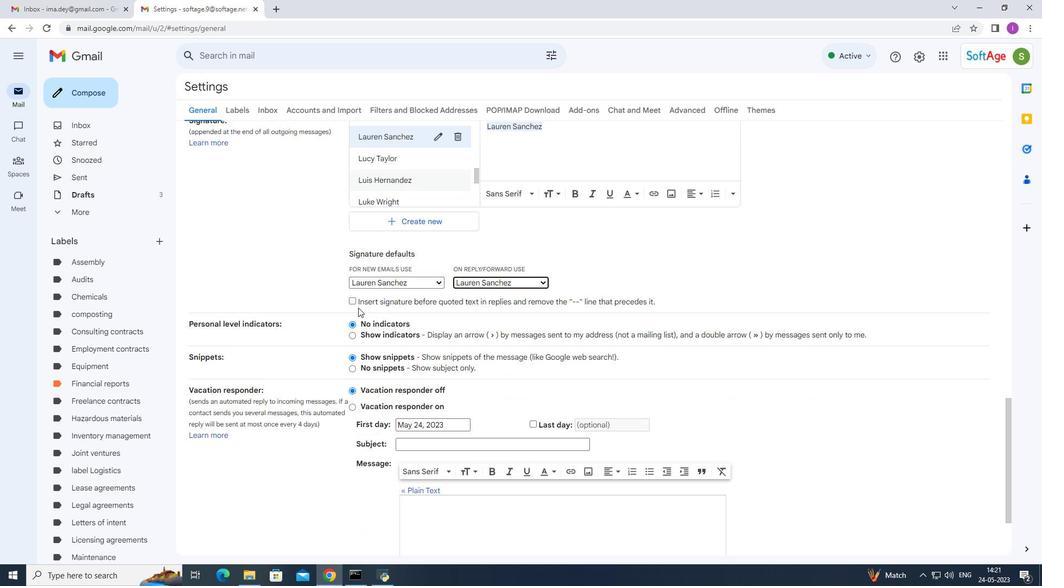 
Action: Mouse scrolled (358, 306) with delta (0, 0)
Screenshot: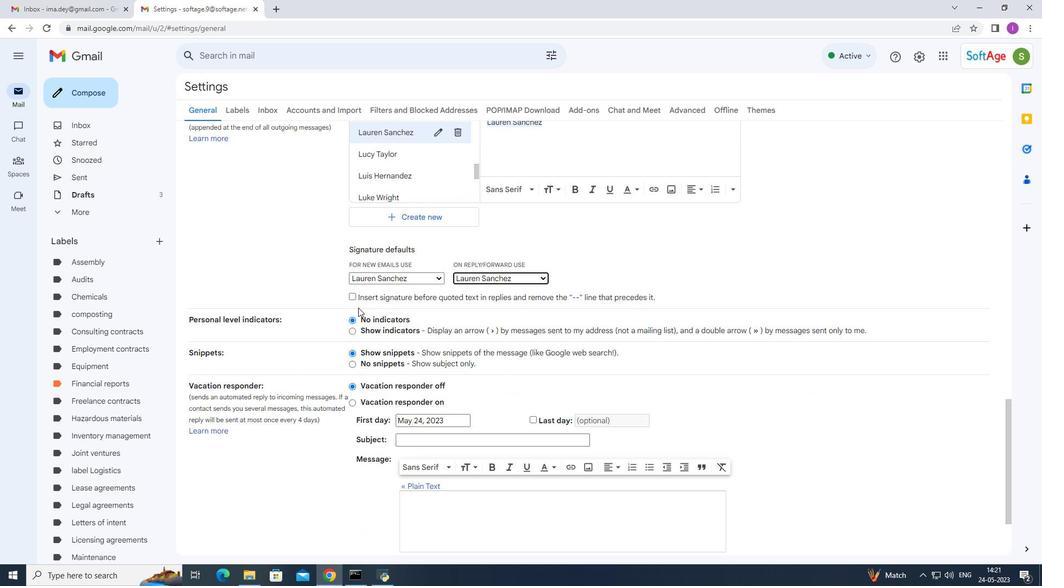 
Action: Mouse scrolled (358, 306) with delta (0, 0)
Screenshot: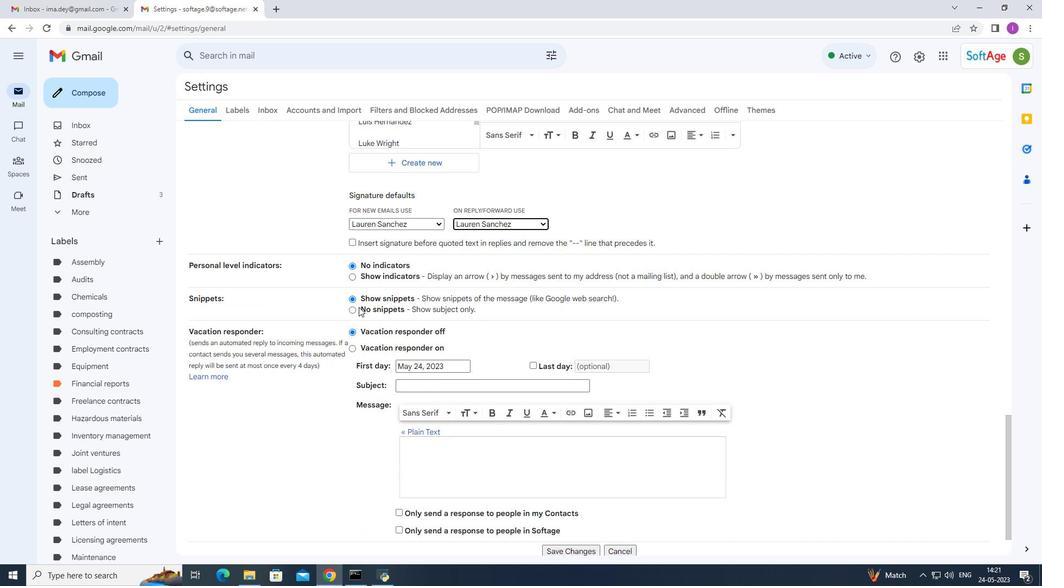 
Action: Mouse scrolled (358, 306) with delta (0, 0)
Screenshot: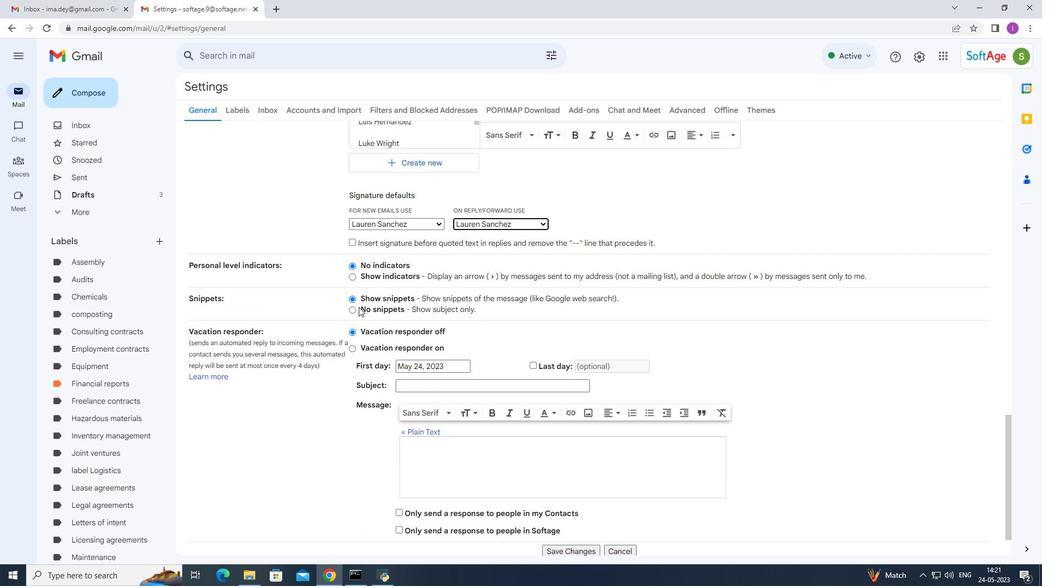 
Action: Mouse scrolled (358, 306) with delta (0, 0)
Screenshot: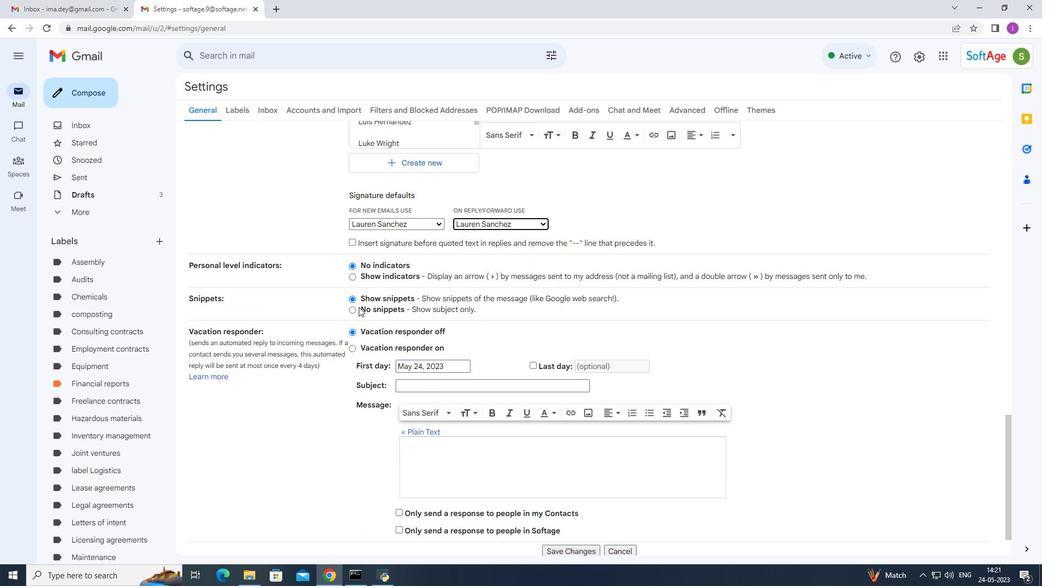 
Action: Mouse scrolled (358, 306) with delta (0, 0)
Screenshot: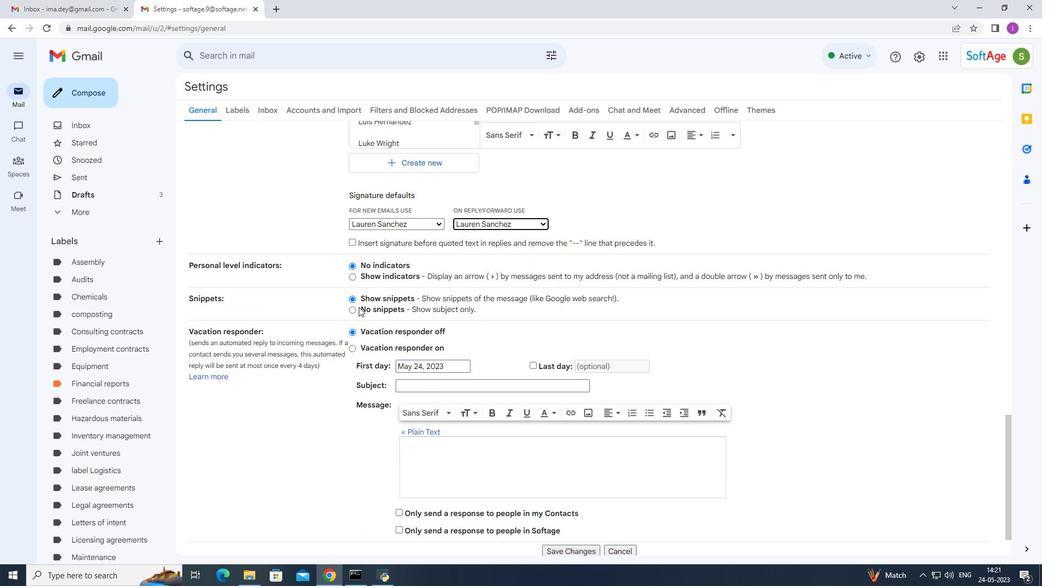 
Action: Mouse scrolled (358, 307) with delta (0, 0)
Screenshot: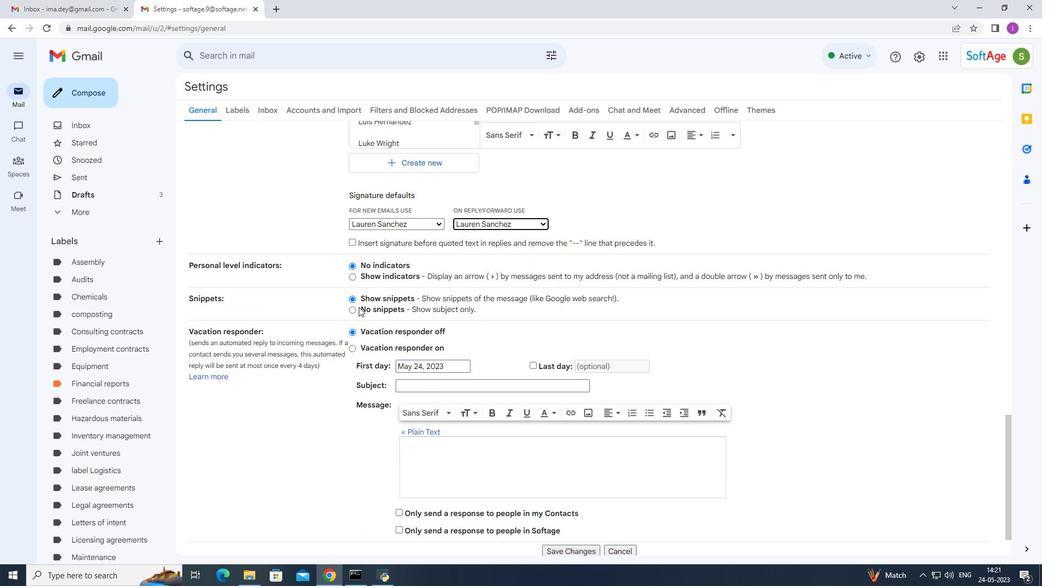 
Action: Mouse scrolled (358, 306) with delta (0, 0)
Screenshot: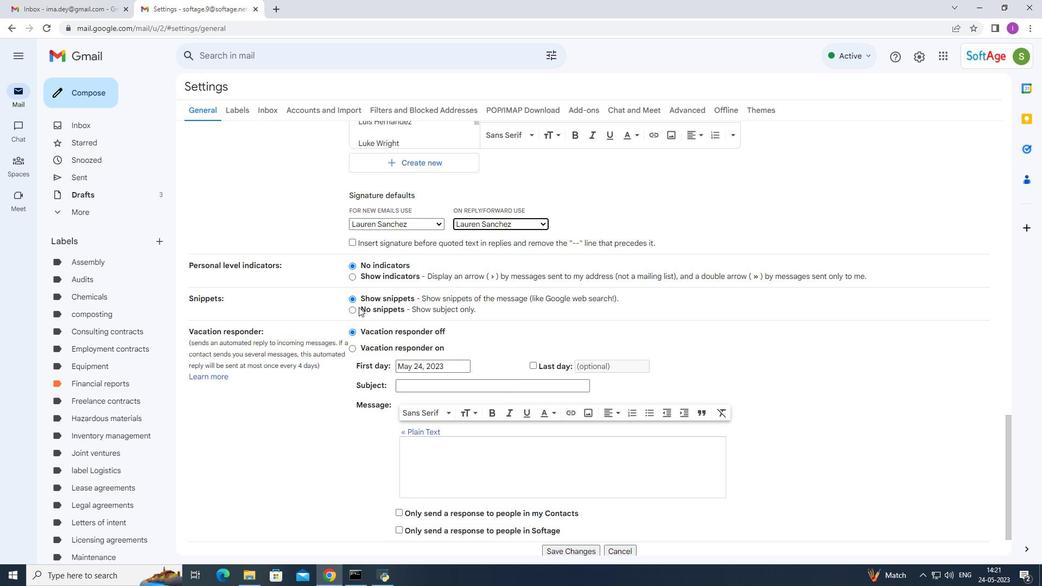 
Action: Mouse scrolled (358, 306) with delta (0, 0)
Screenshot: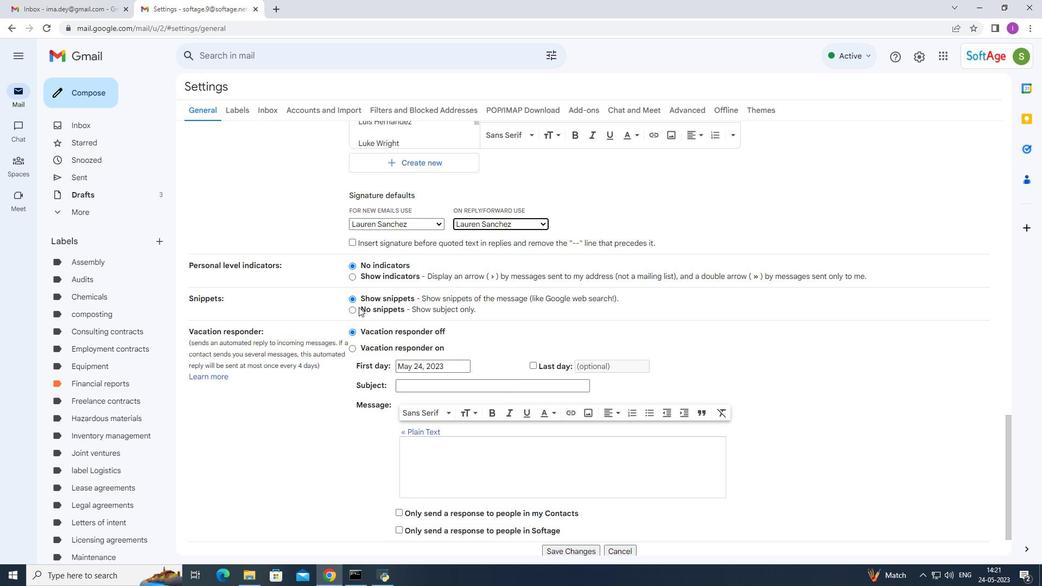 
Action: Mouse scrolled (358, 306) with delta (0, 0)
Screenshot: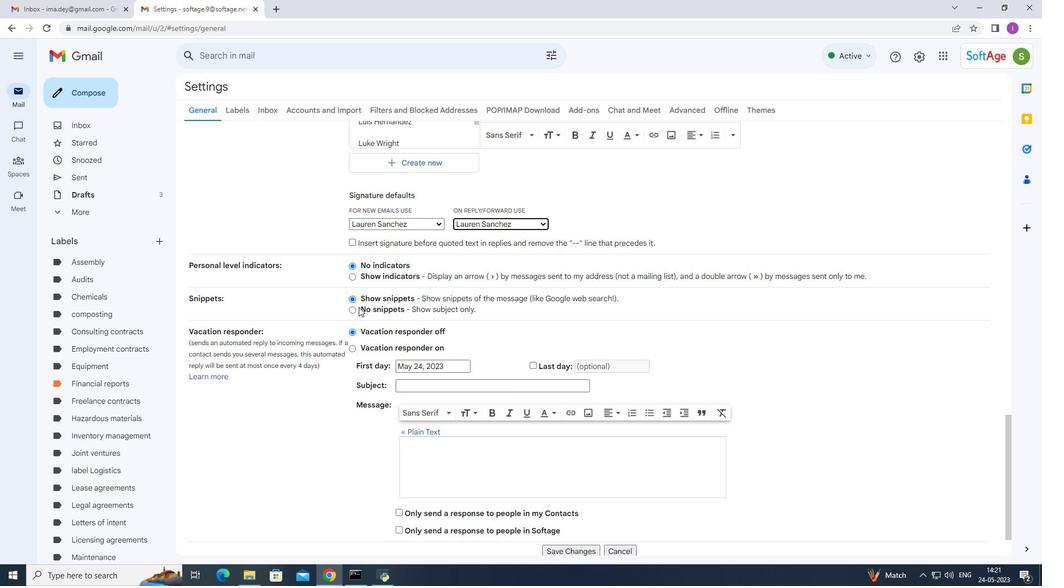
Action: Mouse moved to (456, 312)
Screenshot: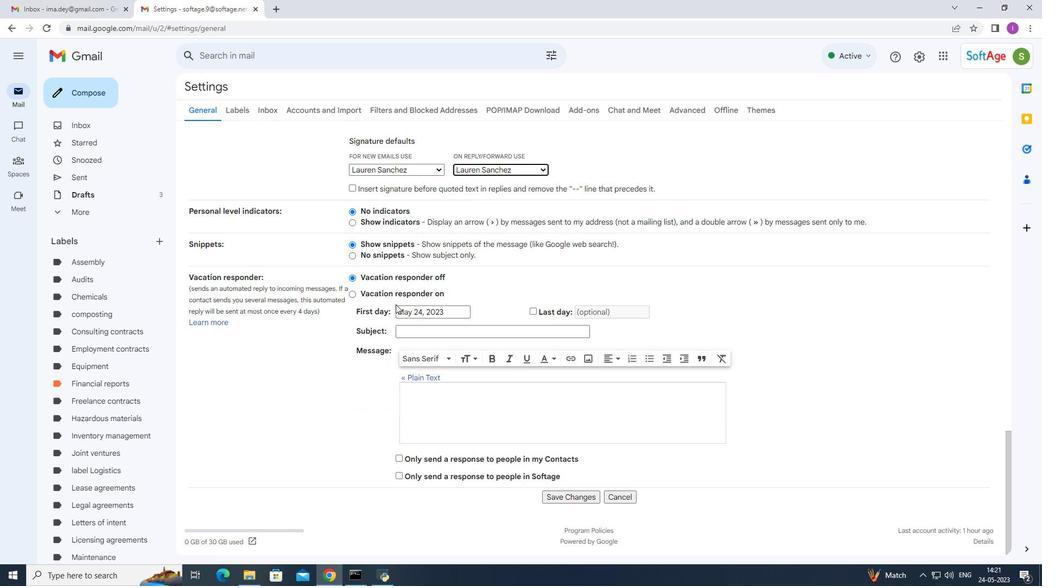 
Action: Mouse scrolled (456, 311) with delta (0, 0)
Screenshot: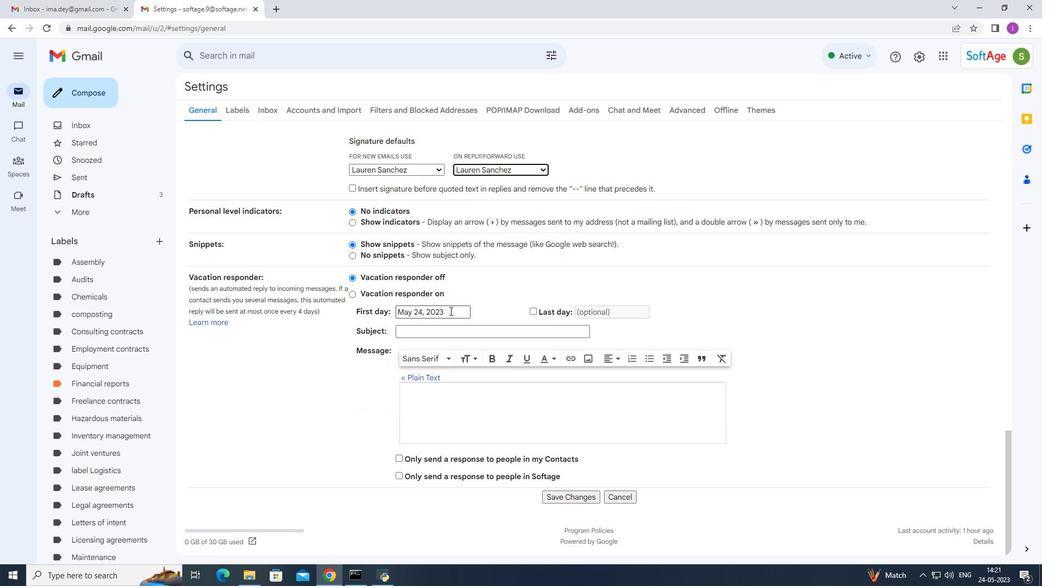 
Action: Mouse moved to (456, 313)
Screenshot: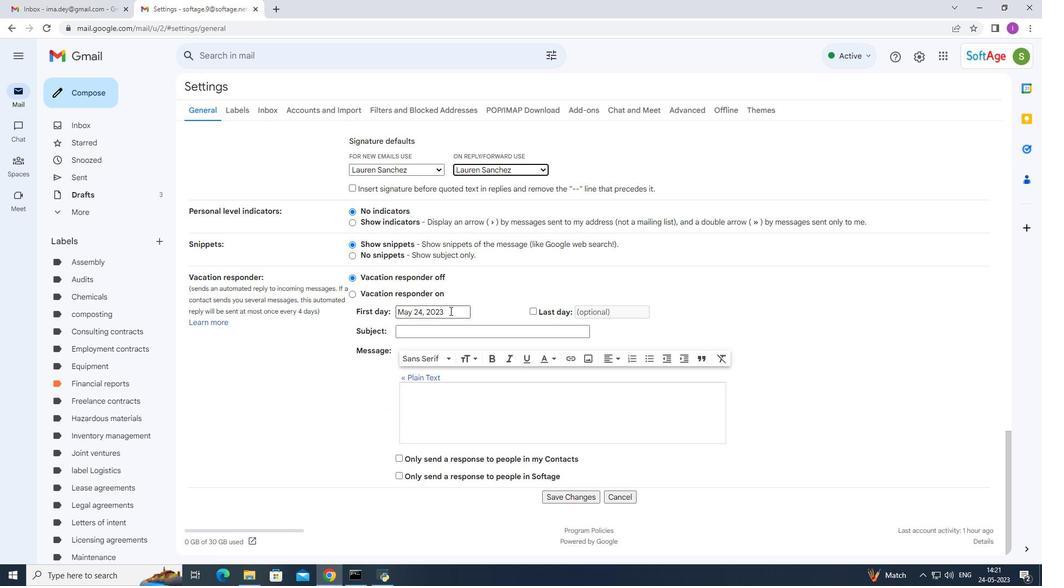 
Action: Mouse scrolled (456, 312) with delta (0, 0)
Screenshot: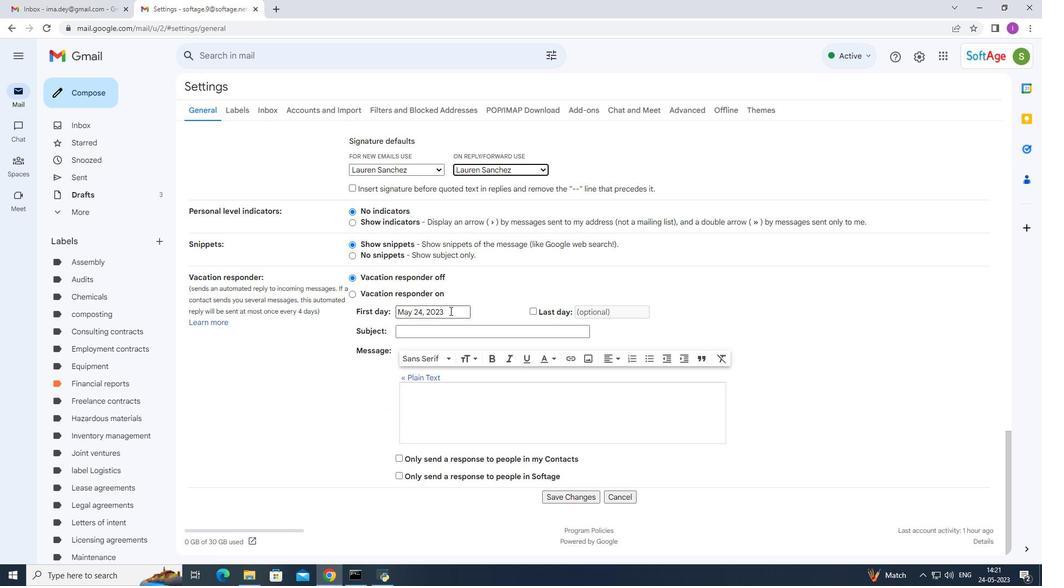 
Action: Mouse scrolled (456, 312) with delta (0, 0)
Screenshot: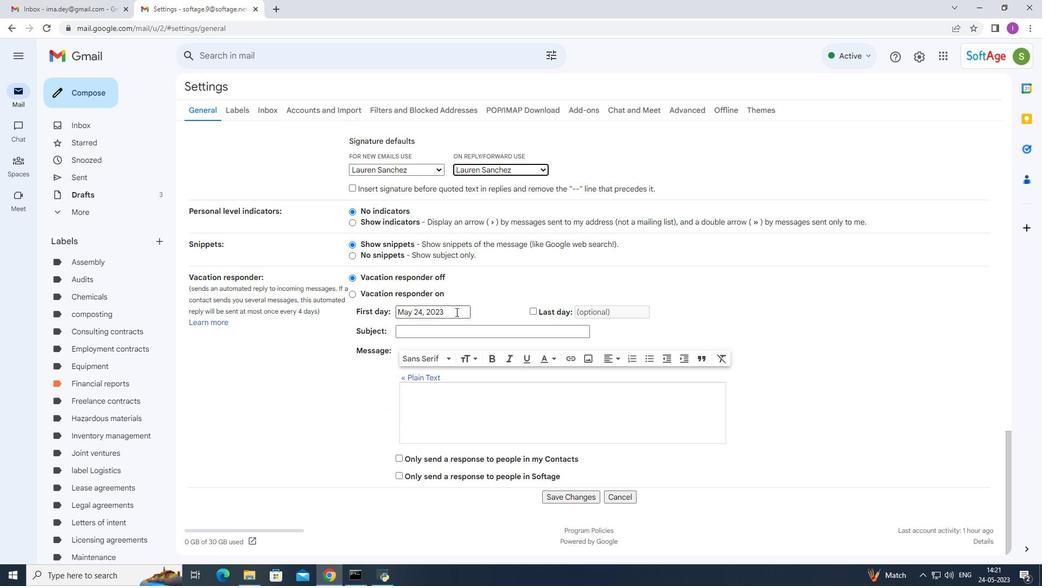 
Action: Mouse scrolled (456, 312) with delta (0, 0)
Screenshot: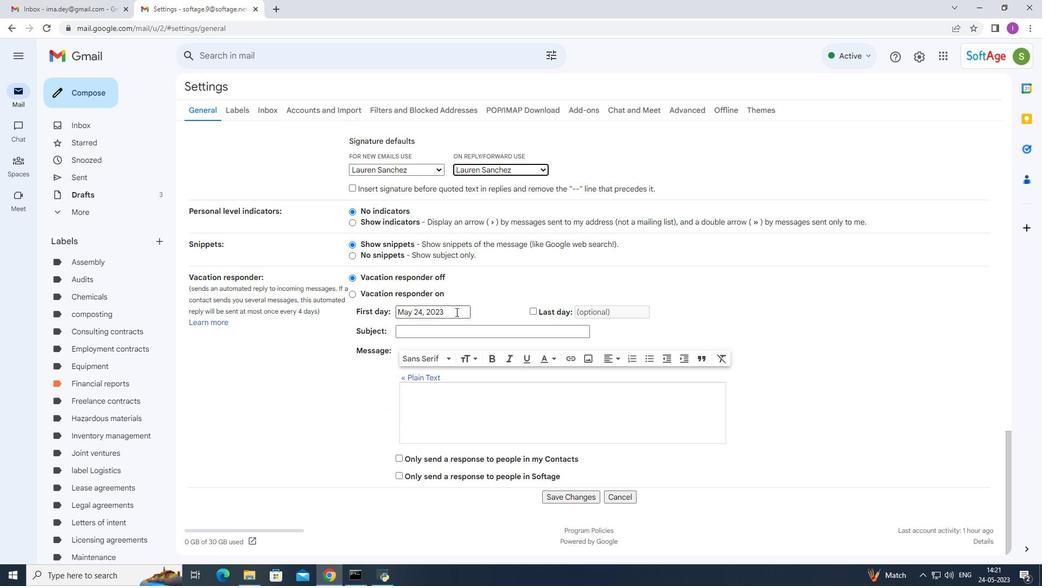 
Action: Mouse scrolled (456, 313) with delta (0, 0)
Screenshot: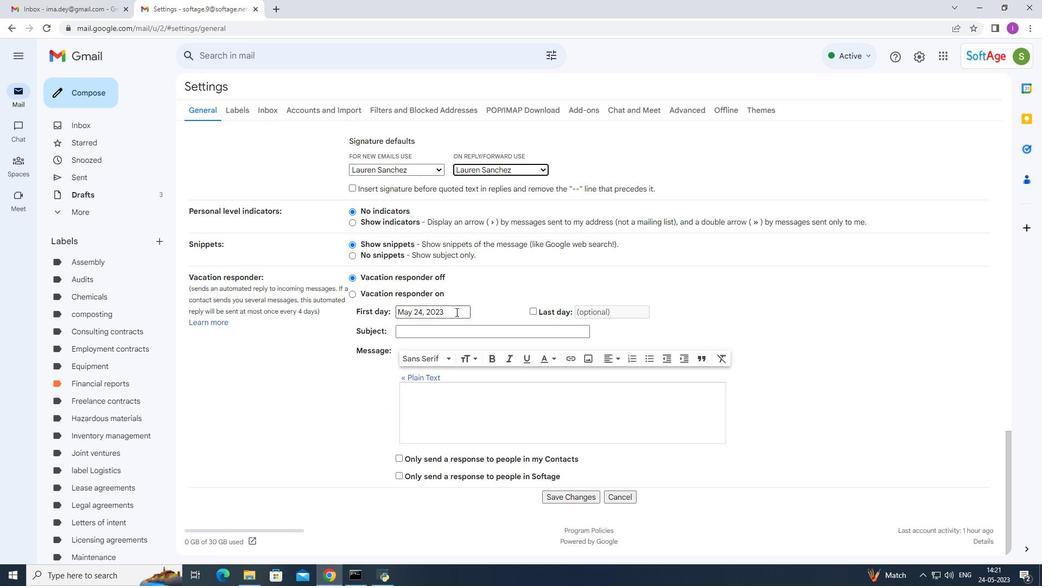 
Action: Mouse moved to (596, 448)
Screenshot: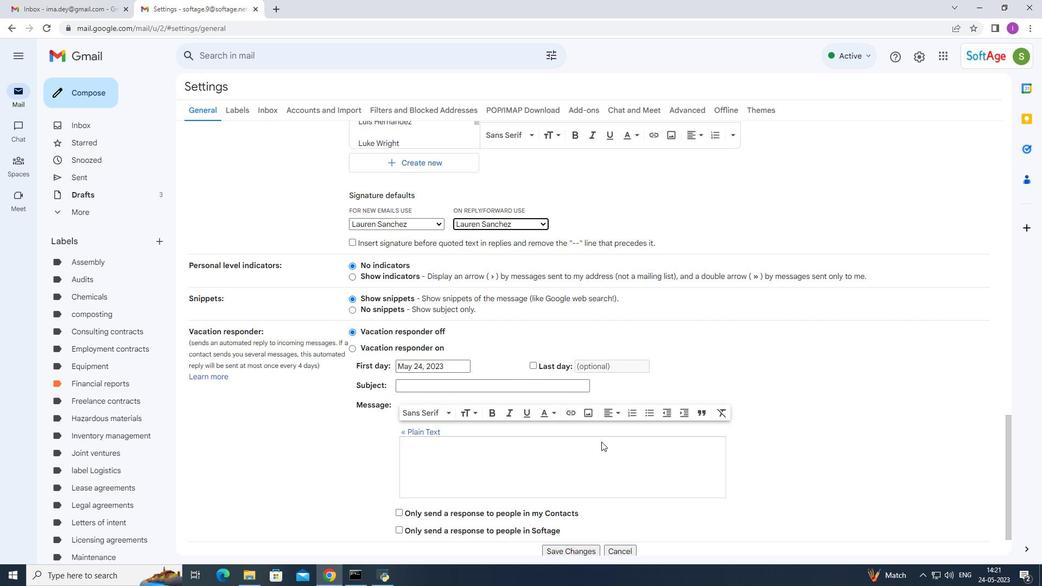 
Action: Mouse scrolled (598, 446) with delta (0, 0)
Screenshot: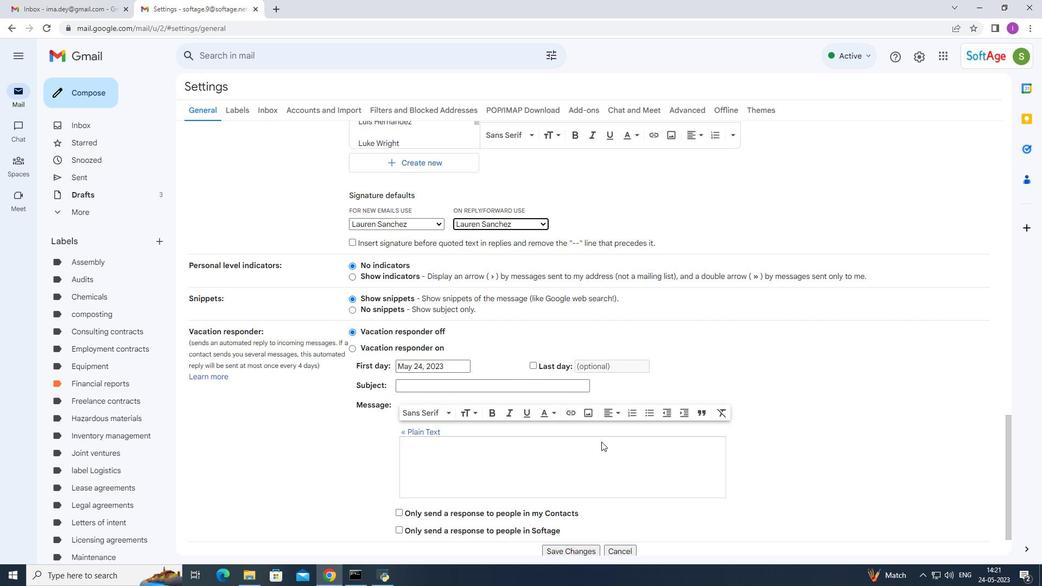 
Action: Mouse scrolled (597, 447) with delta (0, 0)
Screenshot: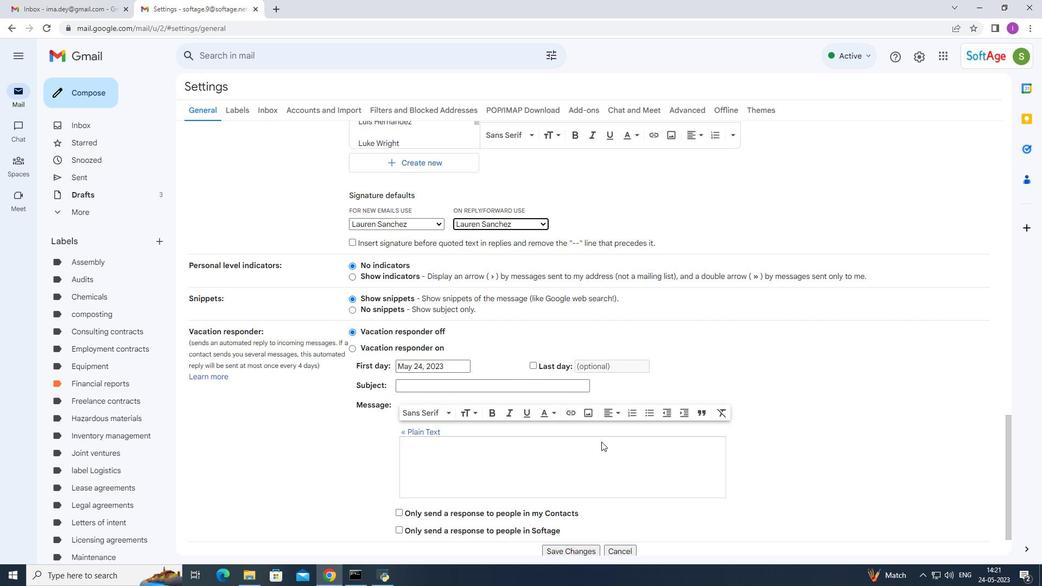 
Action: Mouse scrolled (596, 448) with delta (0, 0)
Screenshot: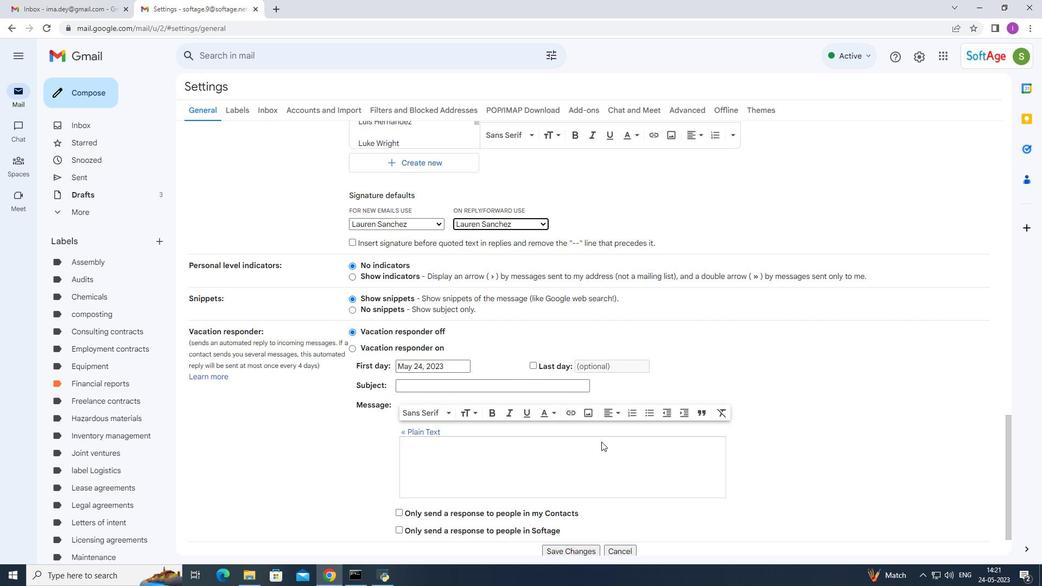 
Action: Mouse scrolled (596, 448) with delta (0, 0)
Screenshot: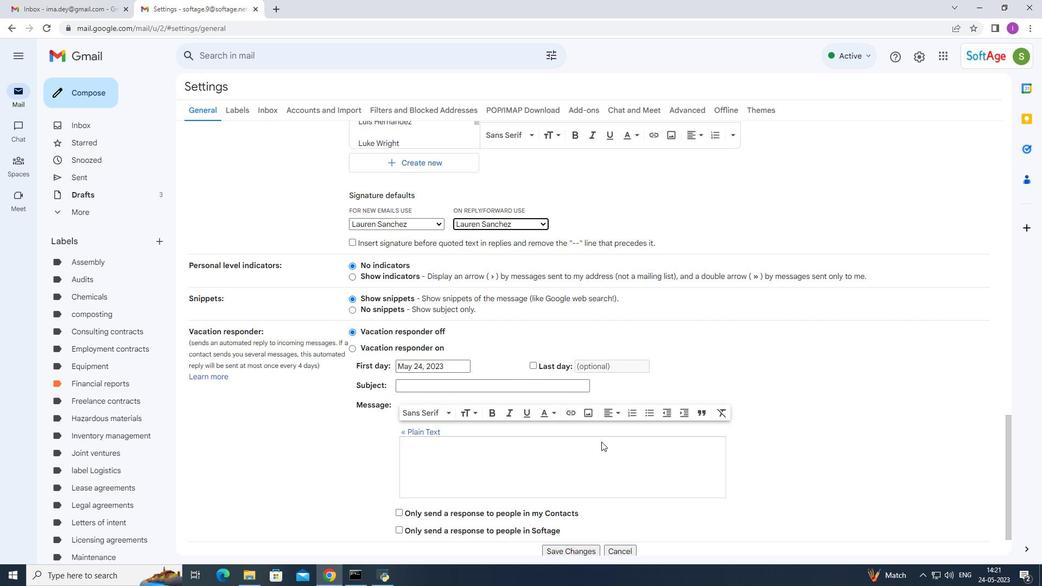 
Action: Mouse scrolled (596, 448) with delta (0, 0)
Screenshot: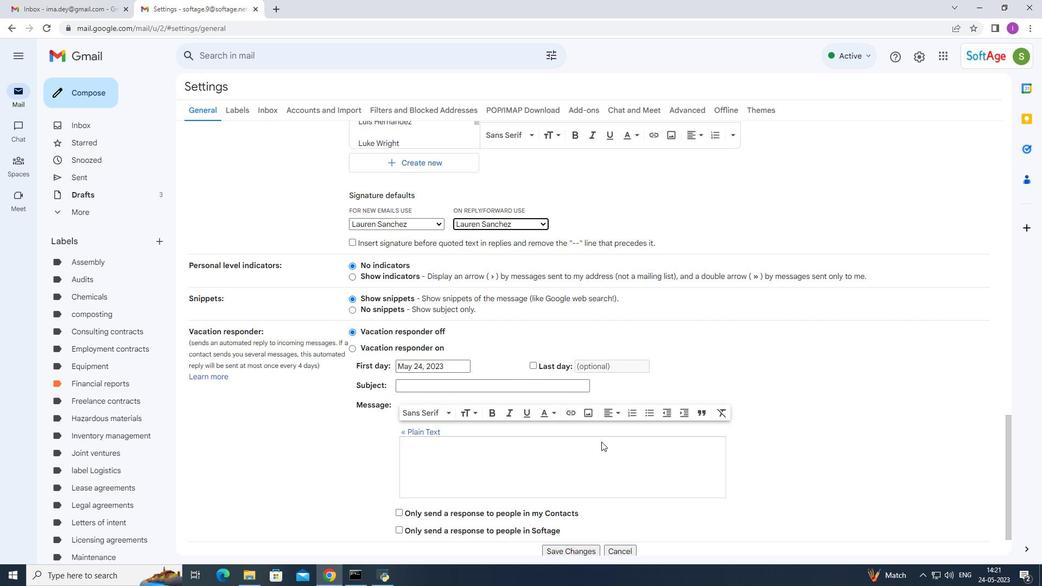 
Action: Mouse moved to (582, 464)
Screenshot: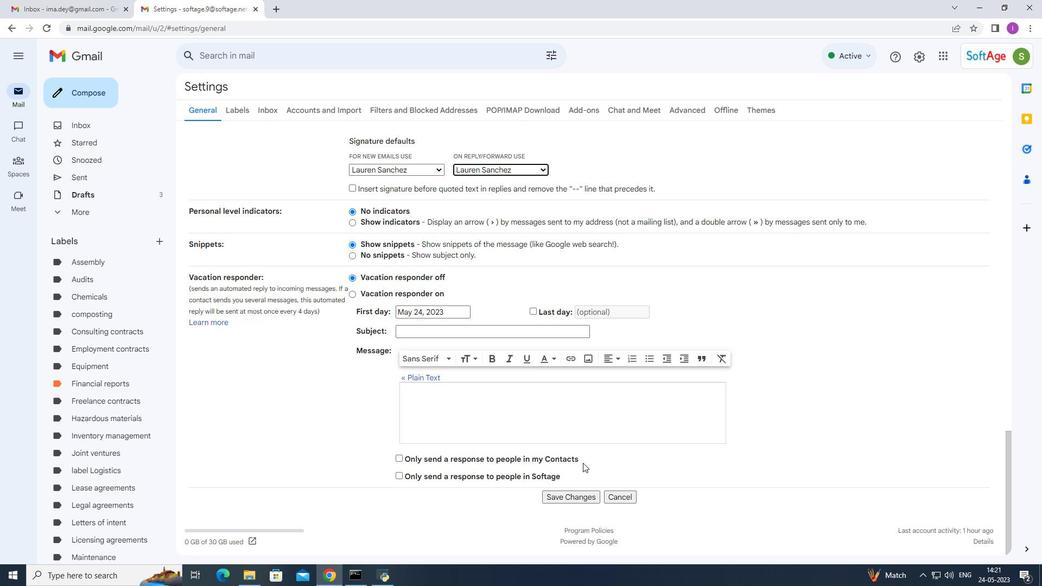 
Action: Mouse scrolled (582, 463) with delta (0, 0)
Screenshot: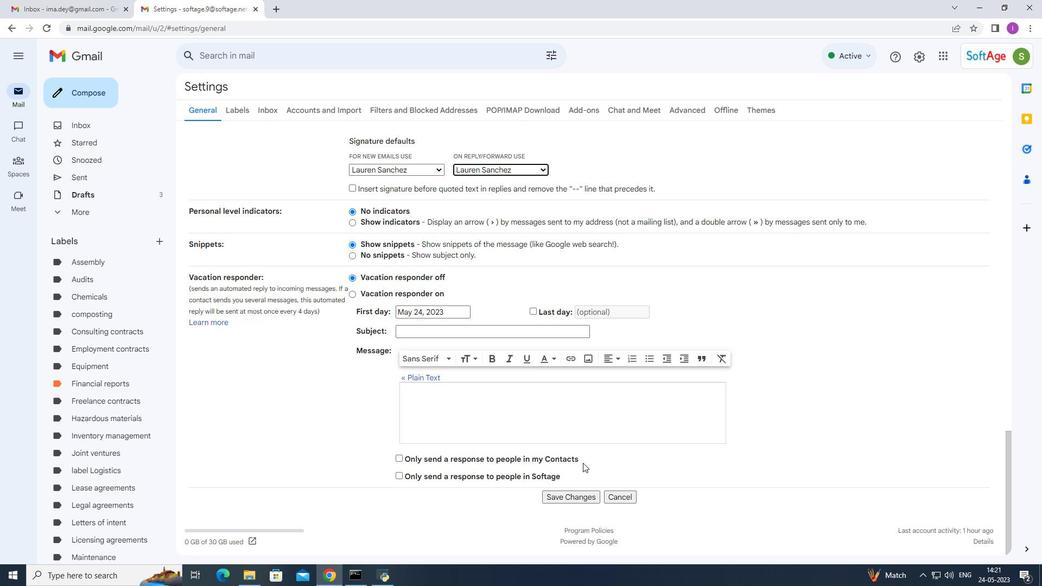 
Action: Mouse moved to (581, 464)
Screenshot: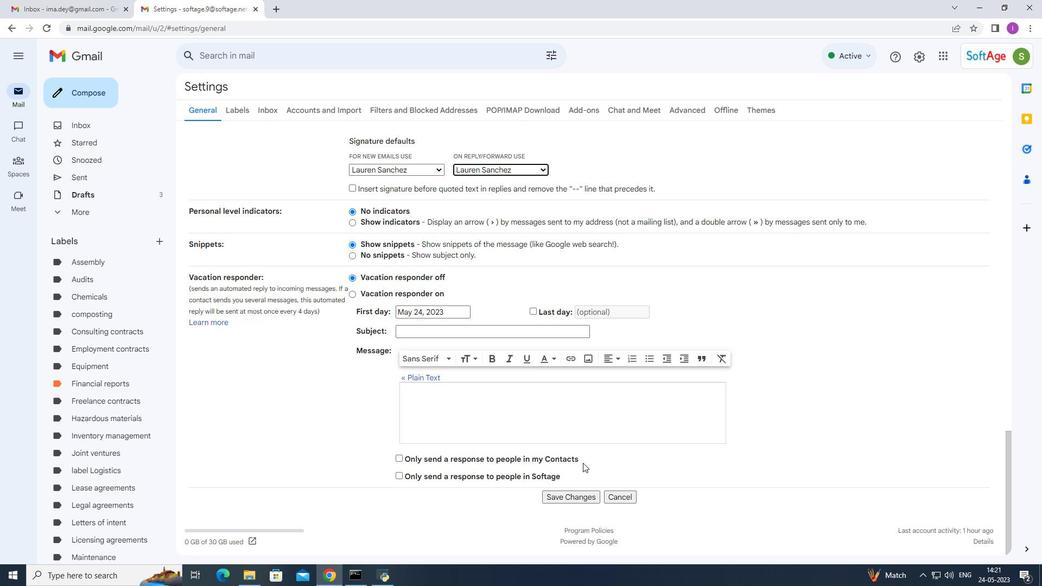 
Action: Mouse scrolled (581, 464) with delta (0, 0)
Screenshot: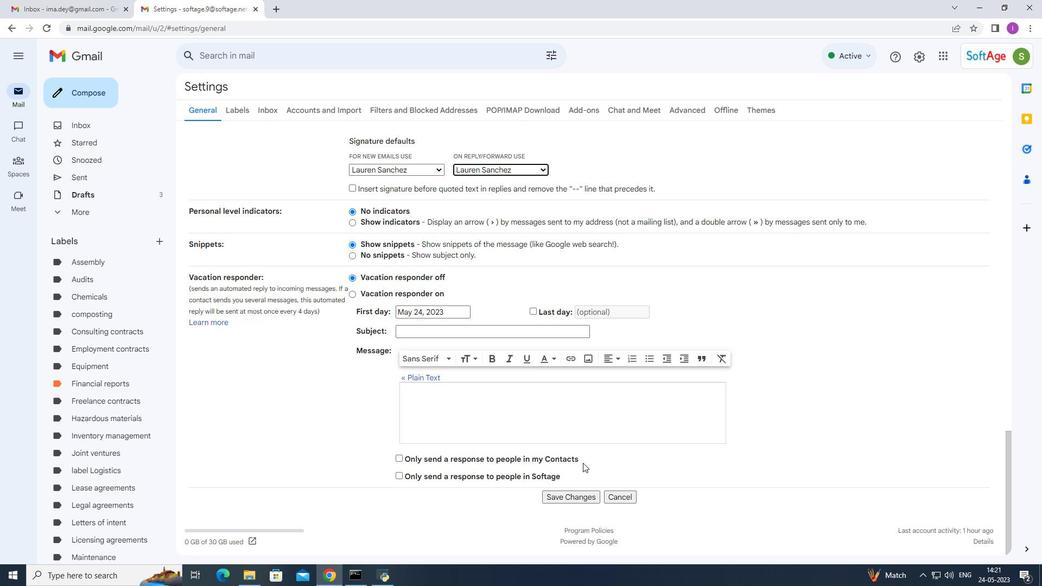 
Action: Mouse scrolled (581, 464) with delta (0, 0)
Screenshot: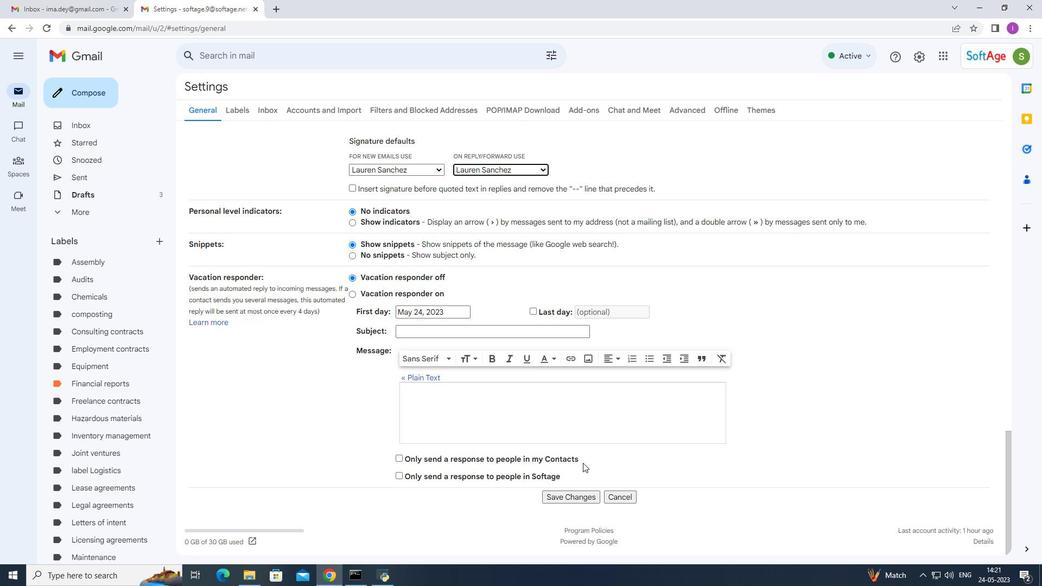 
Action: Mouse scrolled (581, 464) with delta (0, 0)
Screenshot: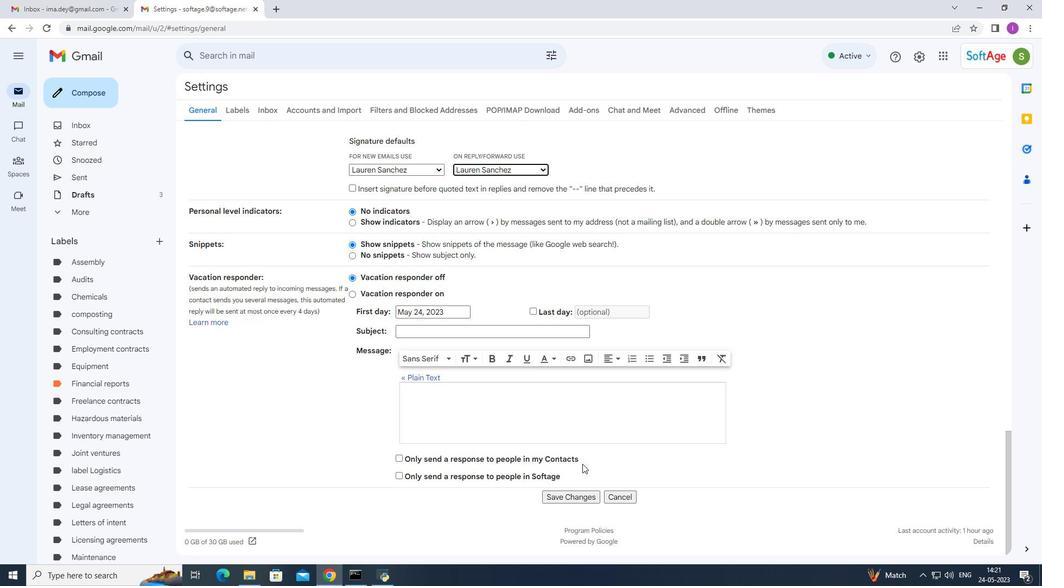 
Action: Mouse scrolled (581, 464) with delta (0, 0)
Screenshot: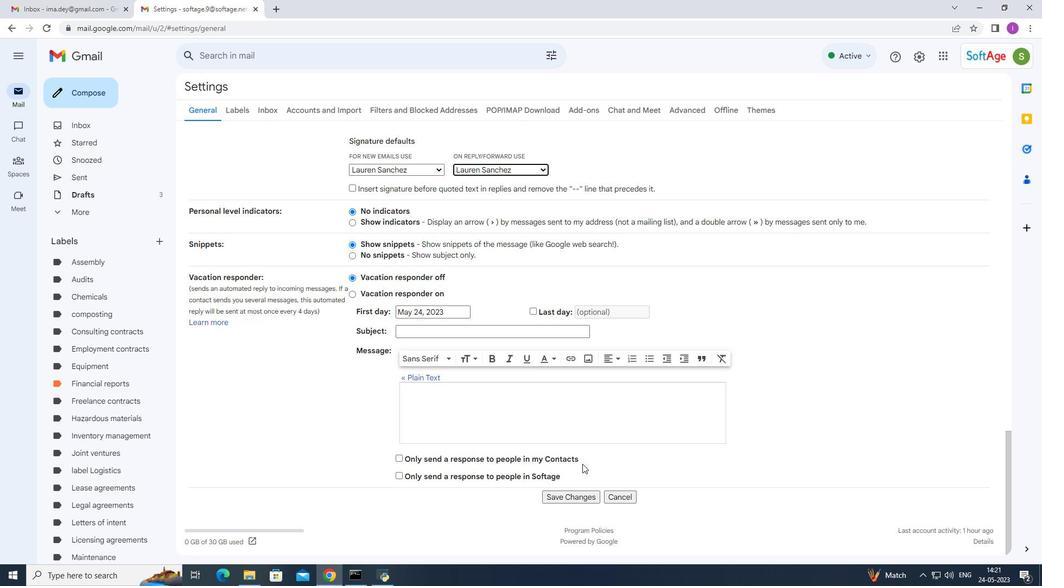 
Action: Mouse moved to (559, 498)
Screenshot: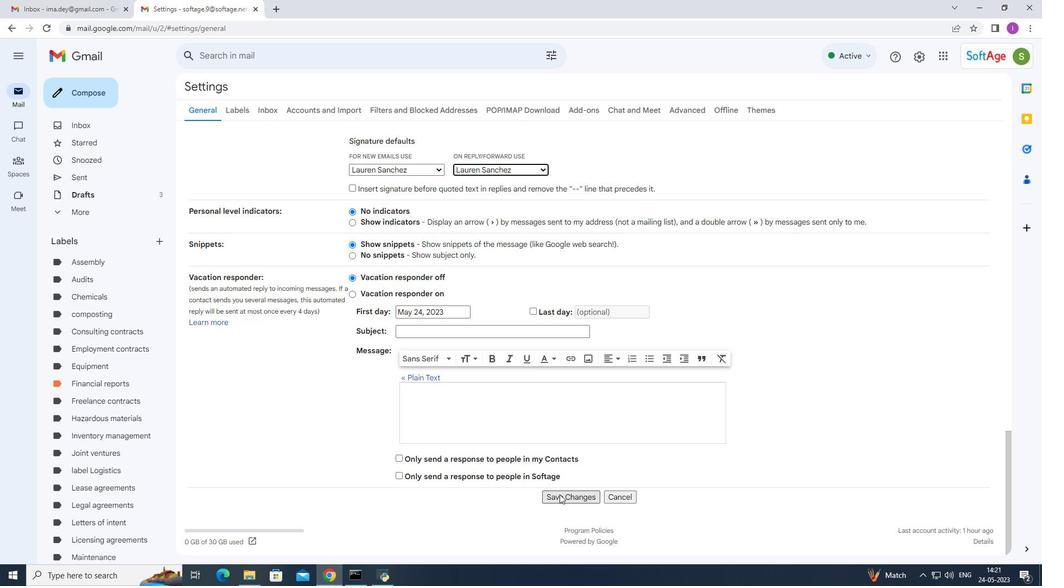 
Action: Mouse pressed left at (559, 498)
Screenshot: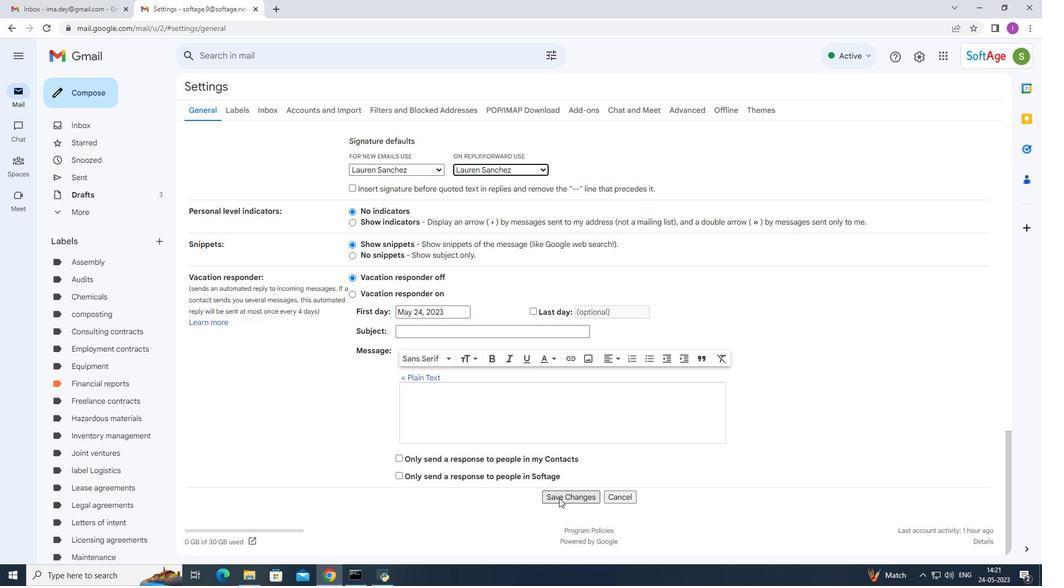 
Action: Mouse moved to (101, 99)
Screenshot: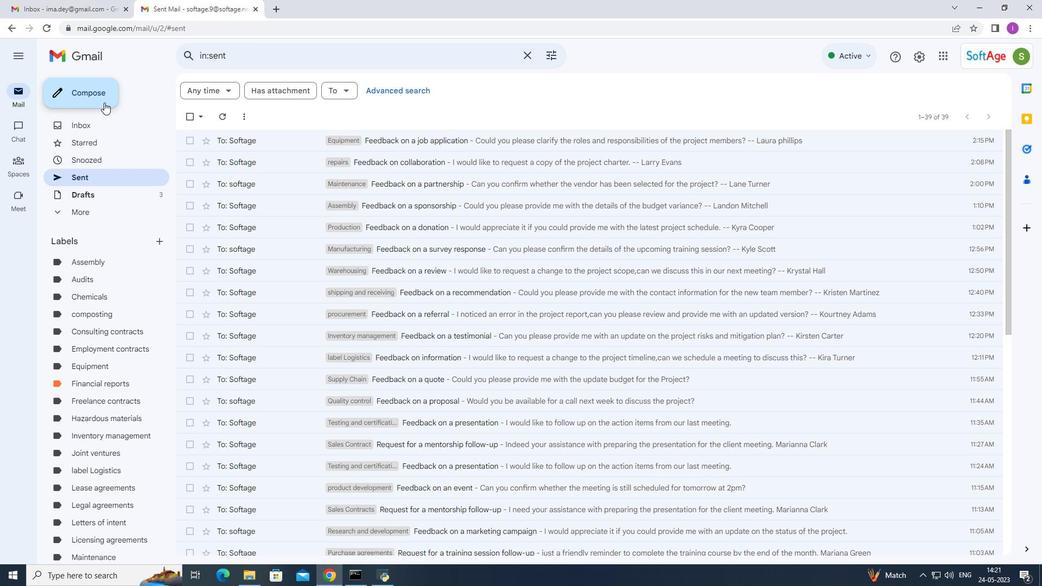 
Action: Mouse pressed left at (101, 99)
Screenshot: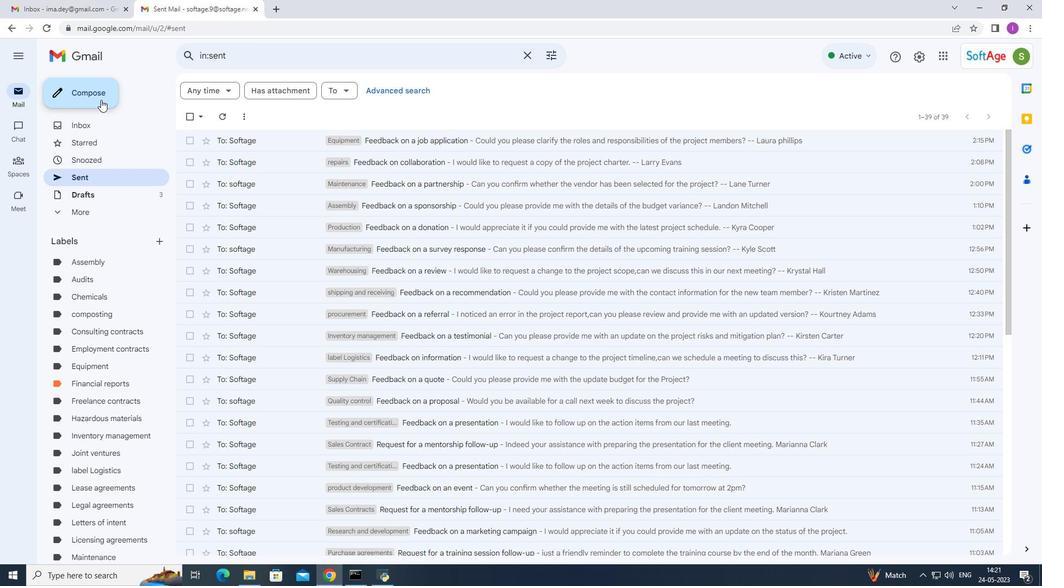 
Action: Mouse moved to (718, 273)
Screenshot: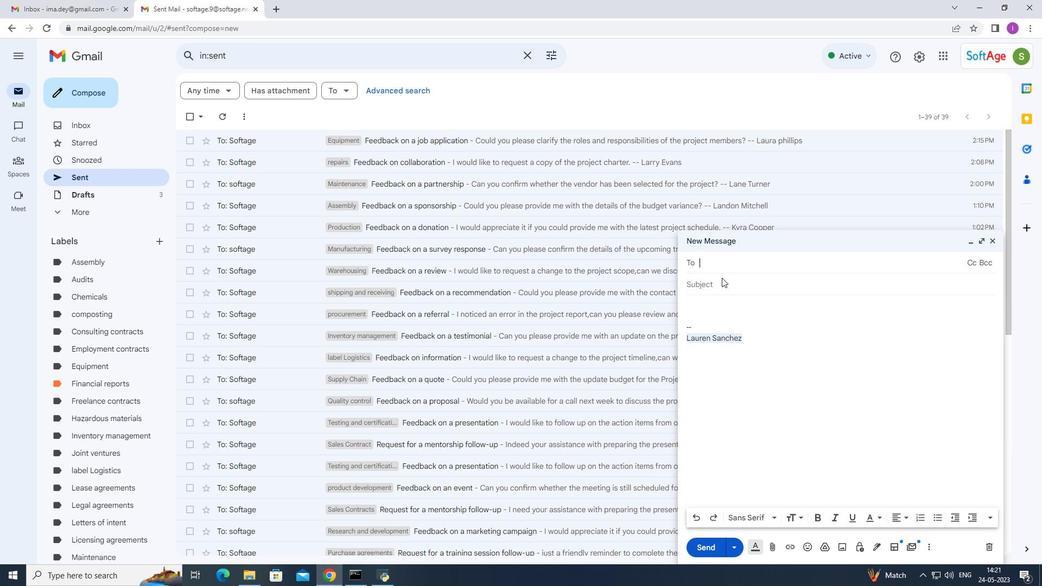 
Action: Key pressed <Key.shift>Si<Key.backspace>
Screenshot: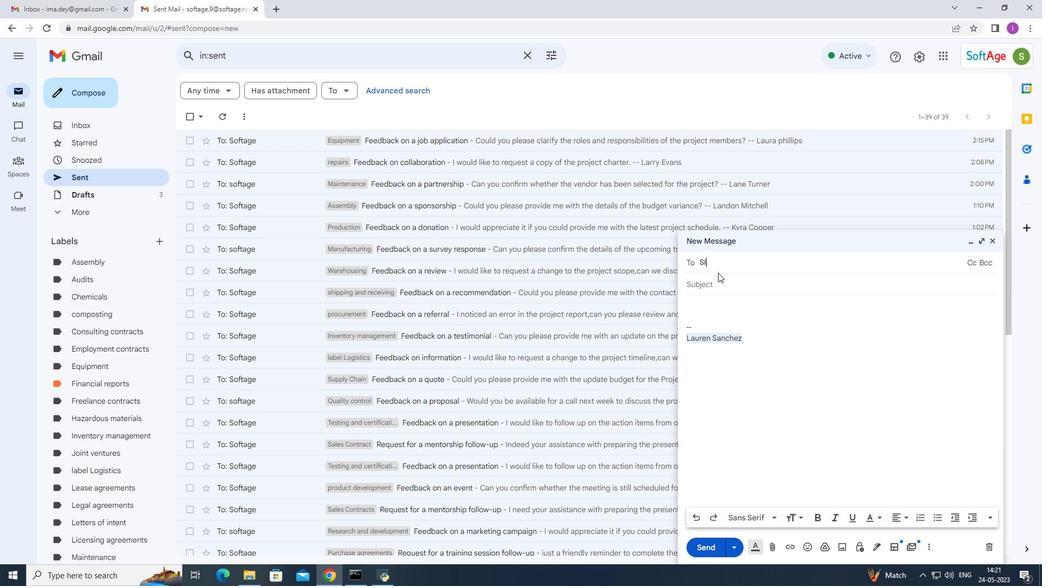 
Action: Mouse moved to (718, 275)
Screenshot: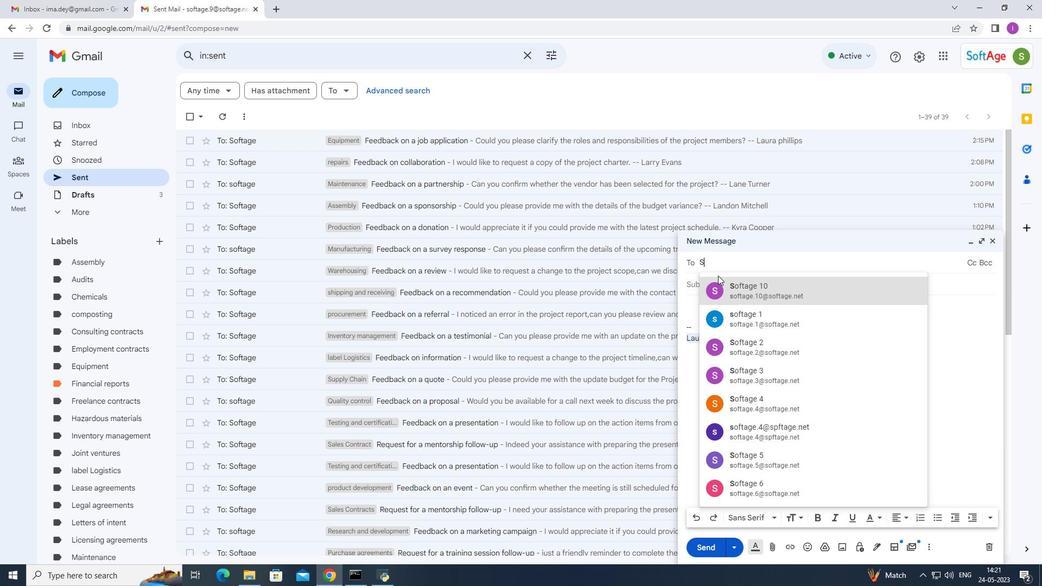 
Action: Key pressed o
Screenshot: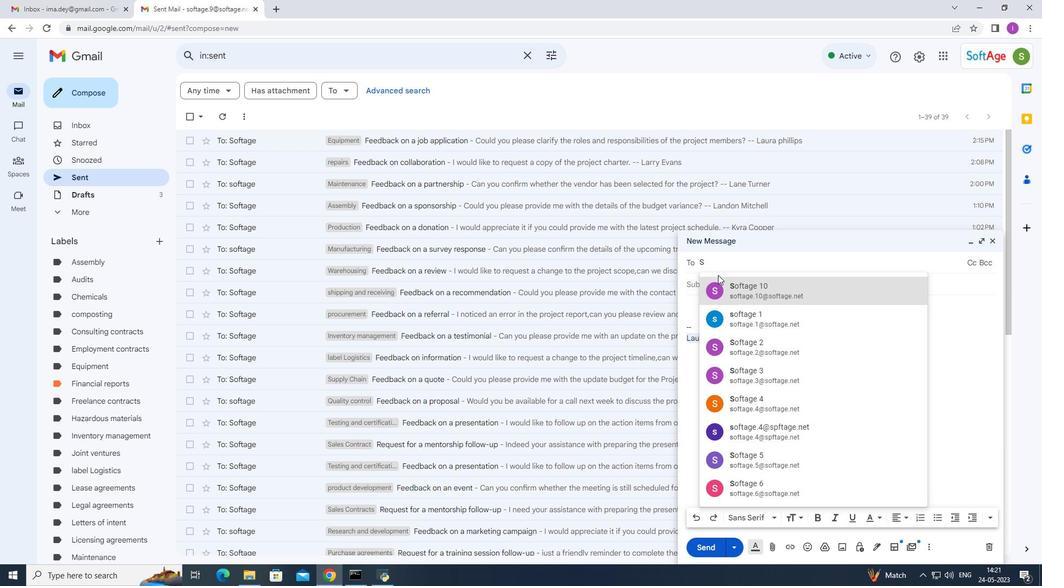 
Action: Mouse moved to (776, 408)
Screenshot: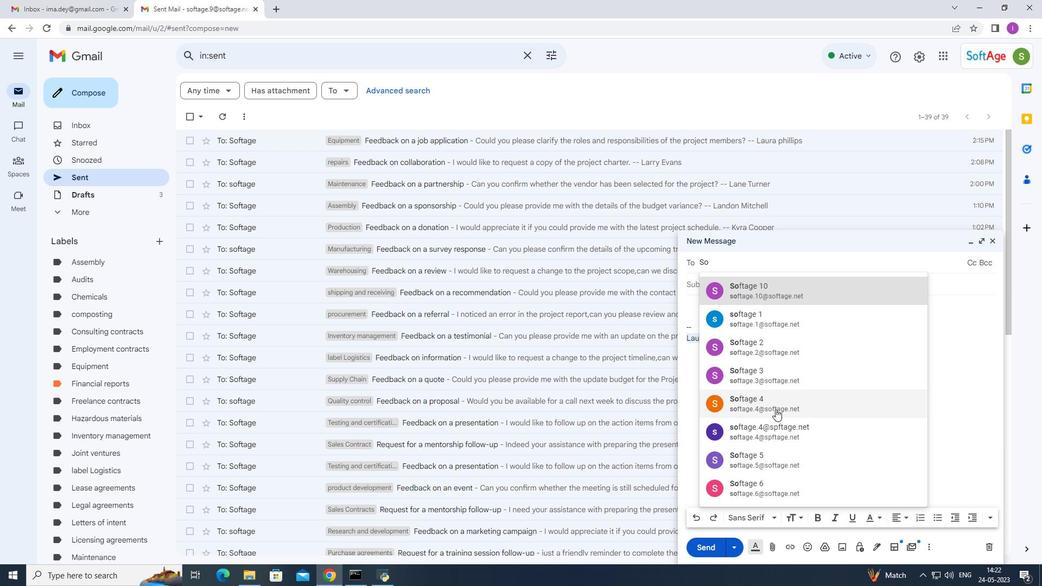 
Action: Mouse pressed left at (776, 408)
Screenshot: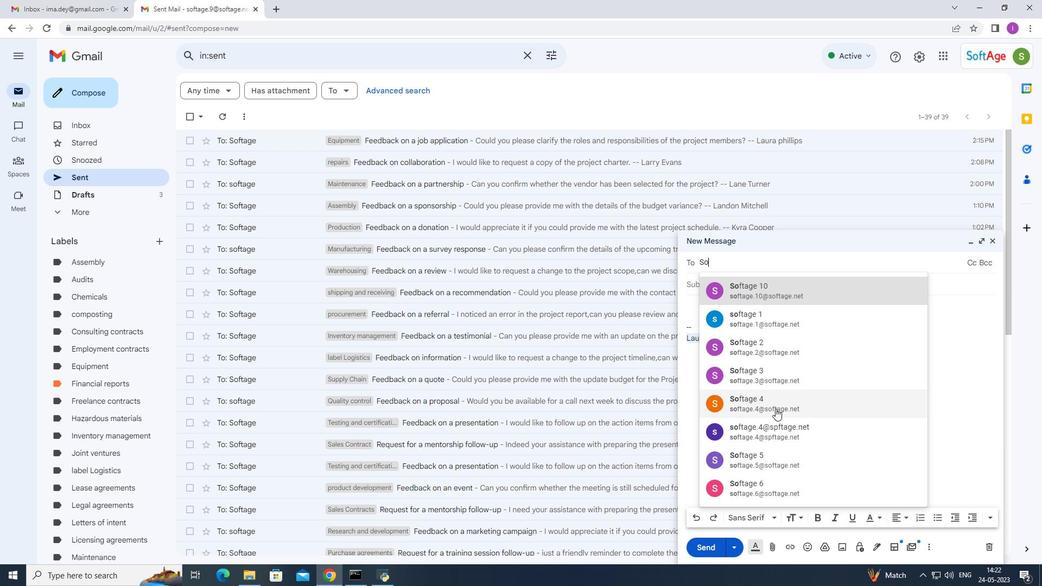
Action: Mouse moved to (722, 298)
Screenshot: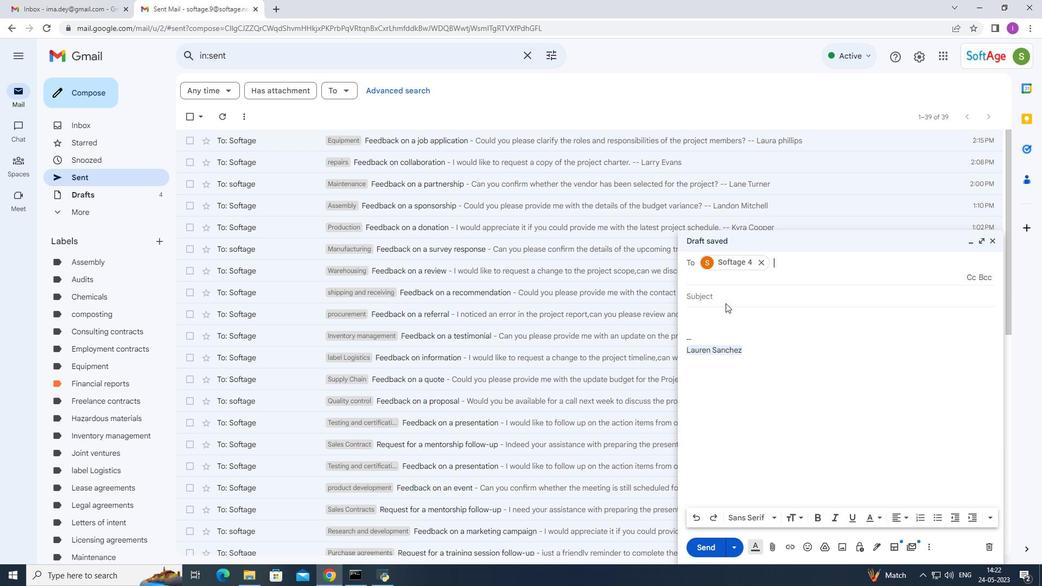 
Action: Mouse pressed left at (722, 298)
Screenshot: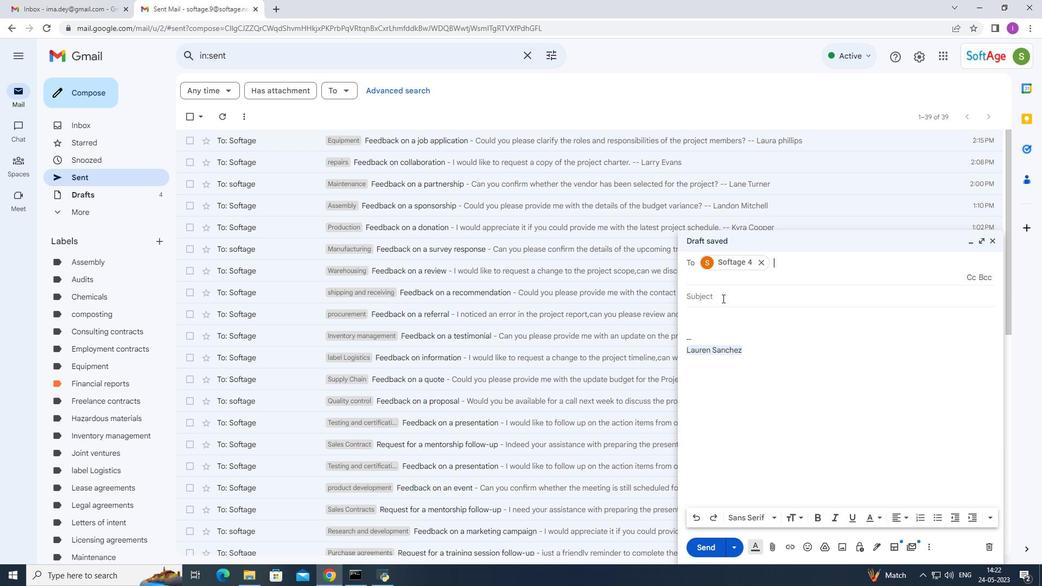 
Action: Mouse moved to (807, 295)
Screenshot: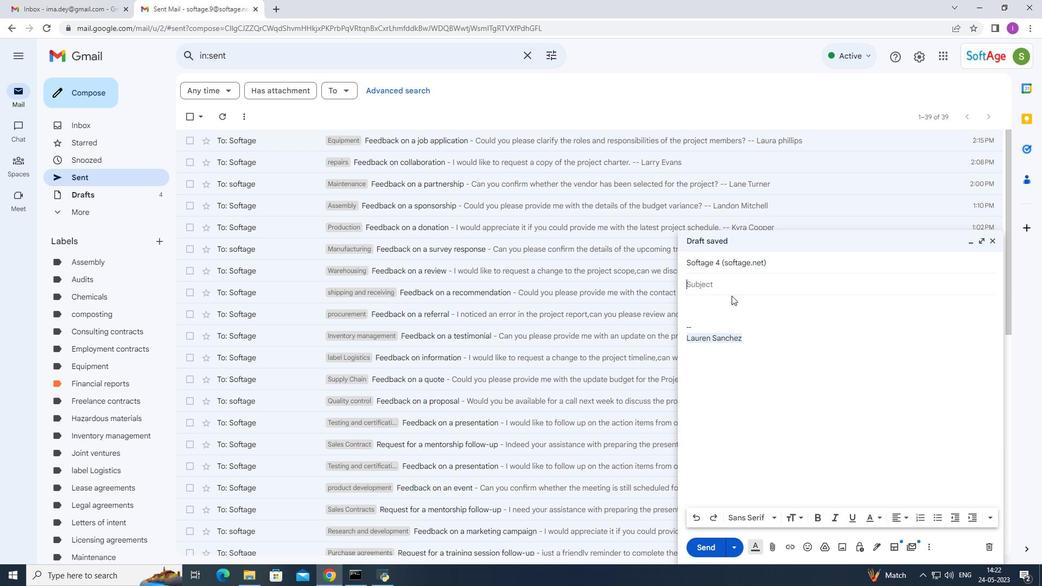 
Action: Key pressed <Key.shift><Key.shift><Key.shift><Key.shift><Key.shift><Key.shift><Key.shift><Key.shift><Key.shift><Key.shift><Key.shift><Key.shift><Key.shift><Key.shift><Key.shift><Key.shift><Key.shift><Key.shift><Key.shift><Key.shift><Key.shift><Key.shift><Key.shift><Key.shift><Key.shift><Key.shift><Key.shift><Key.shift><Key.shift><Key.shift><Key.shift><Key.shift><Key.shift><Key.shift><Key.shift><Key.shift><Key.shift><Key.shift><Key.shift><Key.shift><Key.shift><Key.shift>feedback<Key.space>on<Key.space>anb<Key.backspace><Key.backspace><Key.space>ere<Key.backspace><Key.backspace><Key.backspace>resume<Key.space>and<Key.space><Key.backspace><Key.backspace><Key.backspace><Key.backspace>
Screenshot: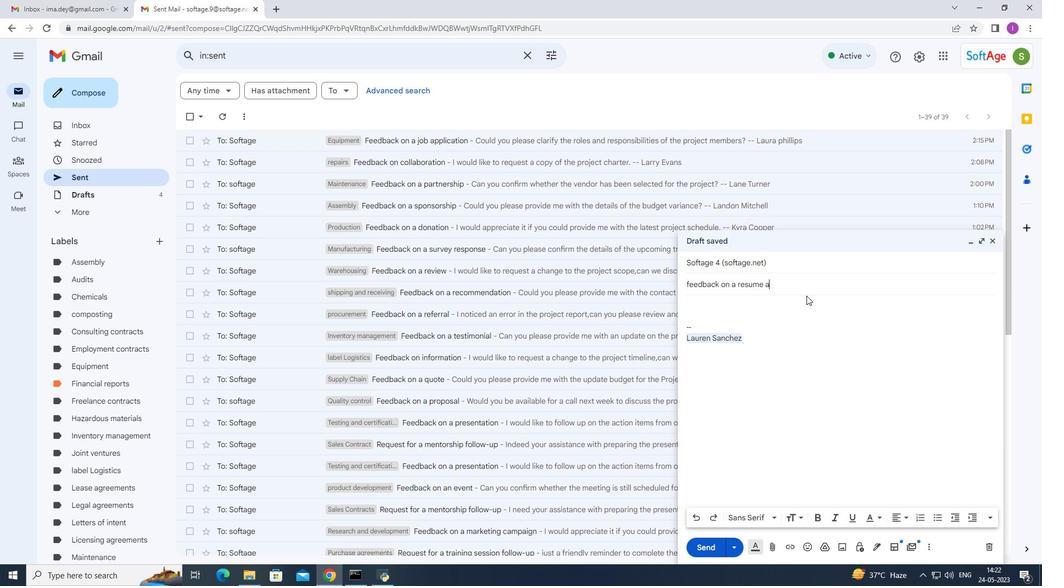
Action: Mouse moved to (689, 284)
Screenshot: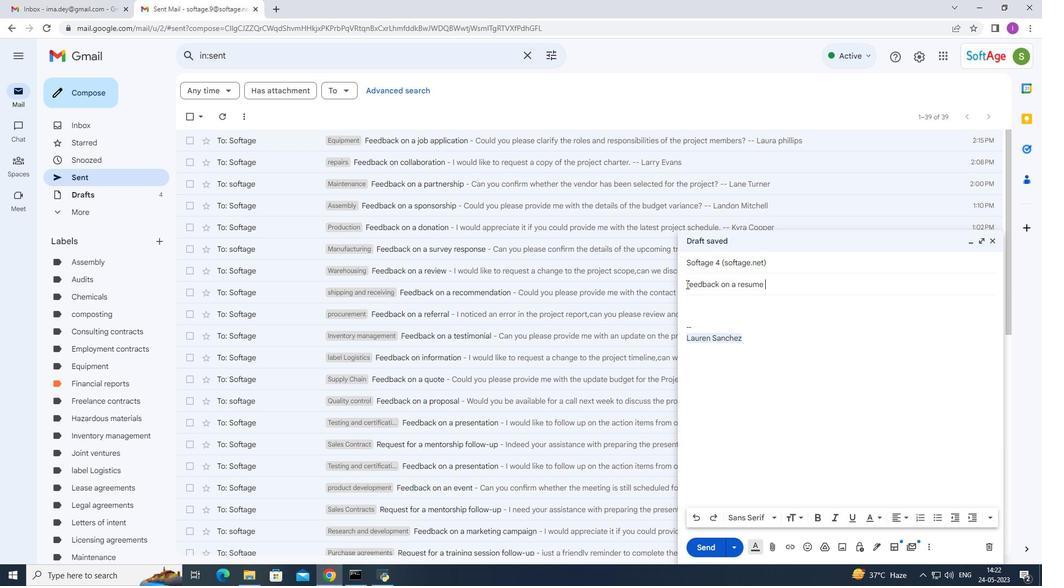 
Action: Mouse pressed left at (689, 284)
Screenshot: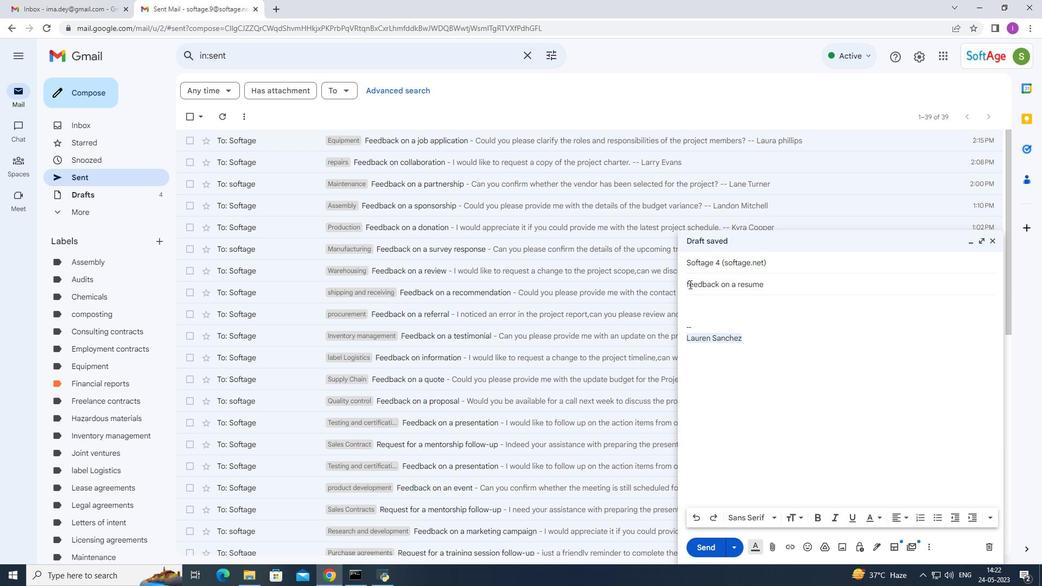 
Action: Key pressed <Key.backspace><Key.shift><Key.shift><Key.shift><Key.shift><Key.shift><Key.shift><Key.shift><Key.shift><Key.shift><Key.shift><Key.shift><Key.shift><Key.shift><Key.shift><Key.shift><Key.shift><Key.shift><Key.shift><Key.shift><Key.shift><Key.shift><Key.shift><Key.shift><Key.shift><Key.shift><Key.shift><Key.shift>F
Screenshot: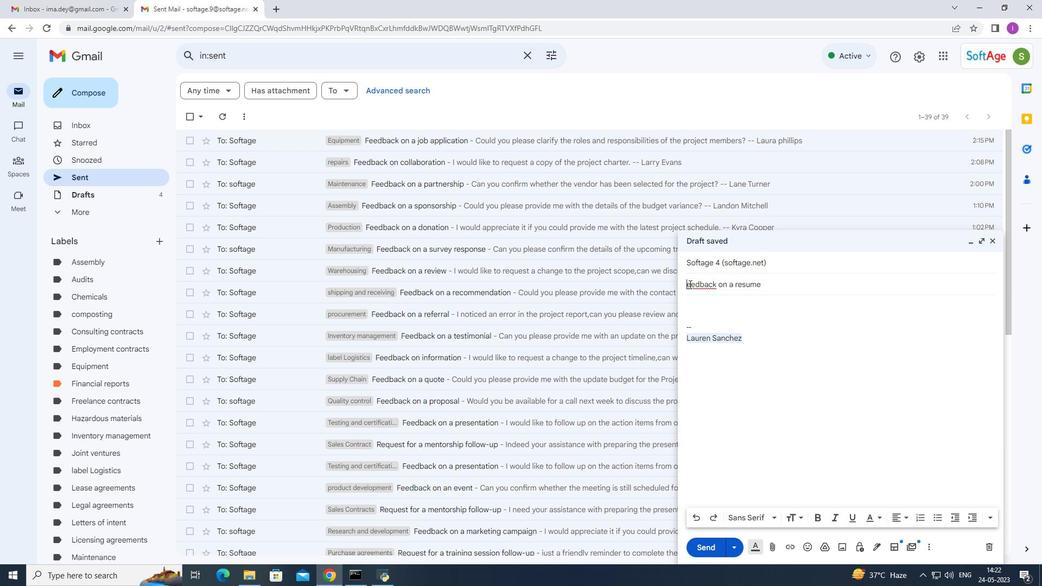 
Action: Mouse moved to (697, 317)
Screenshot: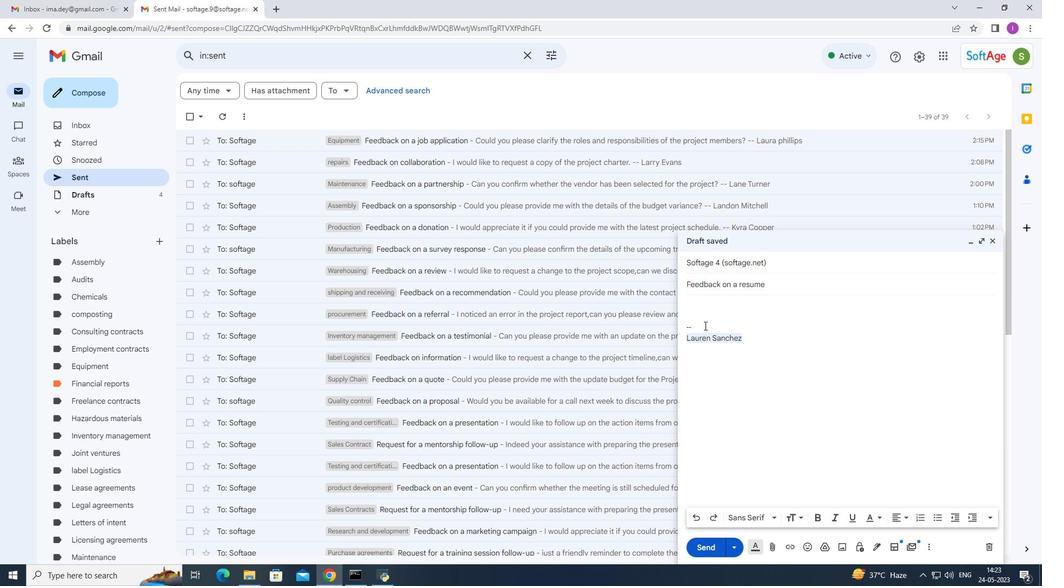 
Action: Mouse pressed left at (697, 317)
Screenshot: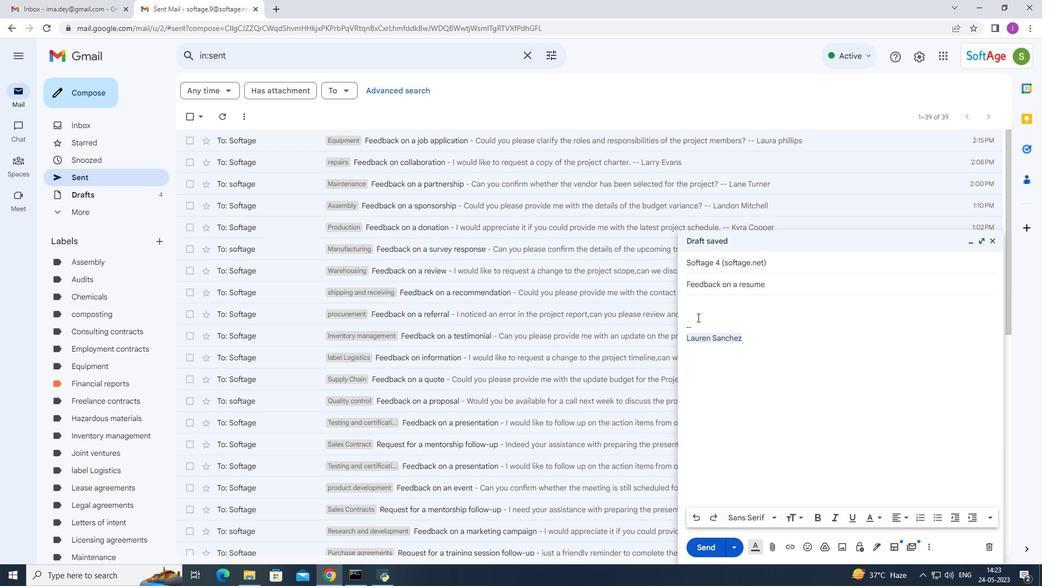 
Action: Mouse moved to (708, 312)
Screenshot: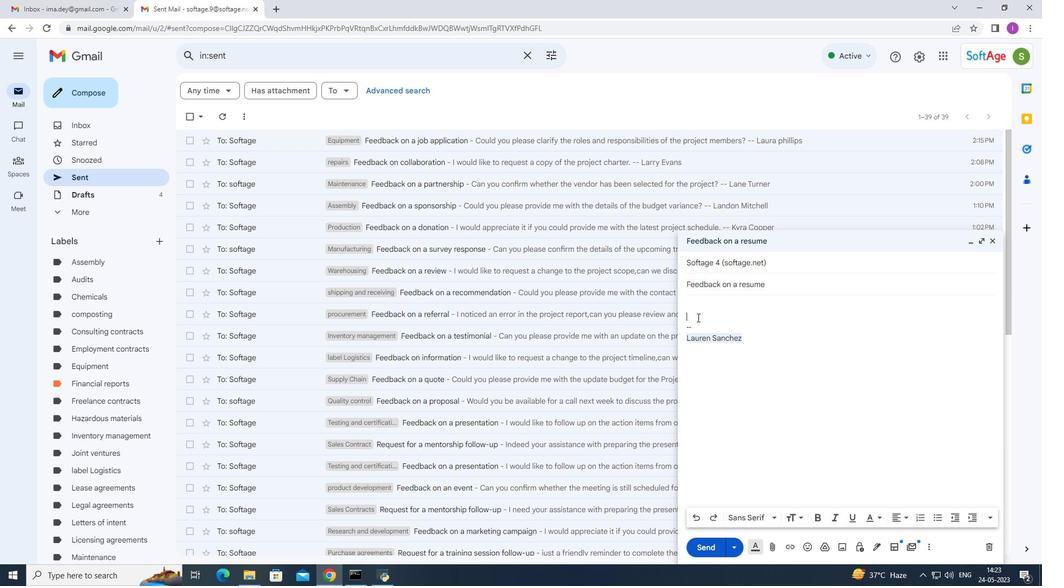 
Action: Key pressed <Key.shift>Can<Key.space>you<Key.space>please<Key.space>provide<Key.space><Key.space>me<Key.space>with<Key.space>an<Key.space>uo<Key.backspace>pdate<Key.space>on<Key.space>the<Key.space>status<Key.space>of<Key.space>the<Key.space>project<Key.space>risks<Key.shift><Key.shift><Key.shift><Key.shift><Key.shift><Key.shift><Key.shift><Key.shift><Key.shift><Key.shift><Key.shift><Key.shift><Key.shift><Key.shift><Key.shift><Key.shift><Key.shift><Key.shift><Key.shift><Key.shift><Key.shift><Key.shift><Key.shift><Key.shift>?
Screenshot: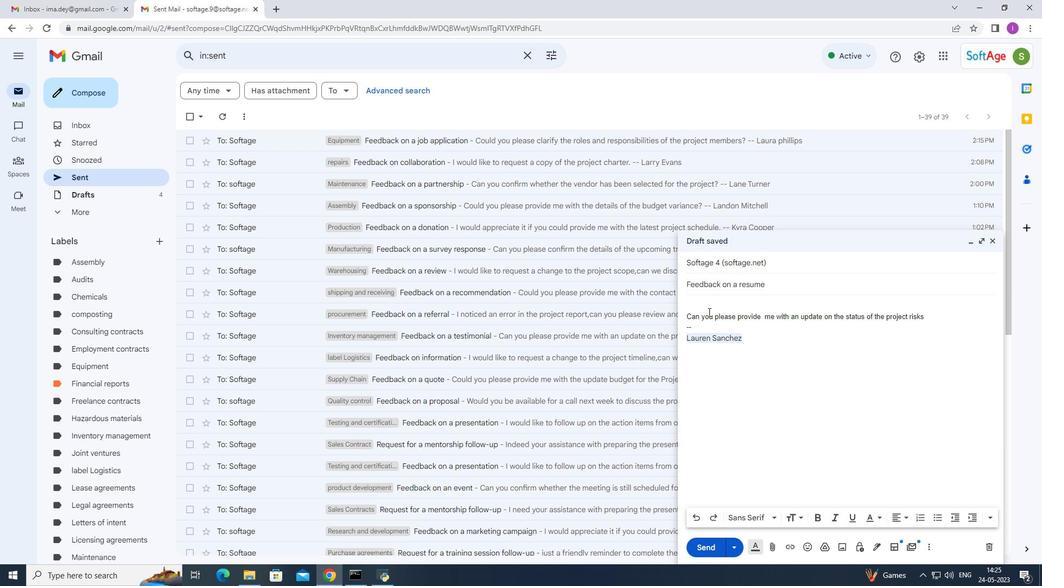 
Action: Mouse moved to (749, 338)
Screenshot: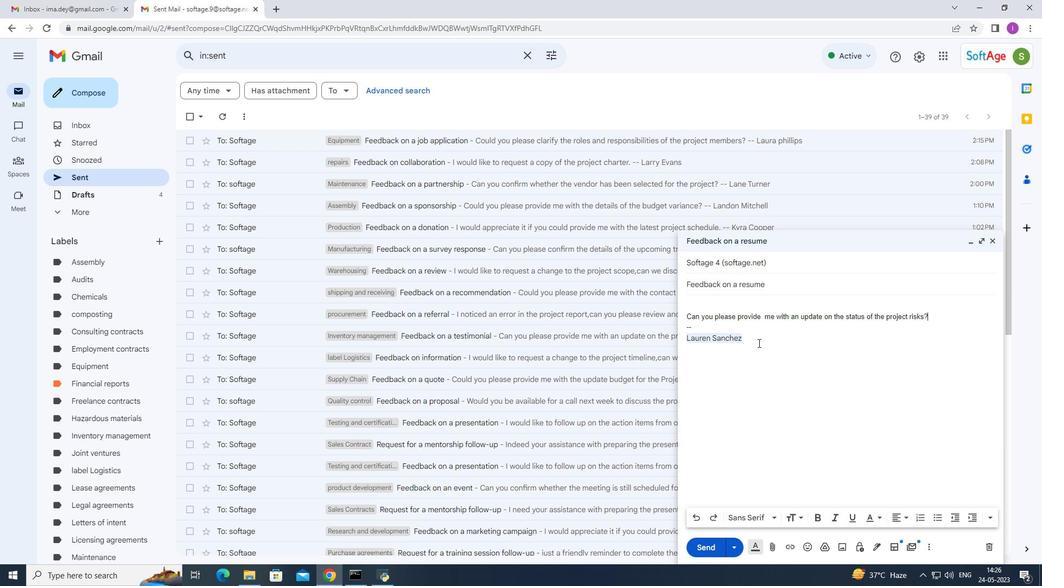 
Action: Mouse pressed left at (749, 338)
Screenshot: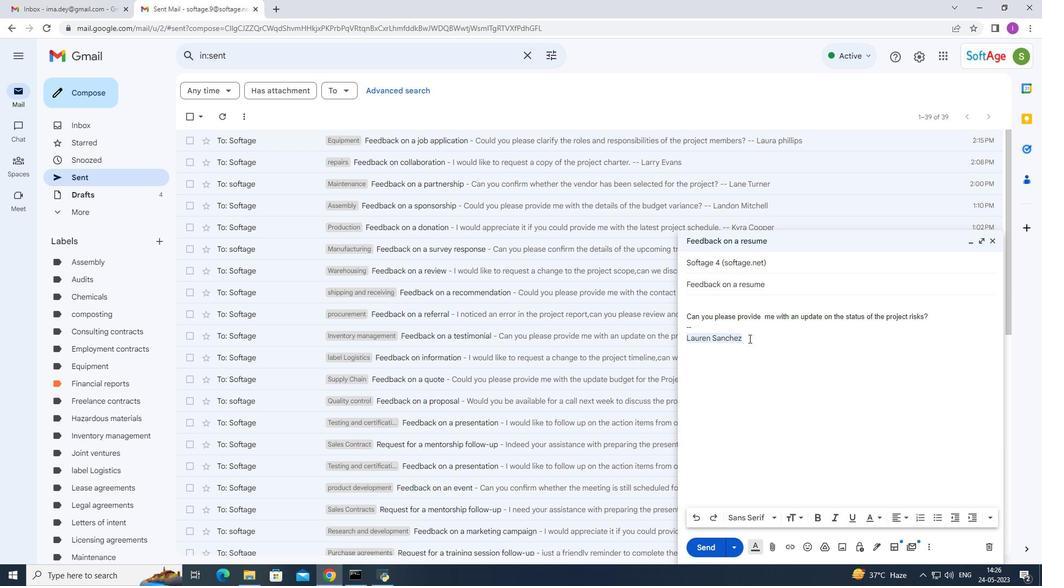 
Action: Mouse moved to (776, 420)
Screenshot: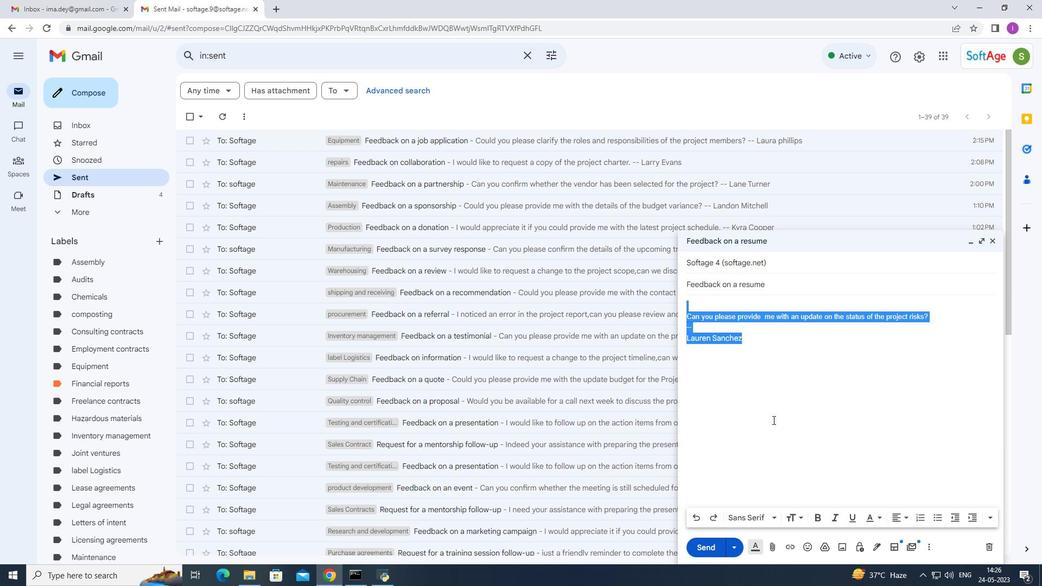 
Action: Mouse scrolled (776, 419) with delta (0, 0)
Screenshot: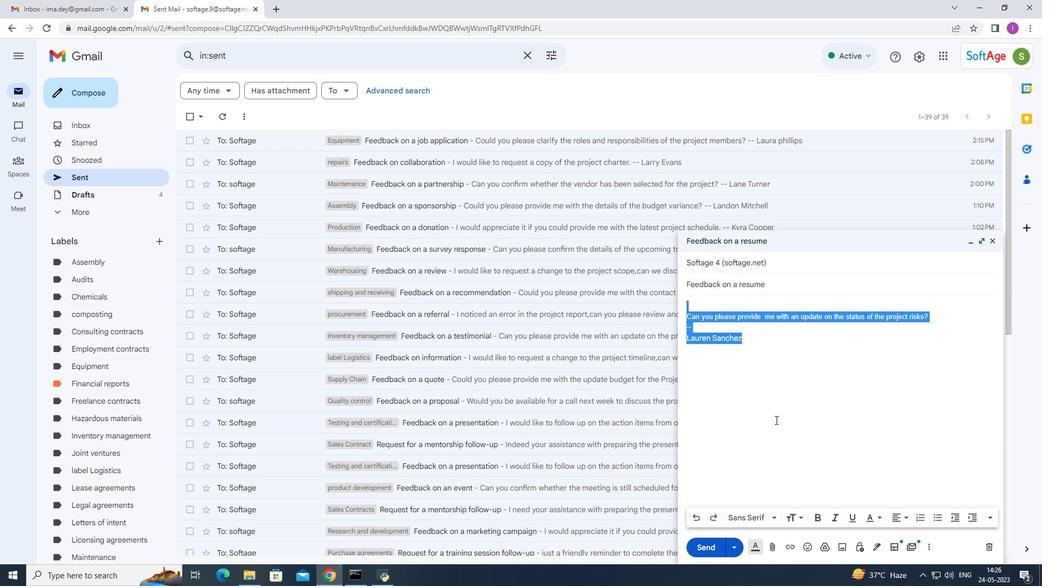 
Action: Mouse moved to (890, 503)
Screenshot: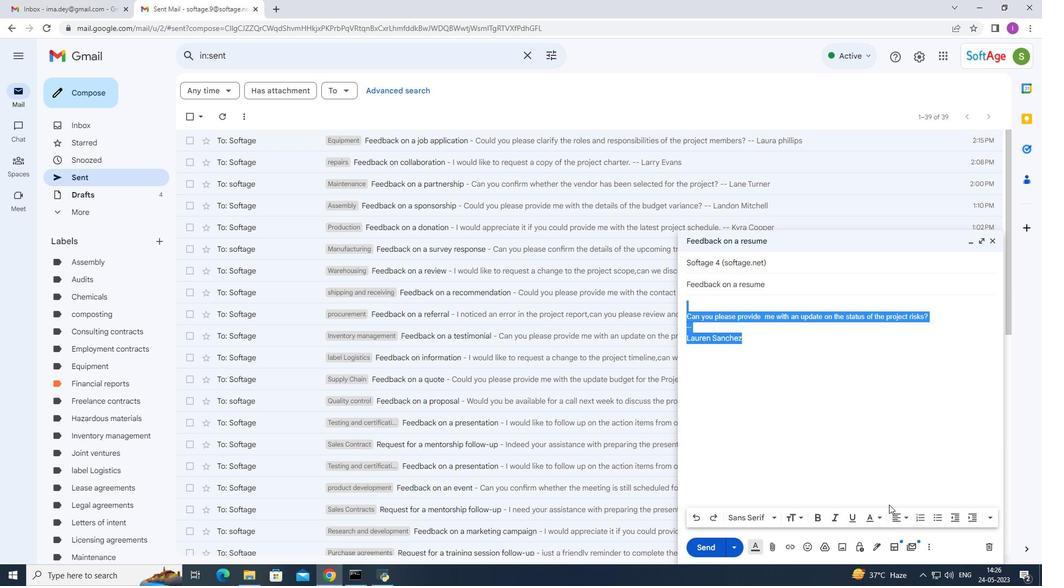 
Action: Mouse scrolled (890, 502) with delta (0, 0)
Screenshot: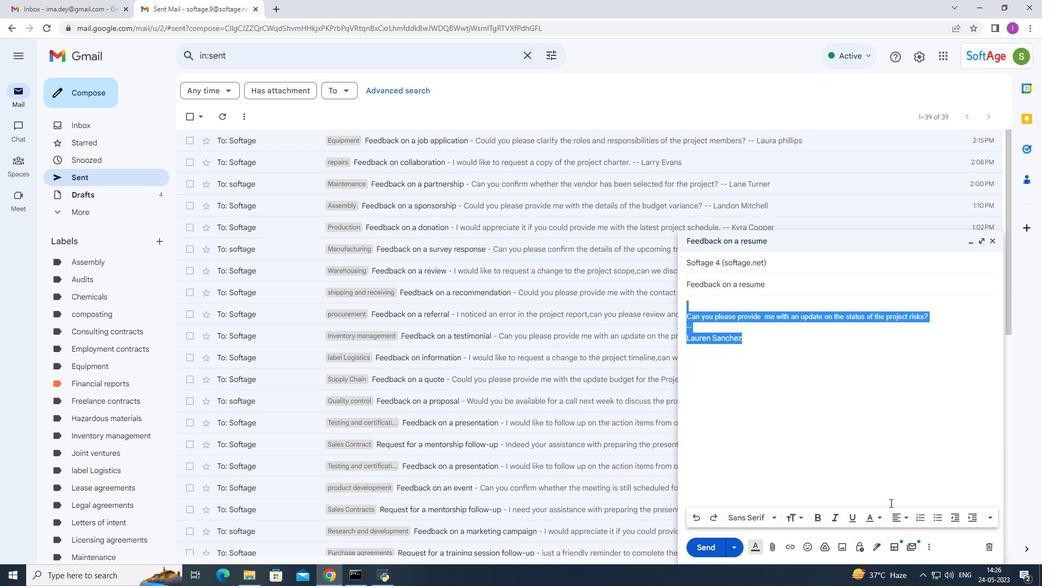 
Action: Mouse scrolled (890, 502) with delta (0, 0)
Screenshot: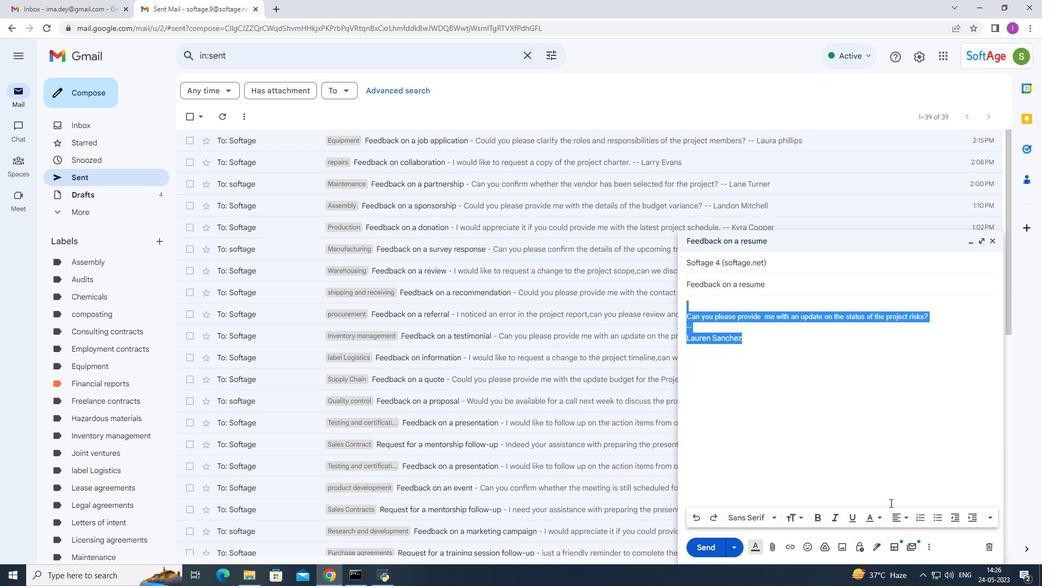 
Action: Mouse moved to (986, 516)
Screenshot: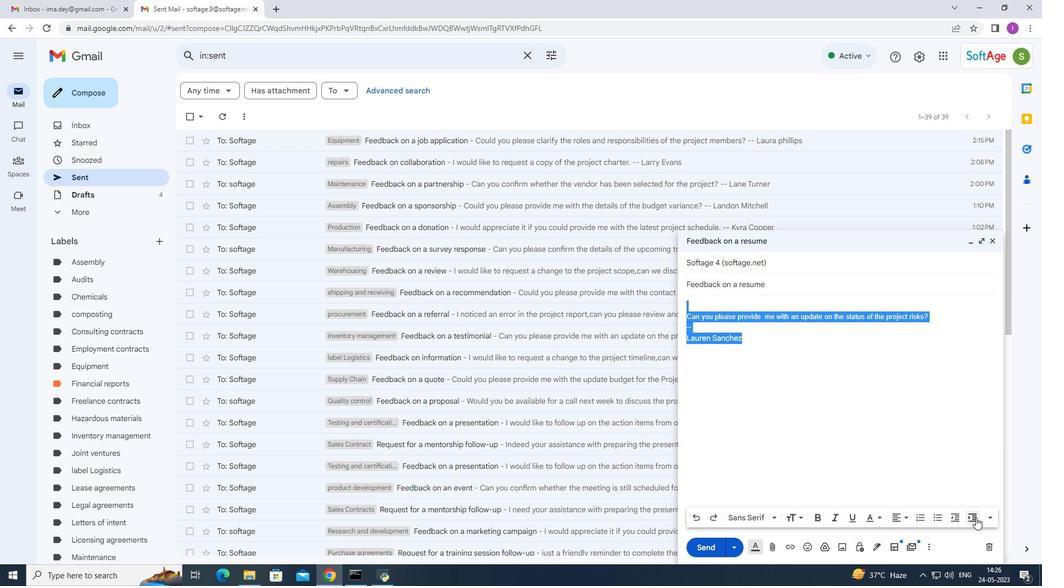 
Action: Mouse pressed left at (986, 516)
Screenshot: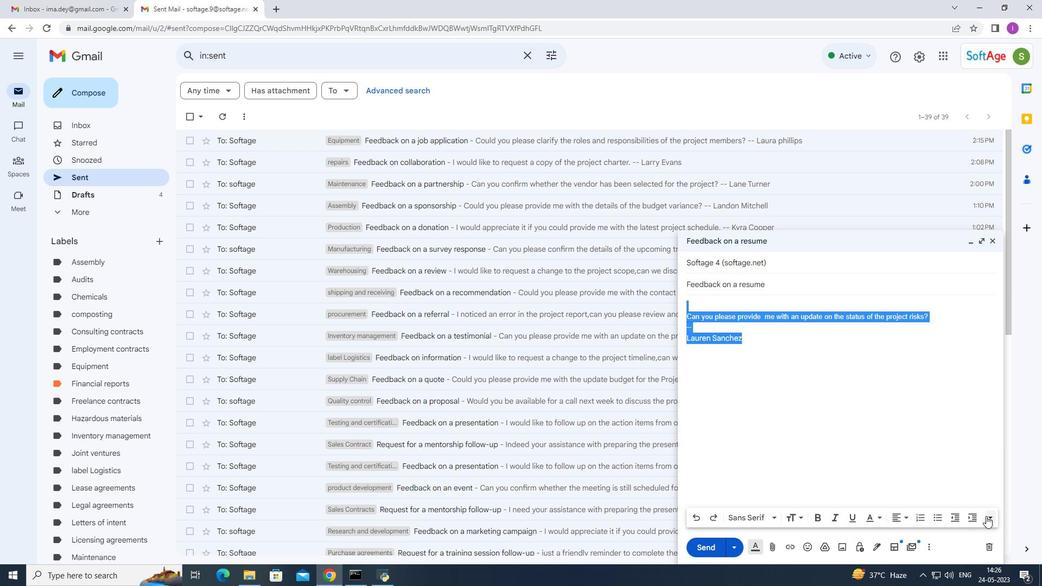 
Action: Mouse moved to (992, 468)
Screenshot: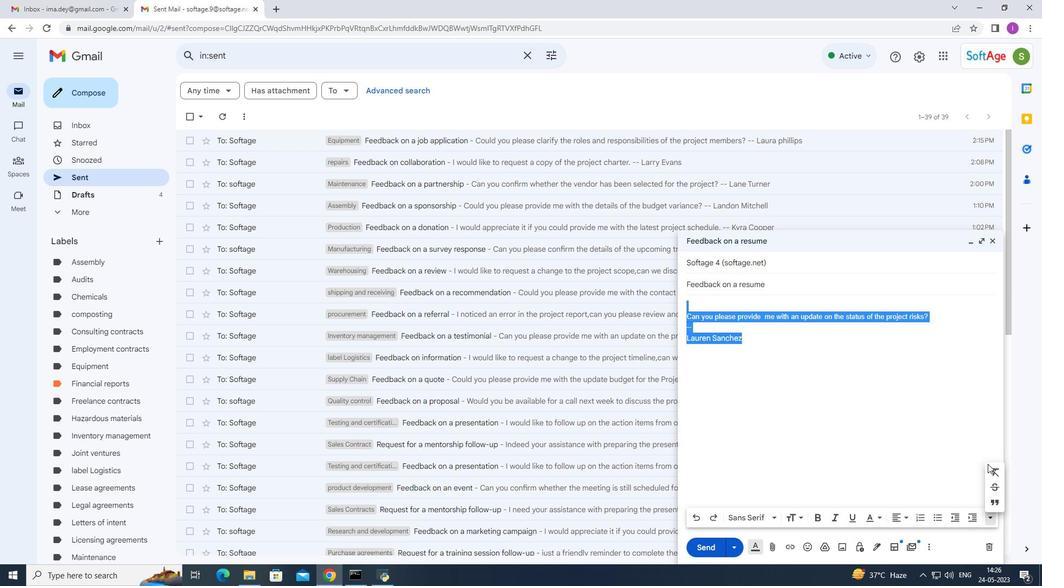 
Action: Mouse pressed left at (992, 468)
Screenshot: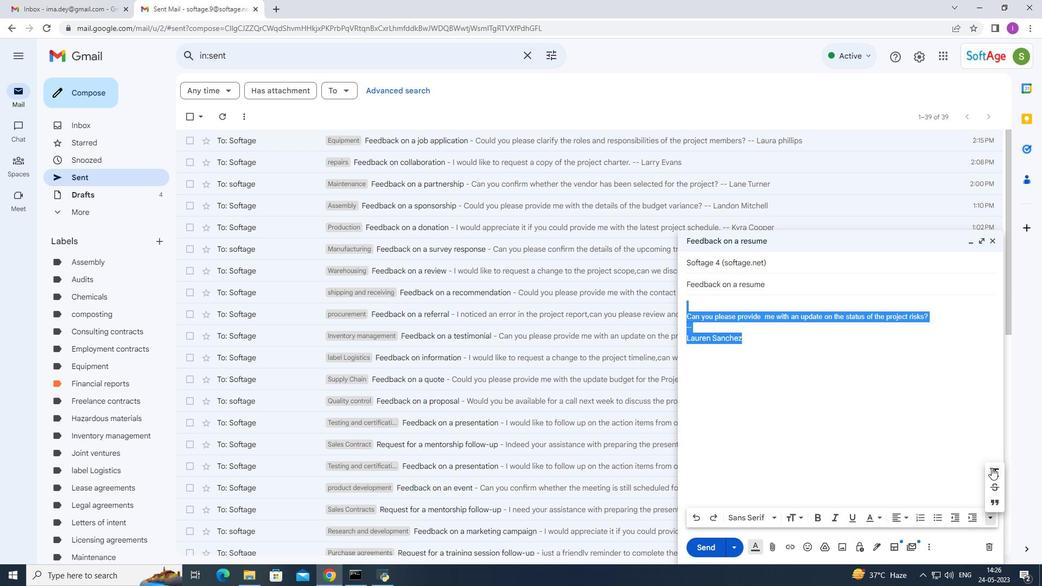 
Action: Mouse moved to (693, 520)
Screenshot: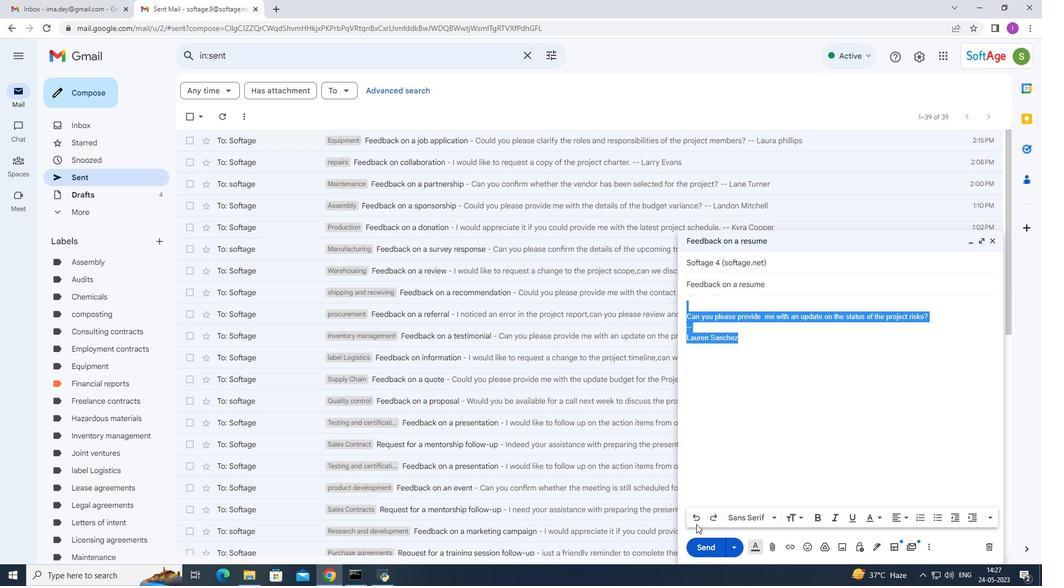 
Action: Mouse pressed left at (693, 520)
Screenshot: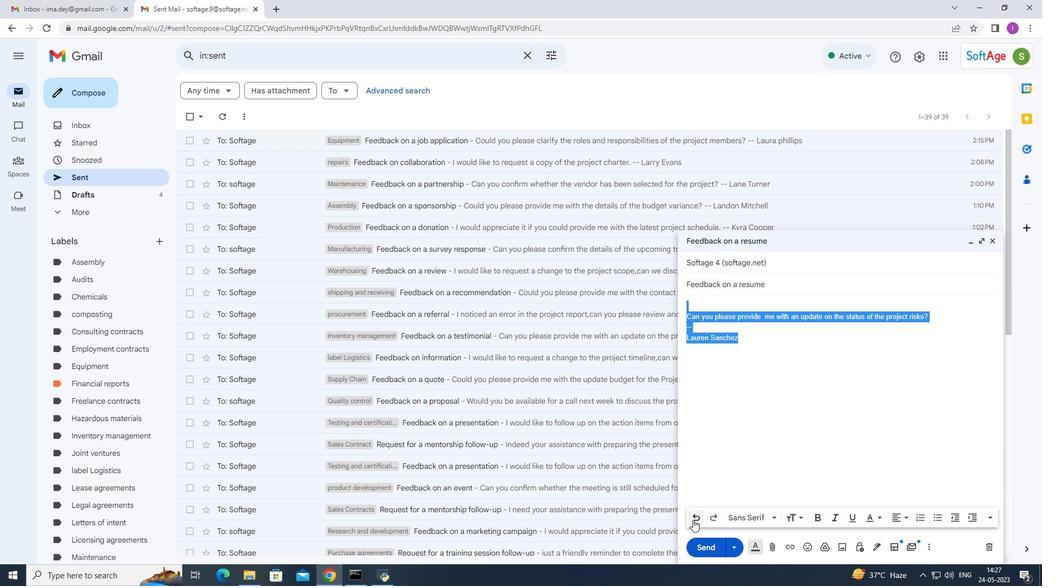 
Action: Mouse moved to (747, 471)
Screenshot: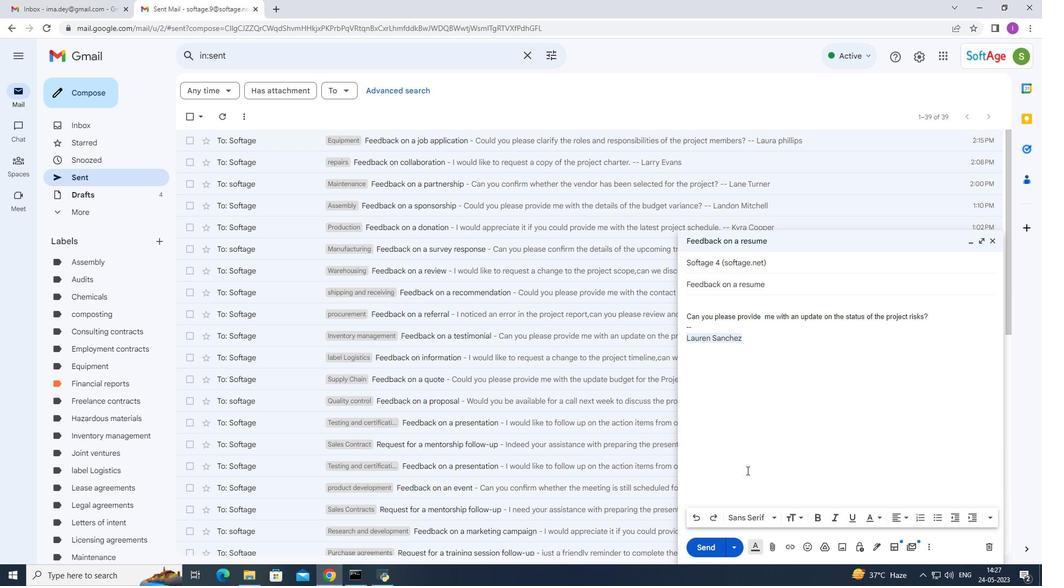 
Action: Mouse scrolled (747, 470) with delta (0, 0)
Screenshot: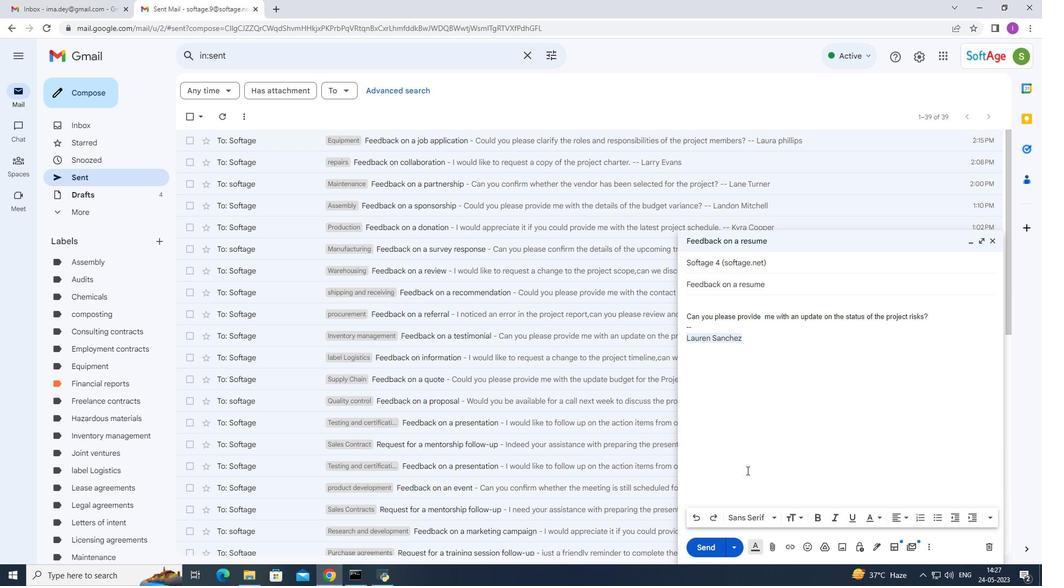 
Action: Mouse scrolled (747, 470) with delta (0, 0)
Screenshot: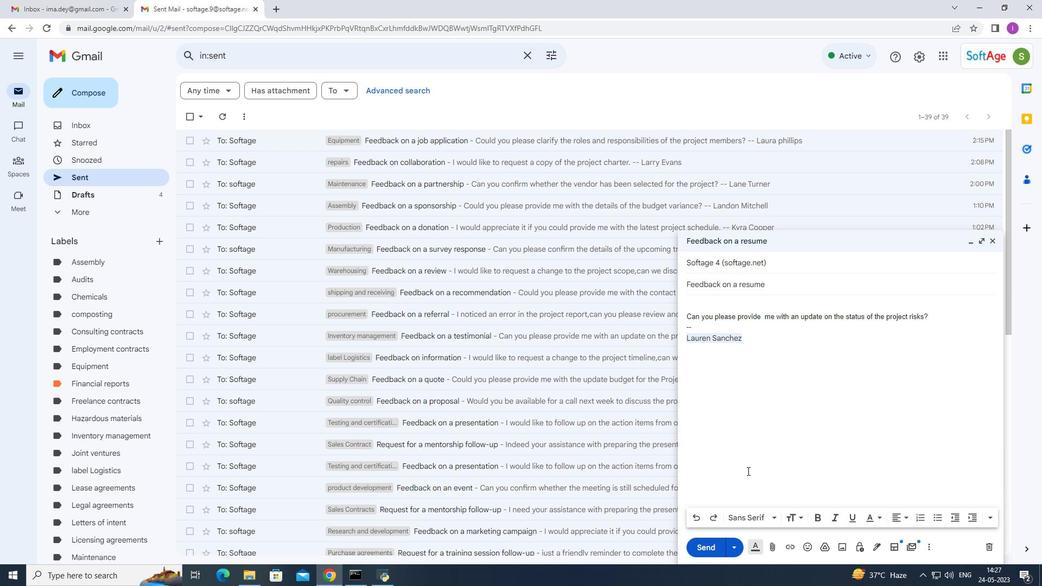
Action: Mouse moved to (710, 552)
Screenshot: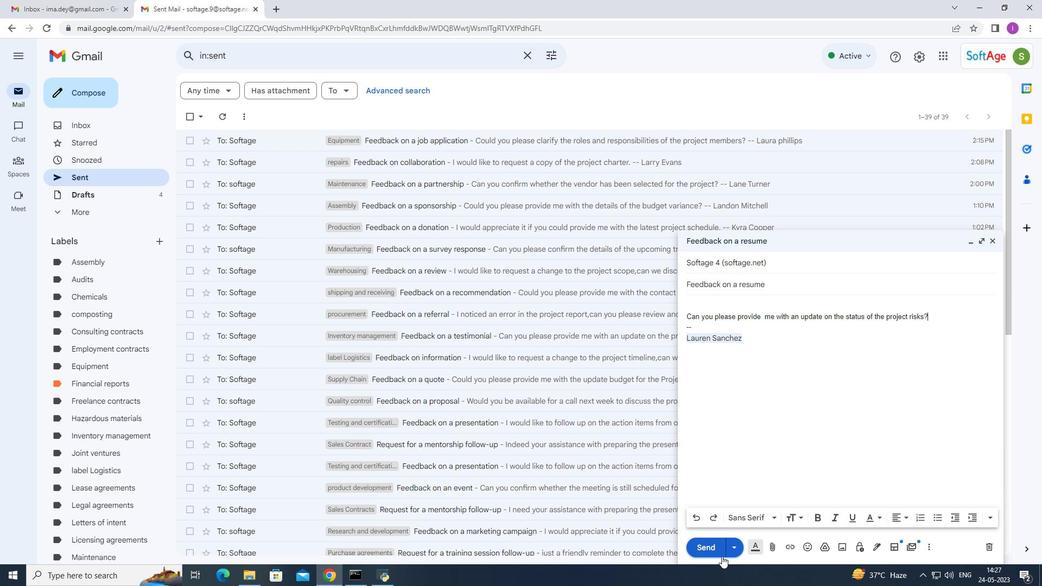 
Action: Mouse pressed left at (710, 552)
Screenshot: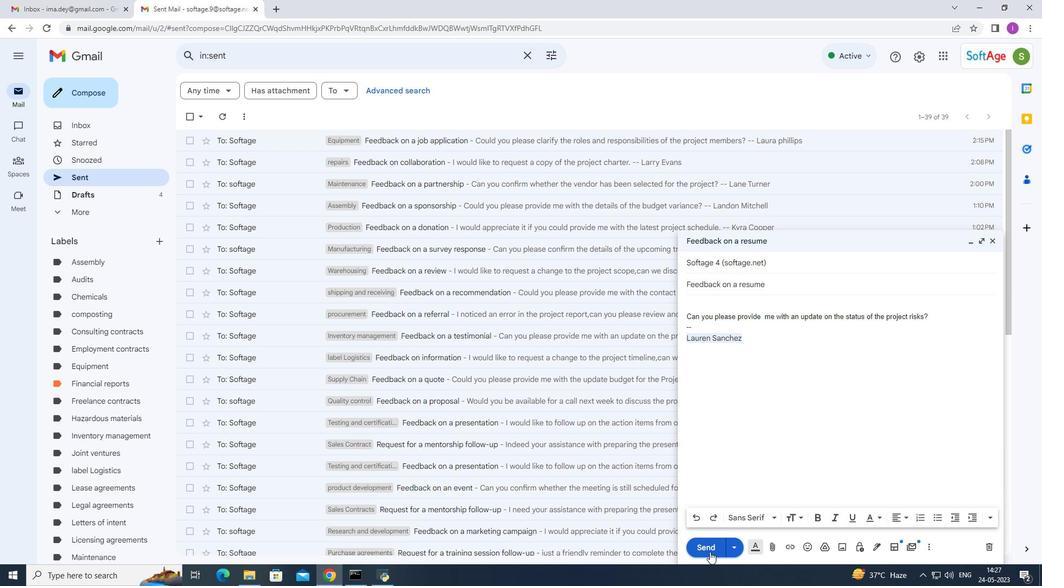 
Action: Mouse moved to (263, 140)
Screenshot: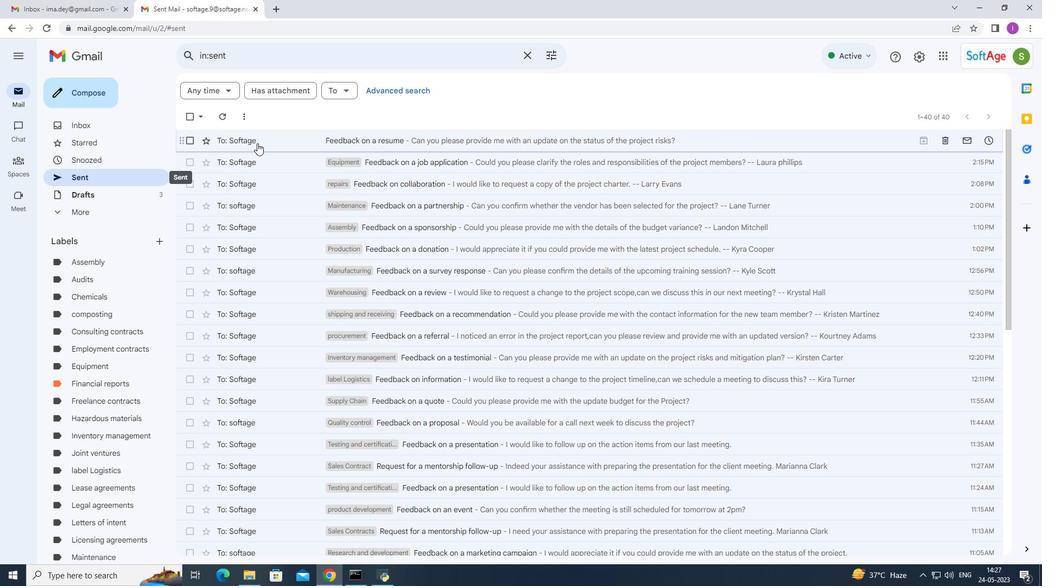 
Action: Mouse pressed right at (263, 140)
Screenshot: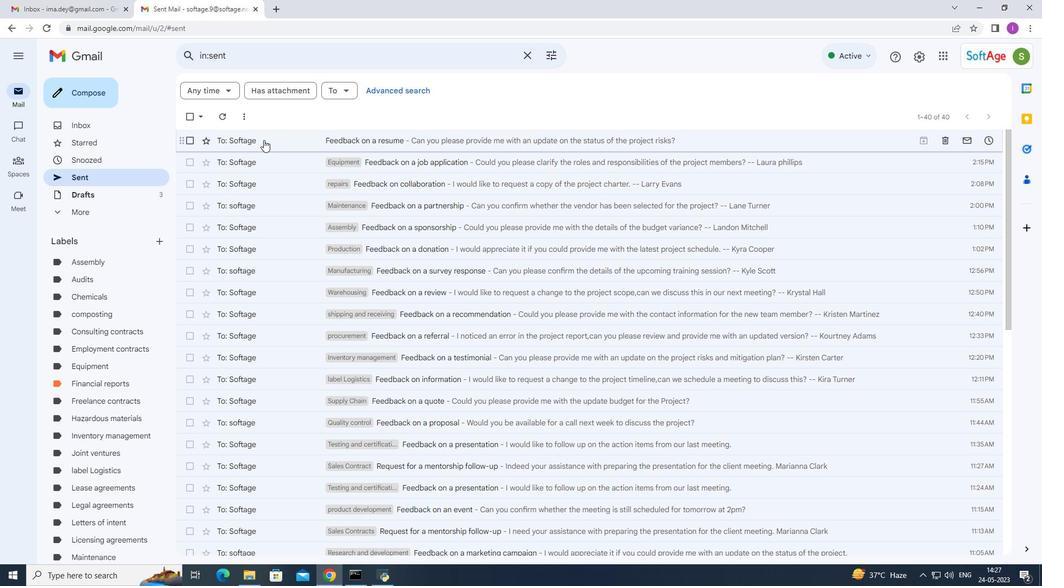 
Action: Mouse moved to (449, 530)
Screenshot: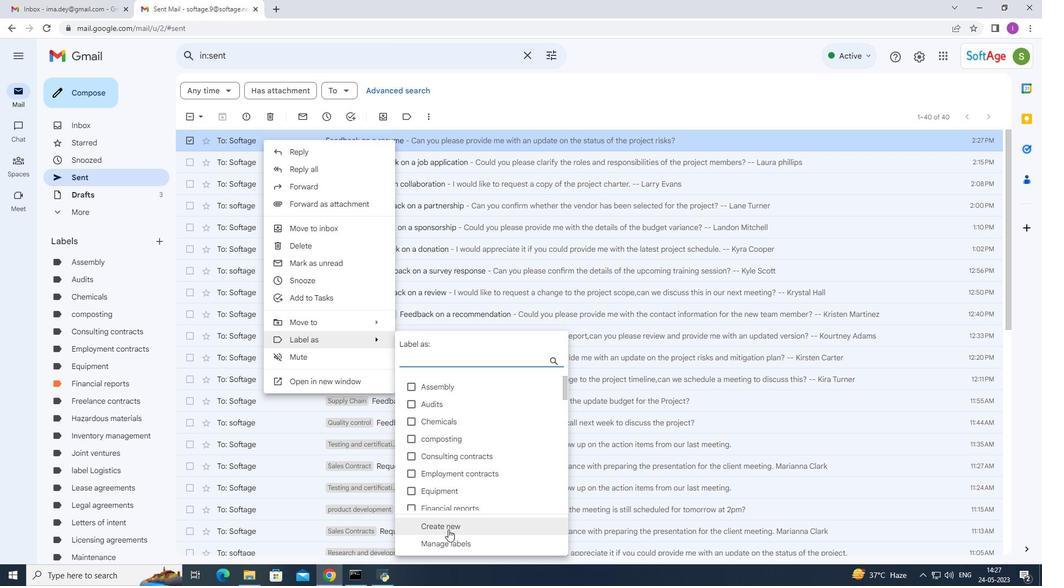 
Action: Mouse pressed left at (449, 530)
Screenshot: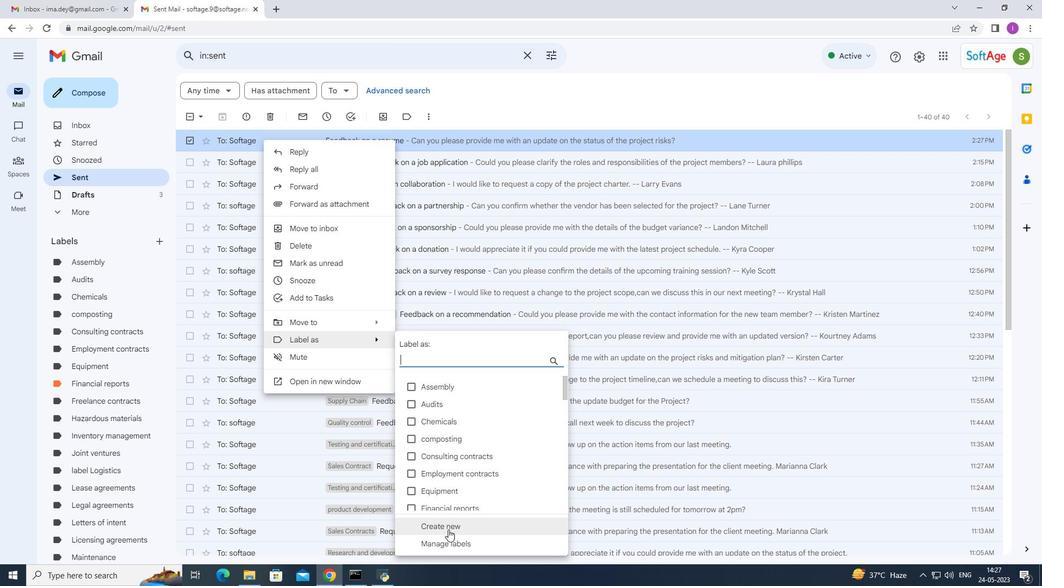 
Action: Mouse moved to (523, 364)
Screenshot: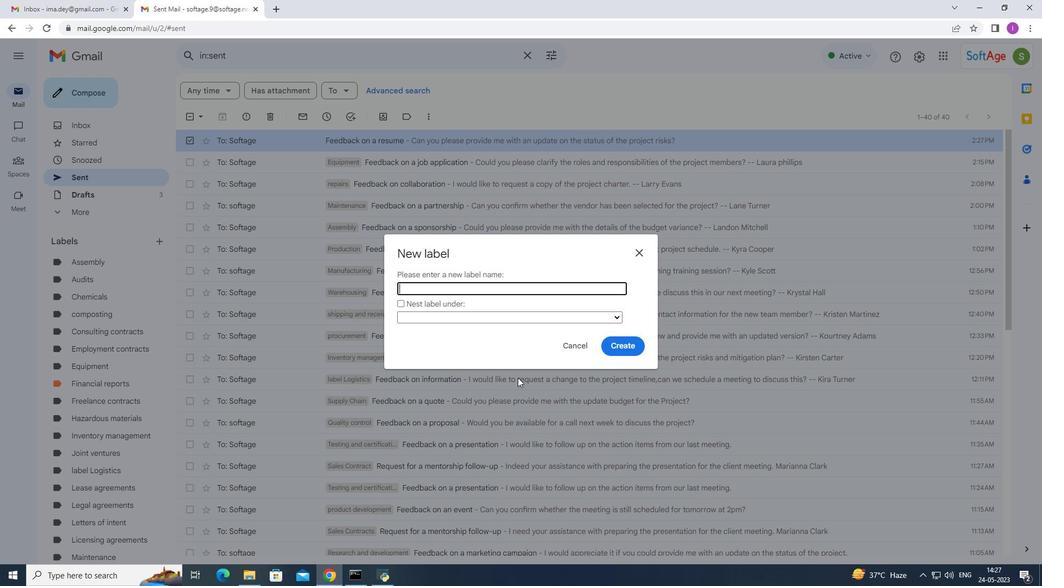 
Action: Key pressed t
Screenshot: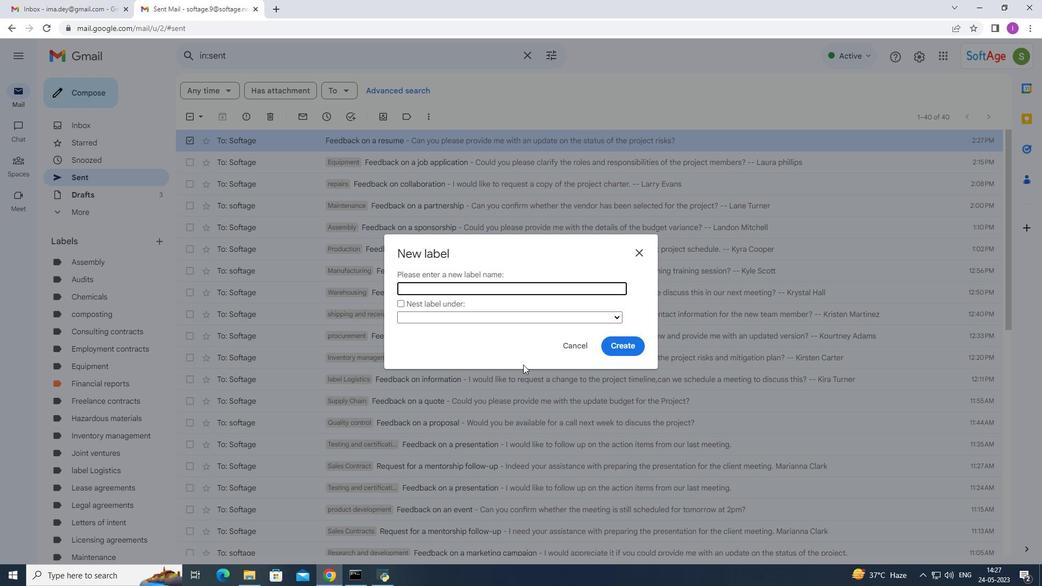 
Action: Mouse moved to (517, 370)
Screenshot: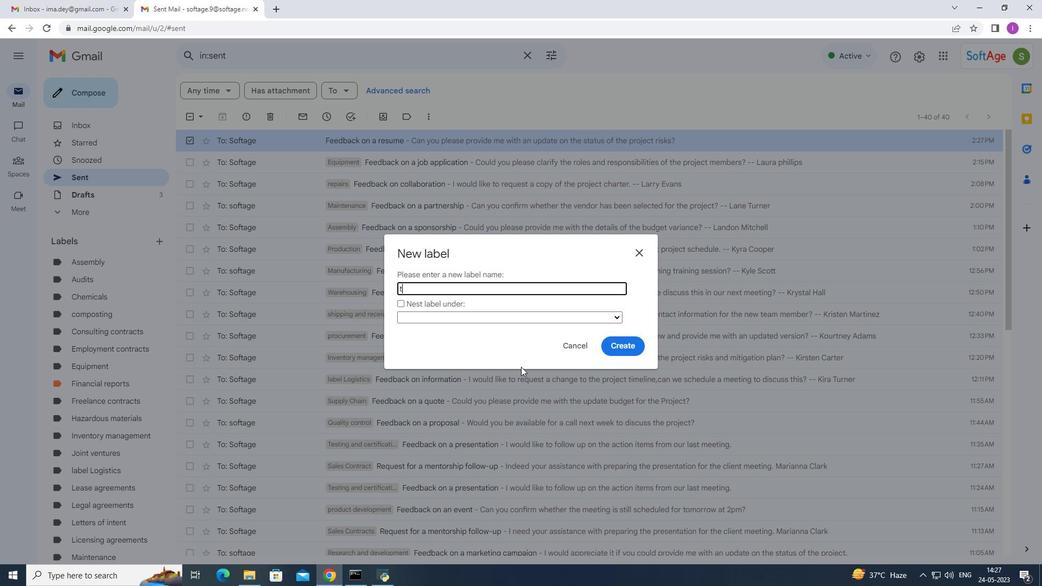 
Action: Key pressed o
Screenshot: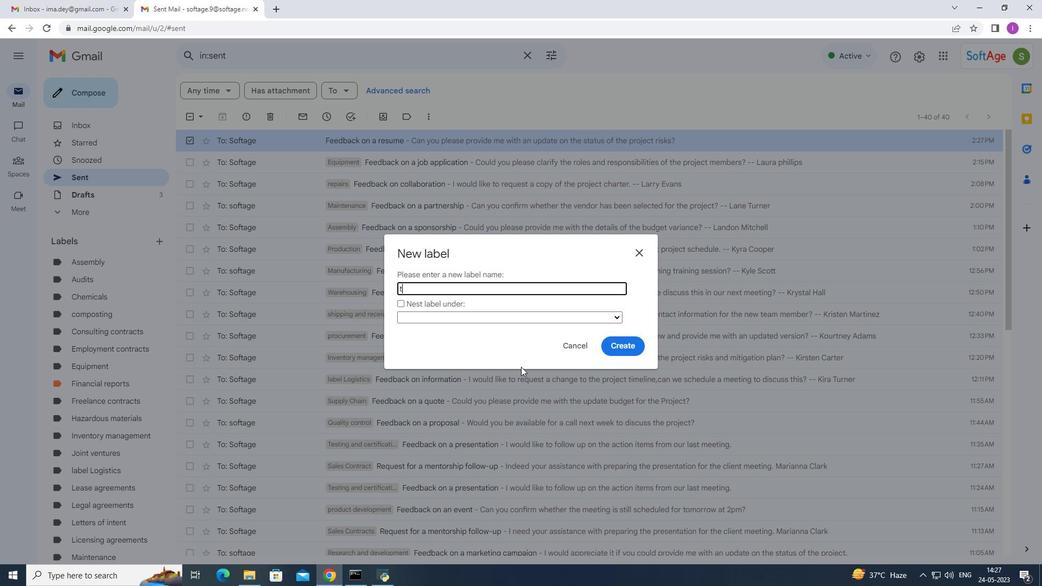 
Action: Mouse moved to (515, 371)
Screenshot: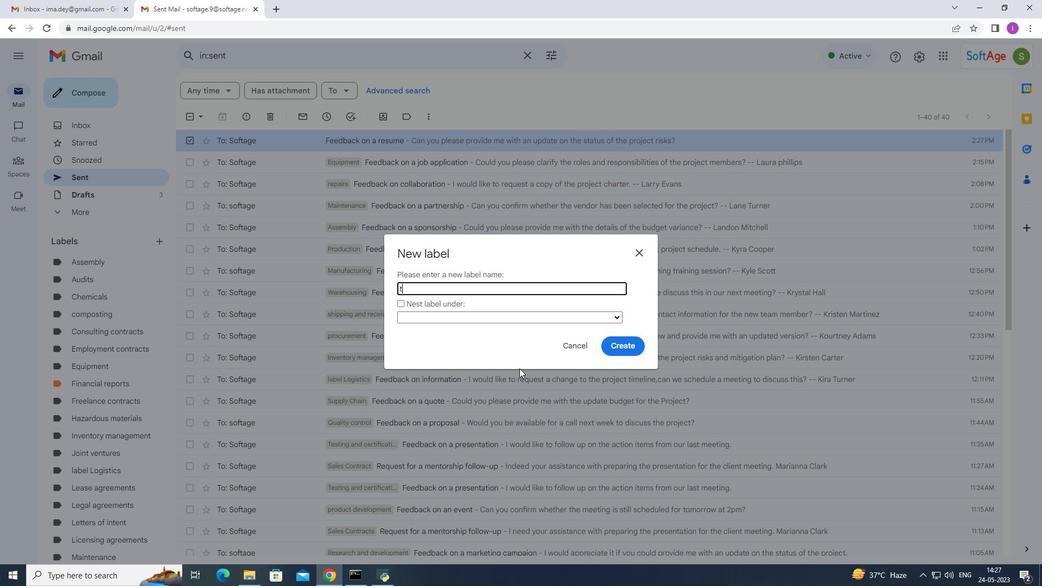 
Action: Key pressed o
Screenshot: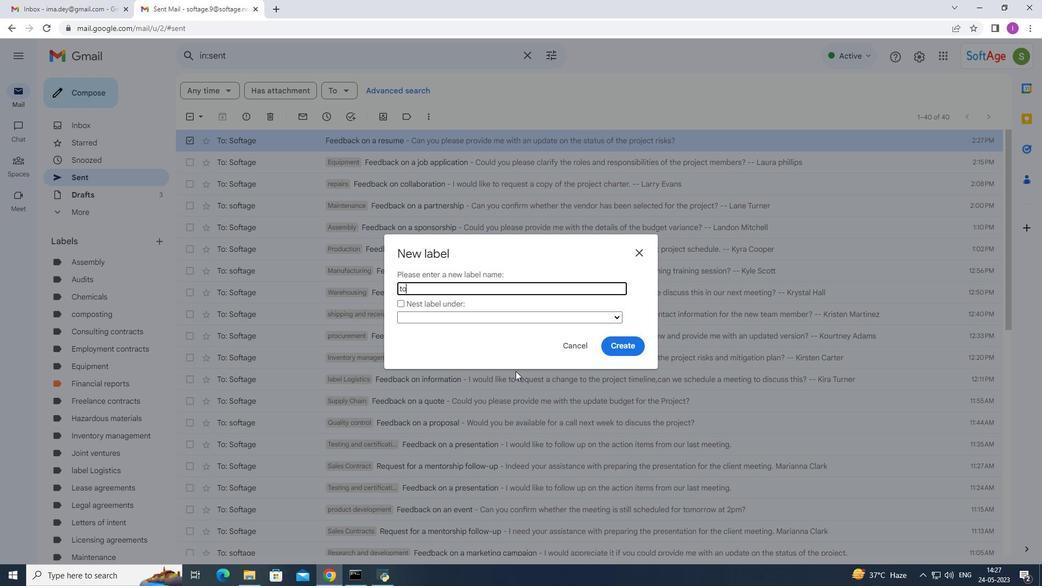 
Action: Mouse moved to (513, 374)
Screenshot: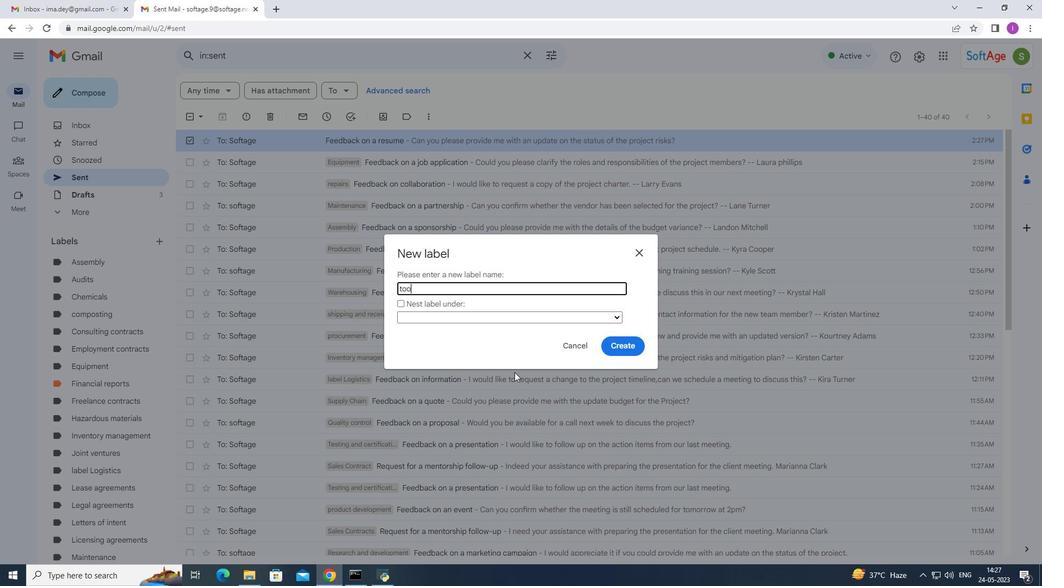 
Action: Key pressed <Key.backspace>
Screenshot: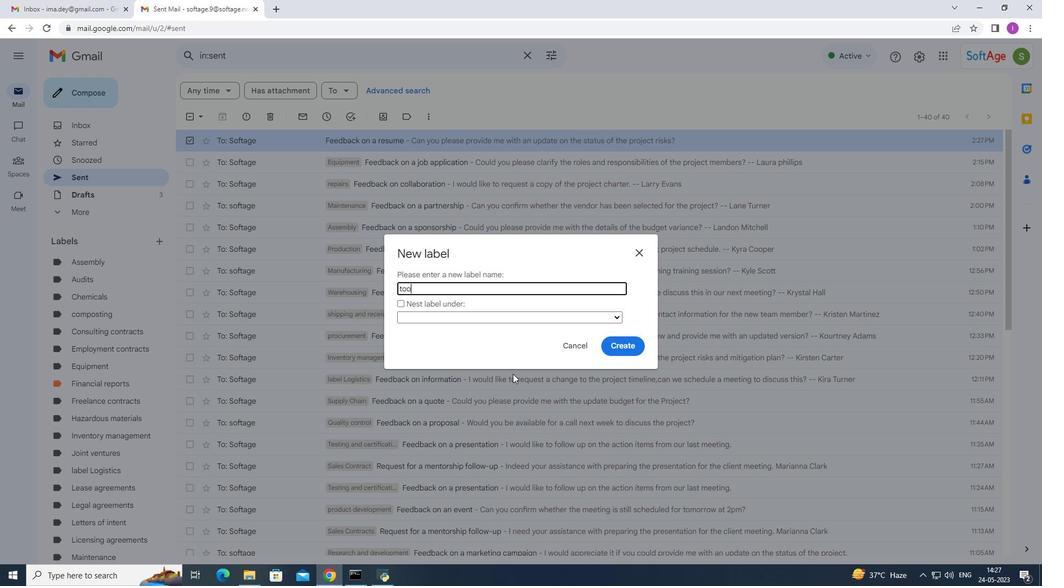 
Action: Mouse moved to (511, 375)
Screenshot: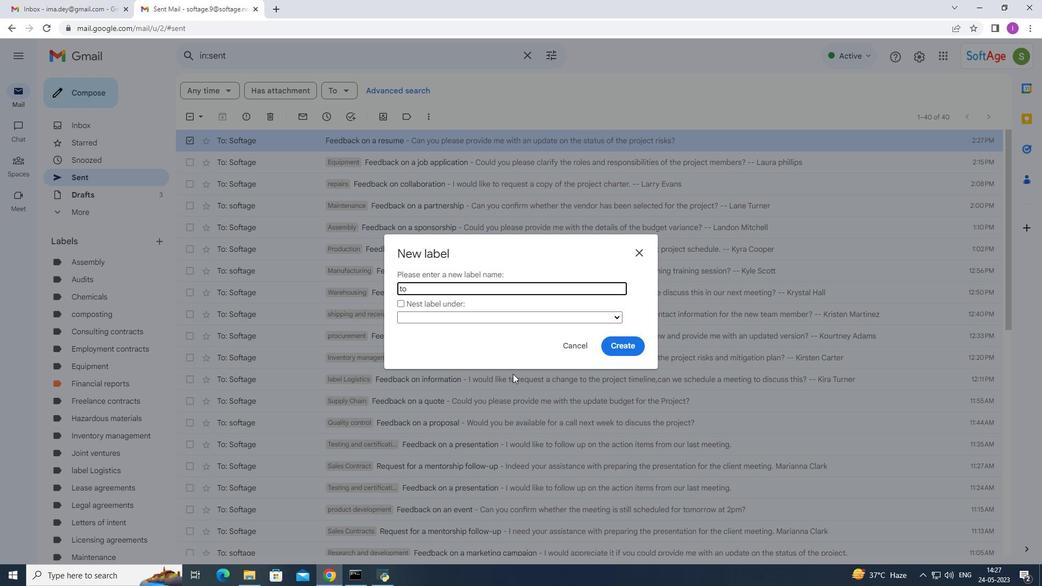
Action: Key pressed <Key.backspace>
Screenshot: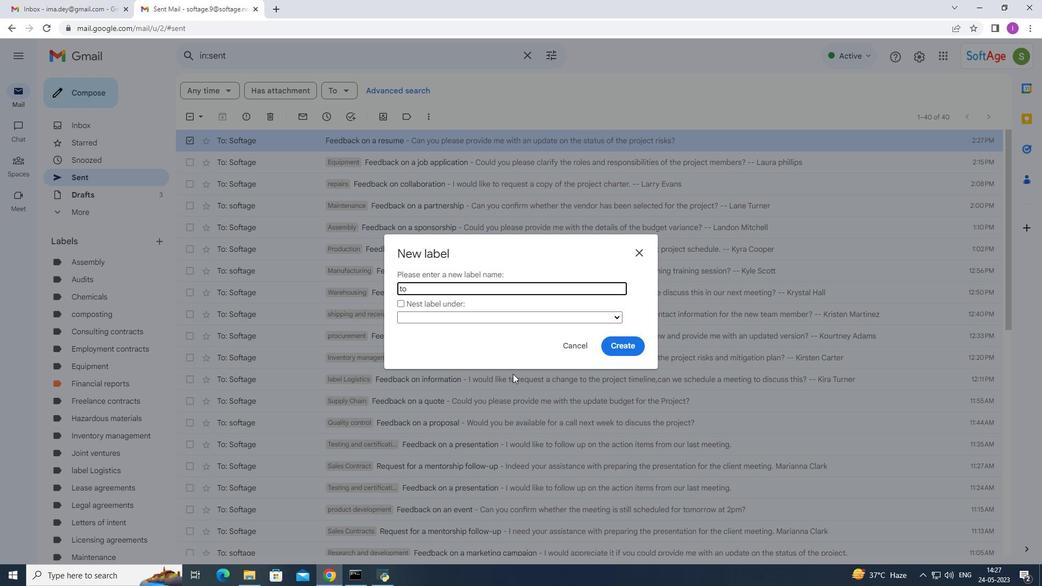 
Action: Mouse moved to (509, 379)
Screenshot: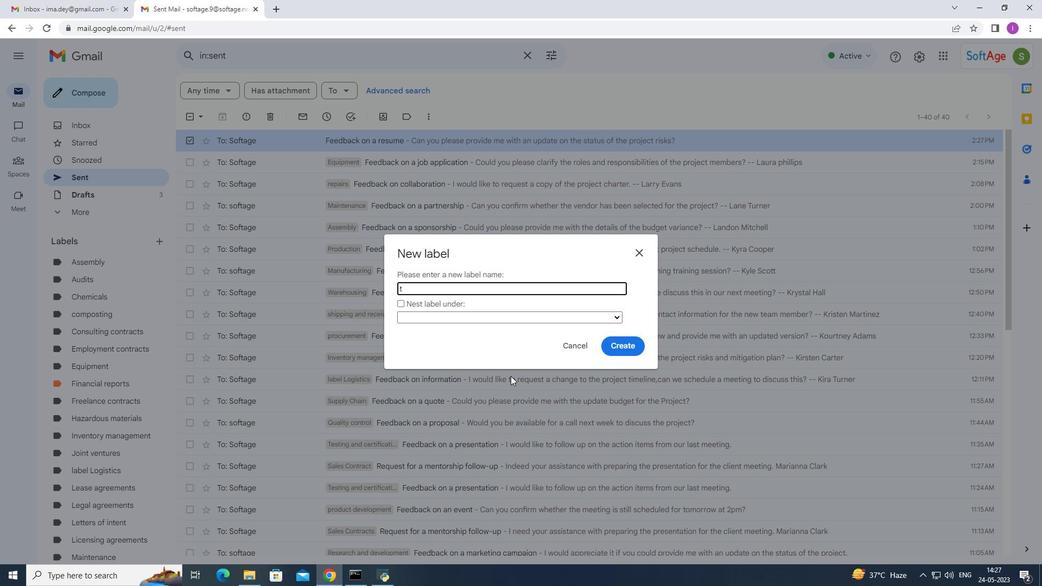 
Action: Key pressed <Key.backspace>
Screenshot: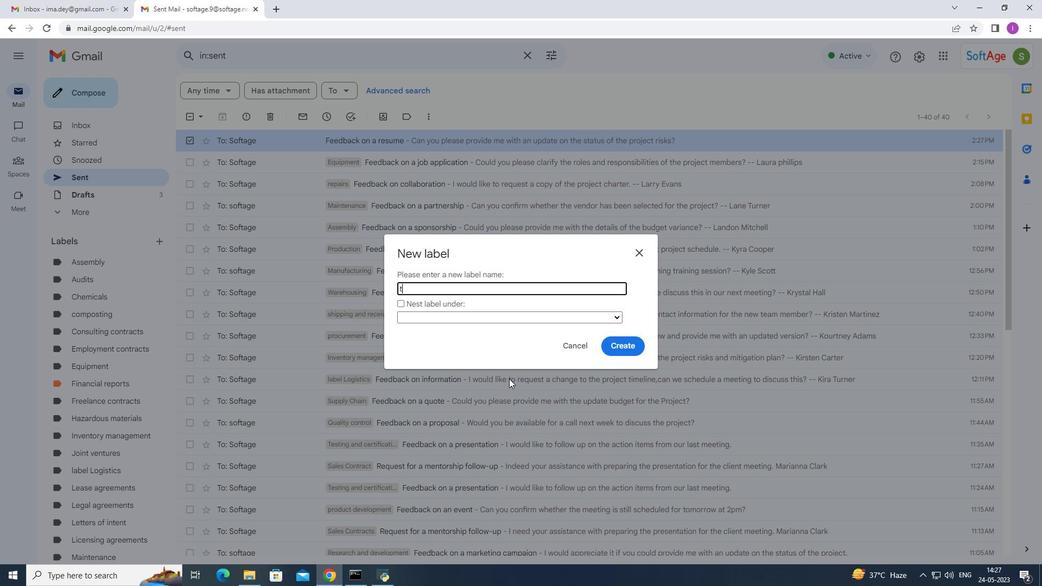 
Action: Mouse moved to (503, 382)
Screenshot: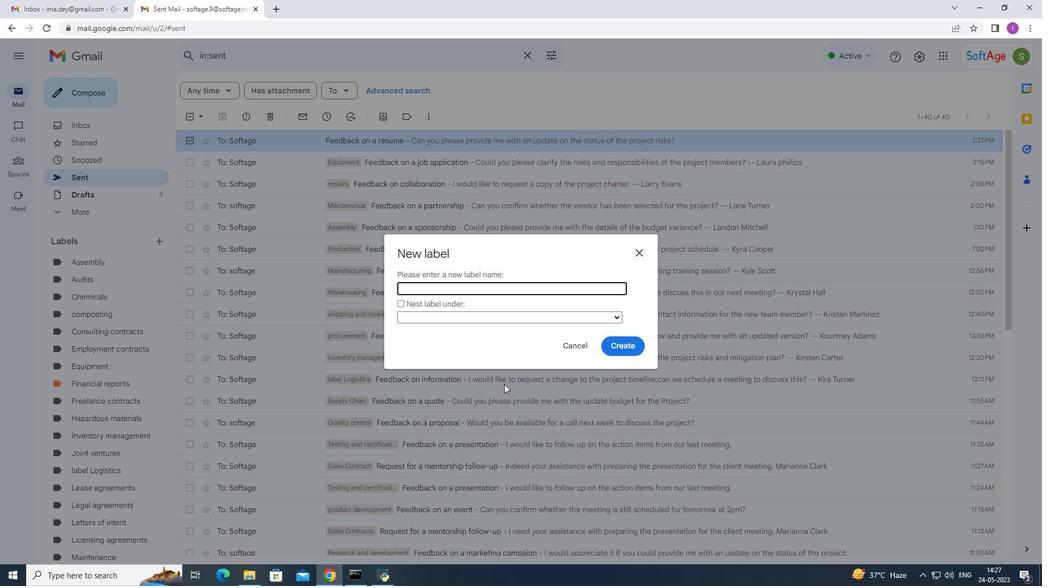 
Action: Key pressed <Key.shift>
Screenshot: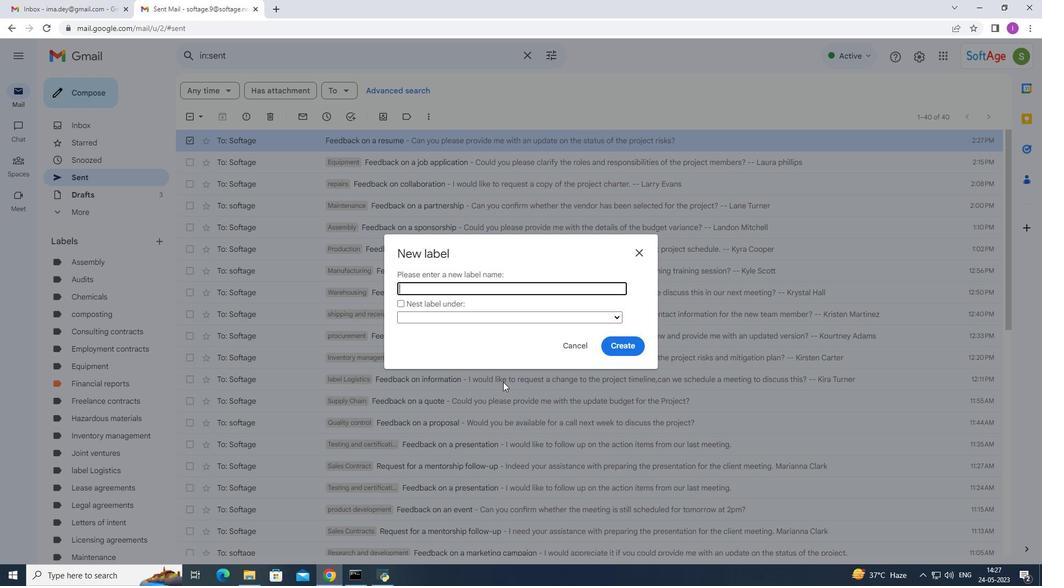 
Action: Mouse moved to (503, 380)
Screenshot: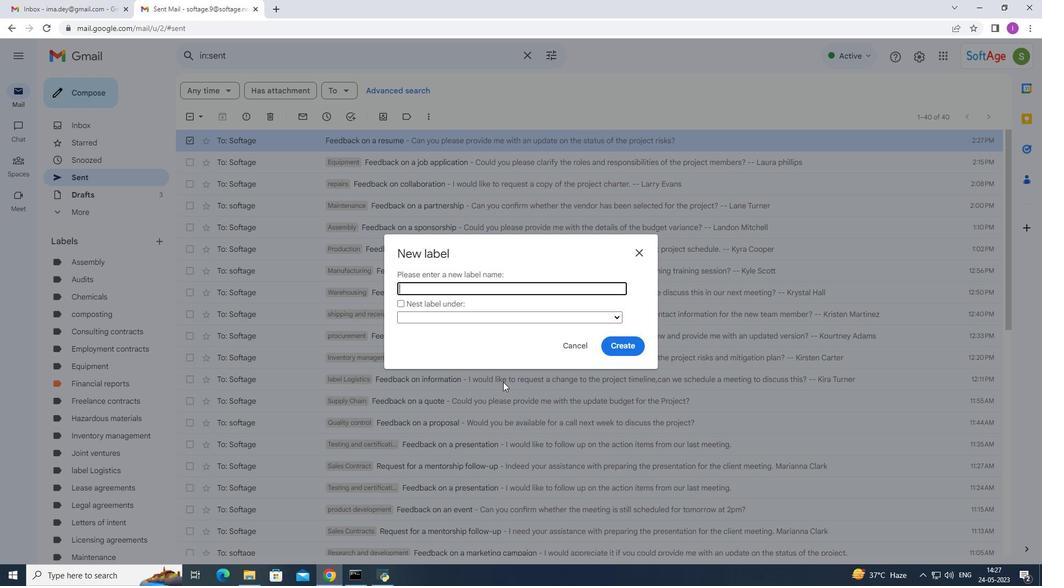 
Action: Key pressed T
Screenshot: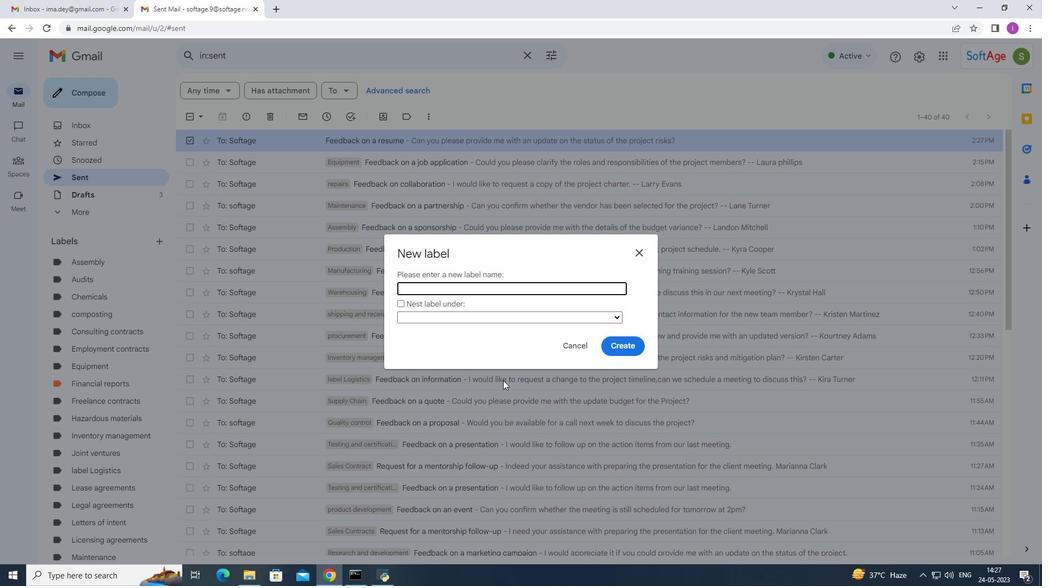 
Action: Mouse moved to (502, 380)
Screenshot: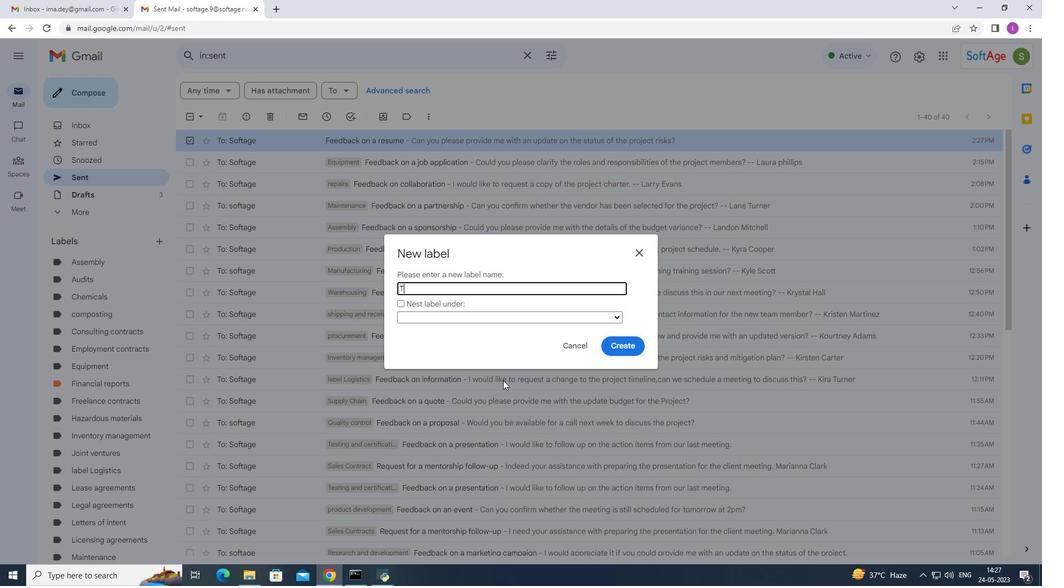 
Action: Key pressed o
Screenshot: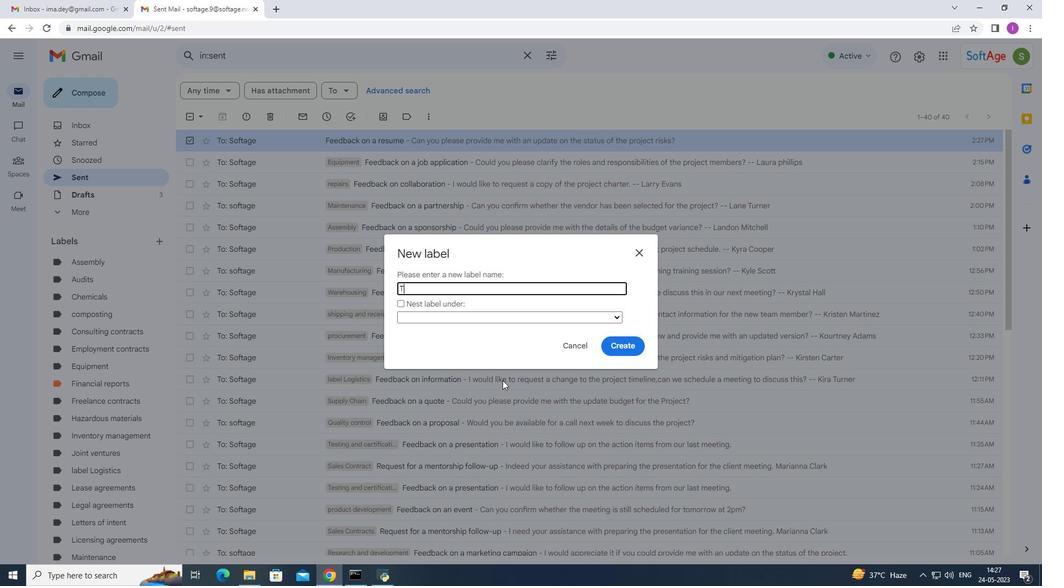 
Action: Mouse moved to (503, 377)
Screenshot: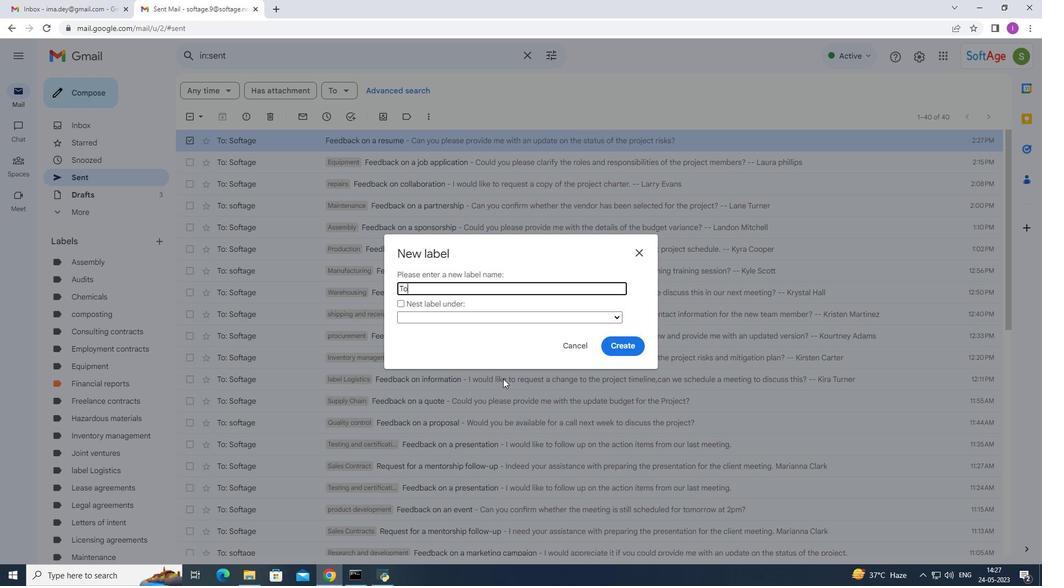 
Action: Key pressed o
Screenshot: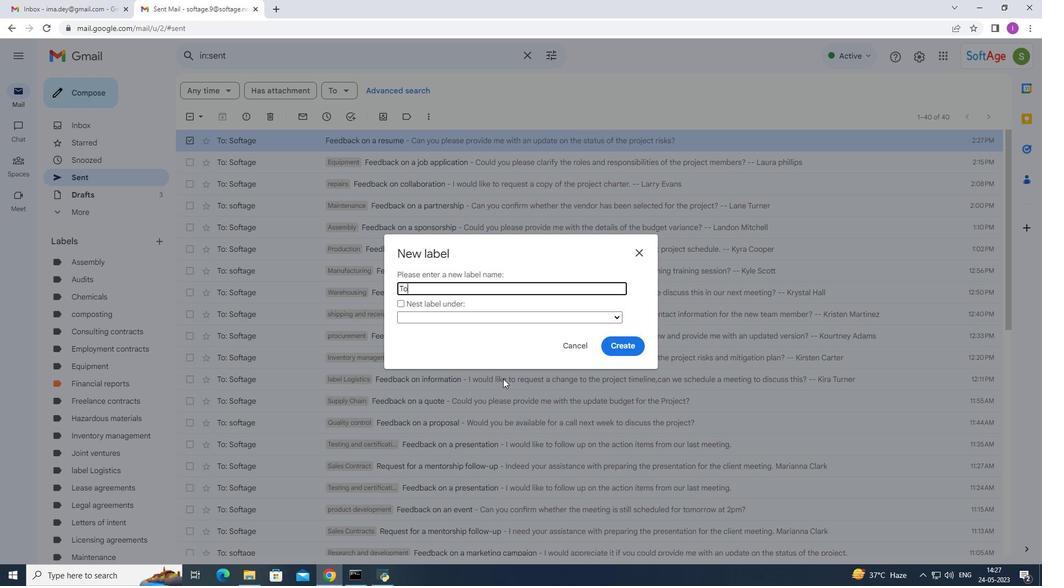 
Action: Mouse moved to (503, 376)
Screenshot: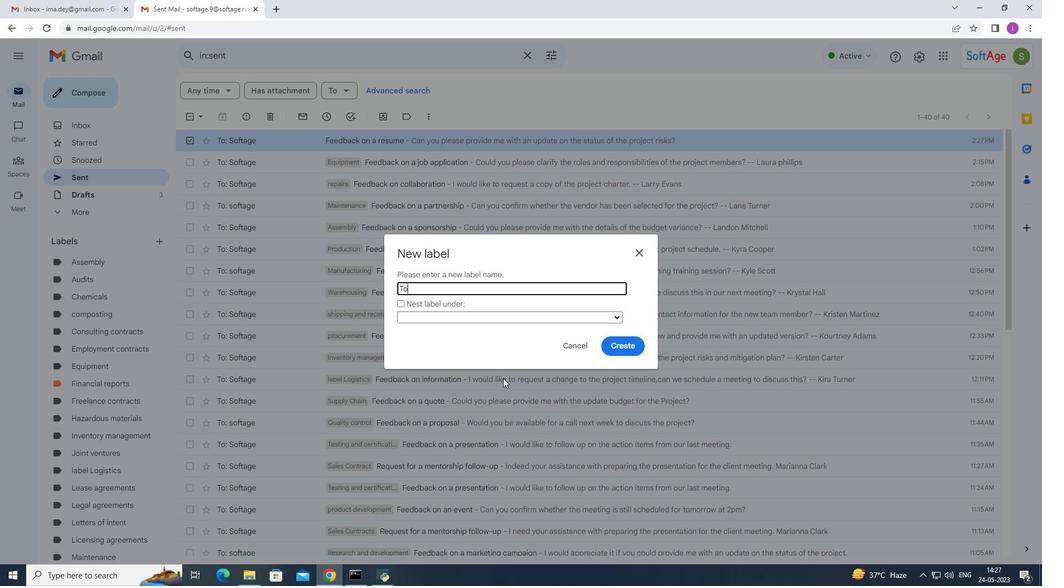 
Action: Key pressed l
Screenshot: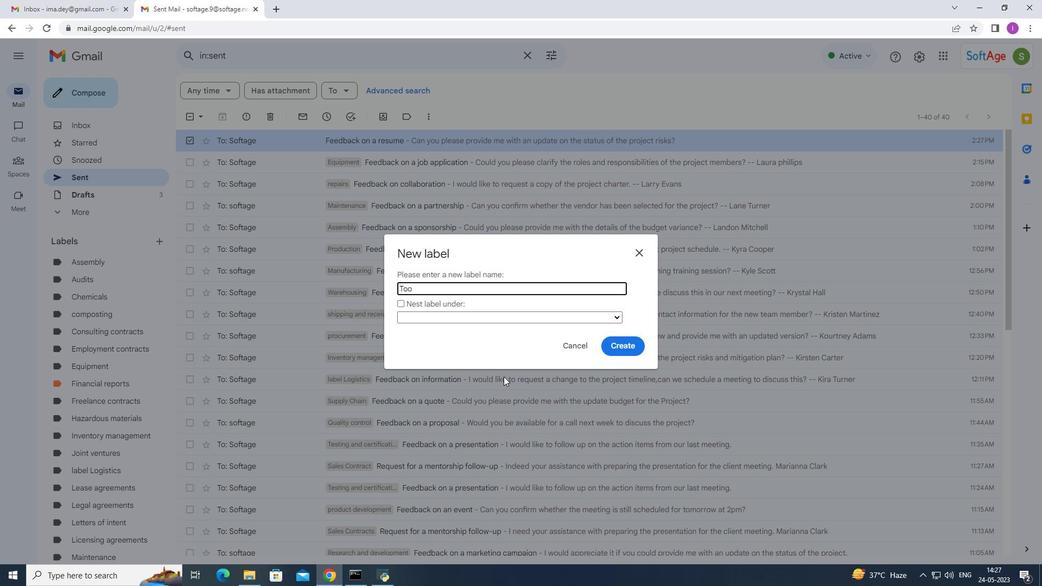 
Action: Mouse moved to (504, 377)
Screenshot: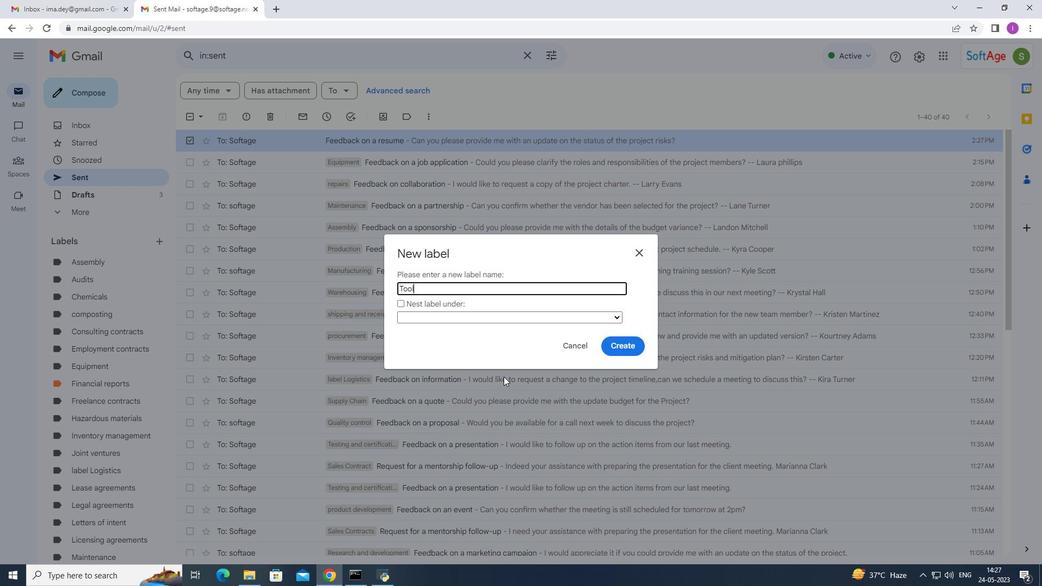 
Action: Key pressed s
Screenshot: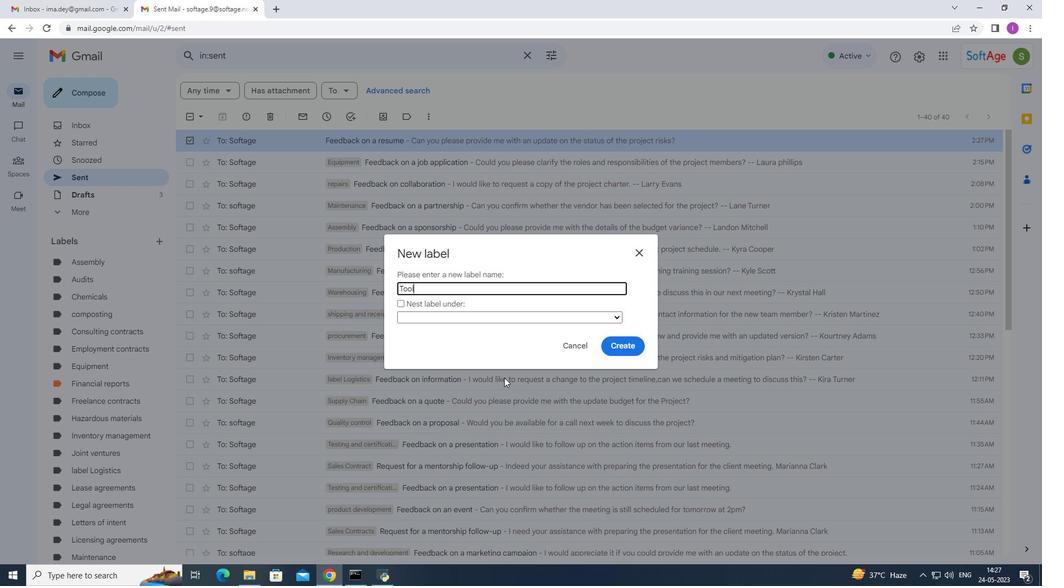 
Action: Mouse moved to (620, 349)
Screenshot: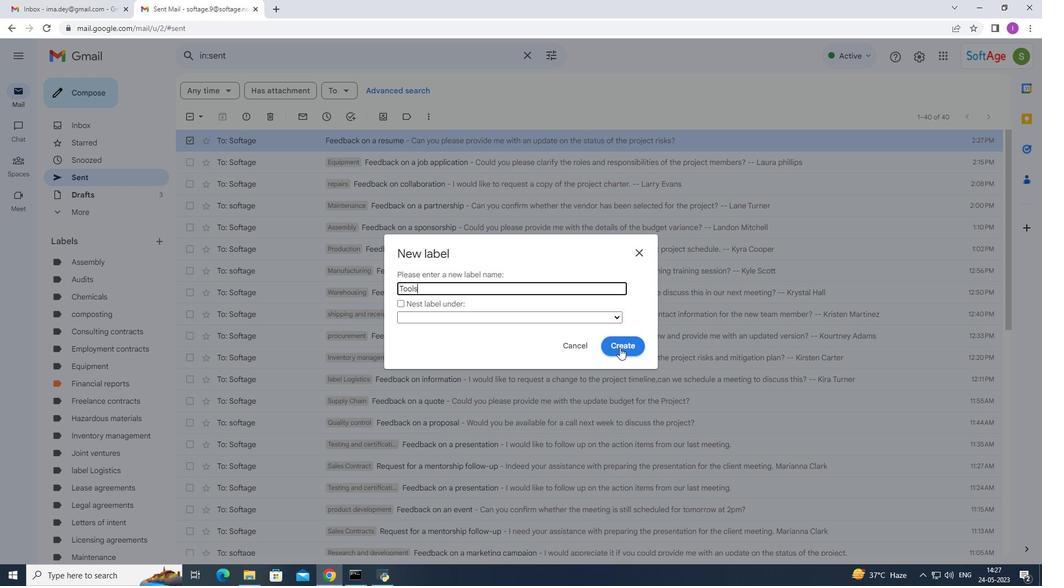 
Action: Mouse pressed left at (620, 349)
Screenshot: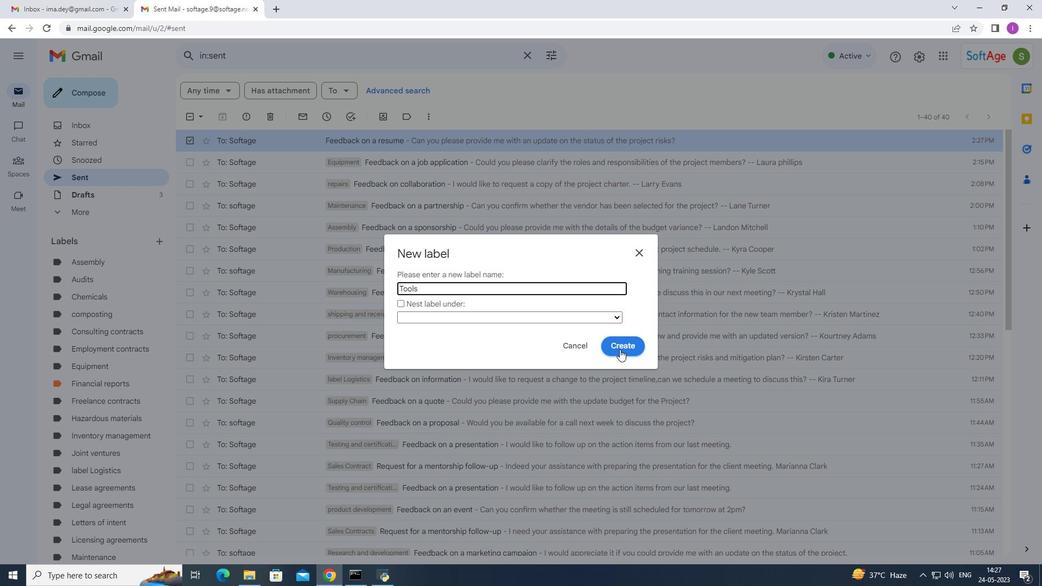 
Action: Mouse moved to (320, 236)
Screenshot: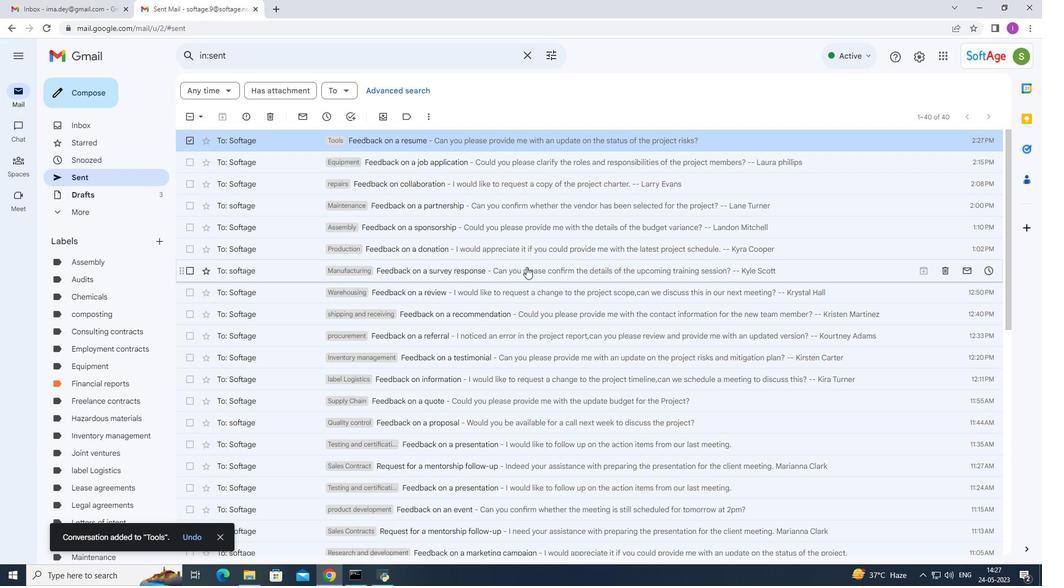 
